 Task: Find connections with filter location Kūkatpalli with filter topic #Softwaredesignwith filter profile language English with filter current company OFFSHORE Manpower with filter school Pacific University Udaipur with filter industry Non-profit Organizations with filter service category Property Management with filter keywords title Copywriter
Action: Mouse moved to (436, 282)
Screenshot: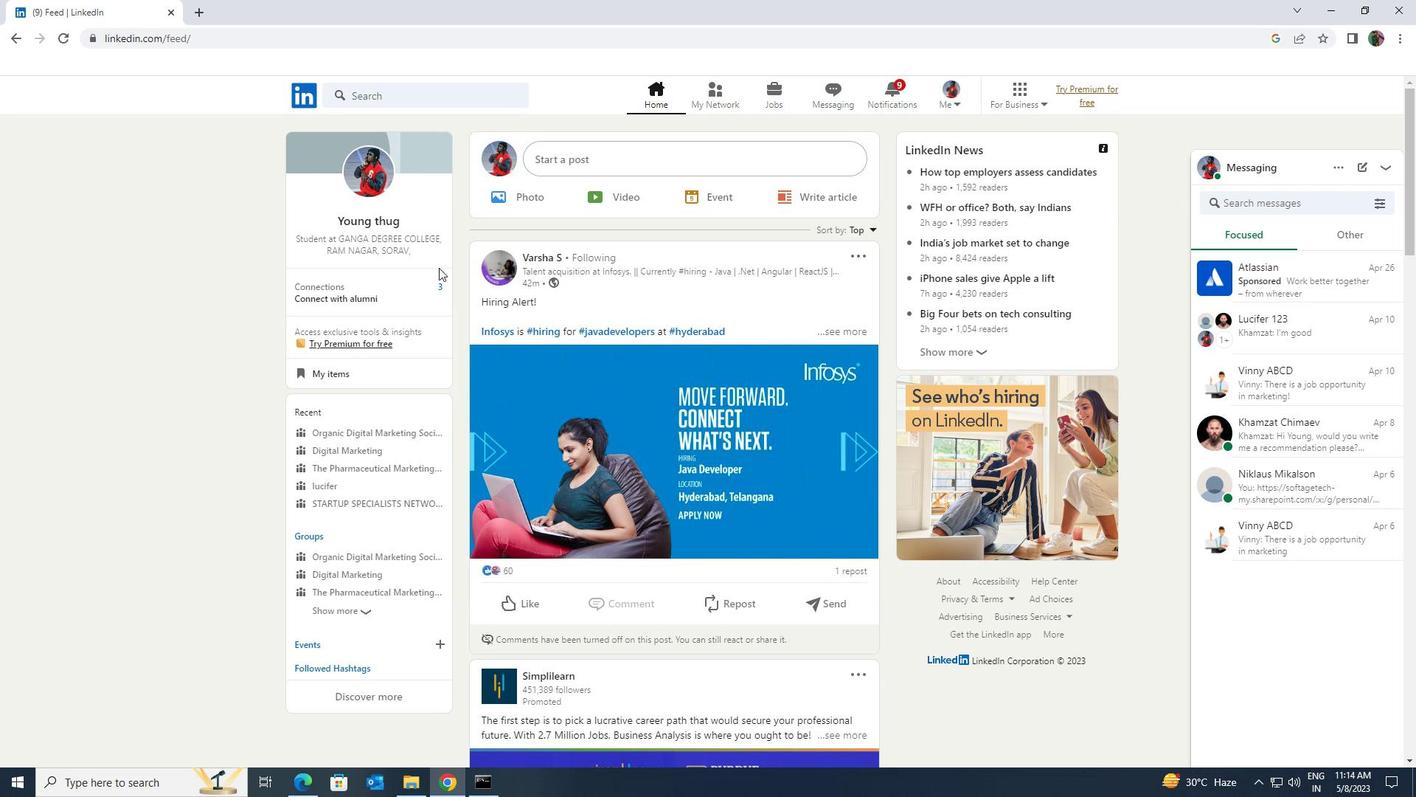 
Action: Mouse pressed left at (436, 282)
Screenshot: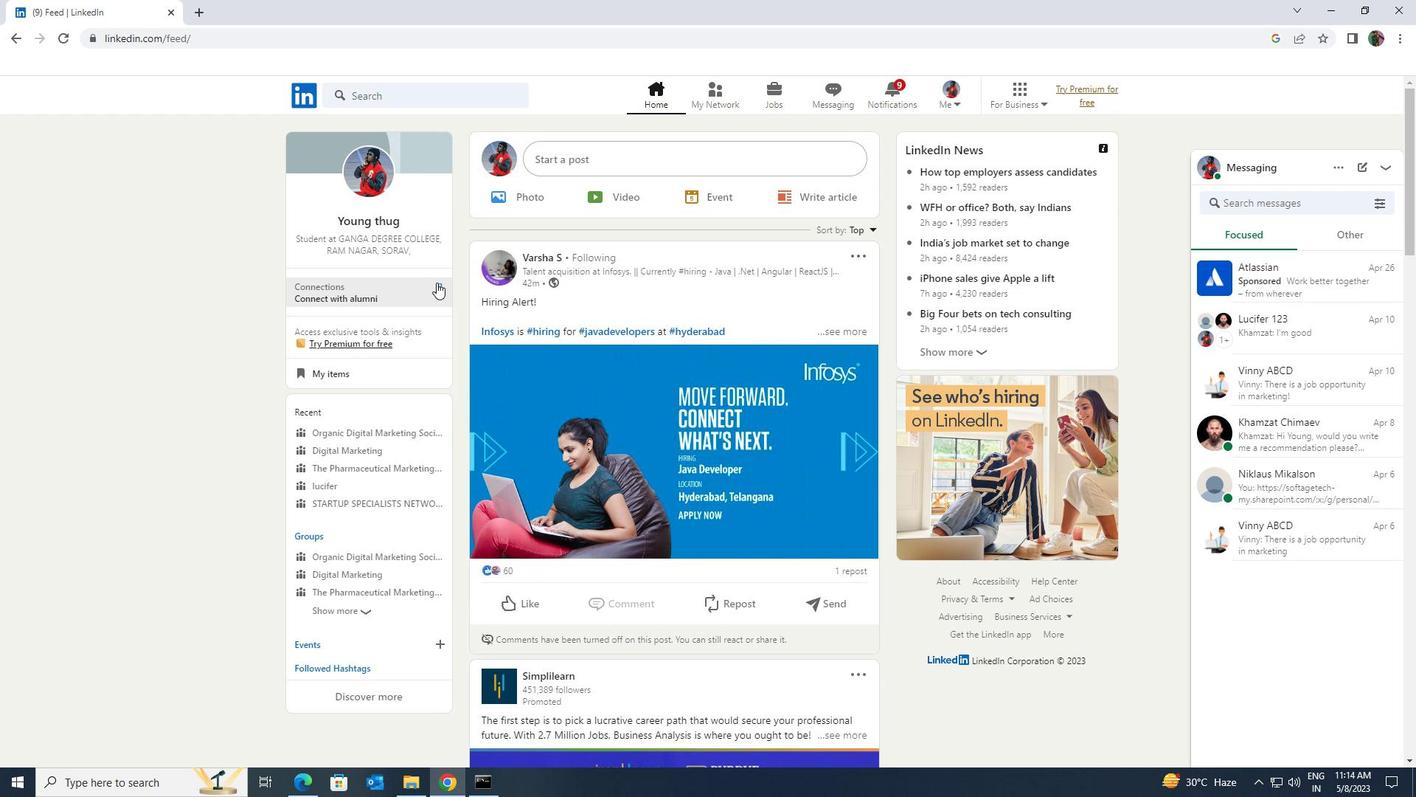 
Action: Mouse moved to (419, 188)
Screenshot: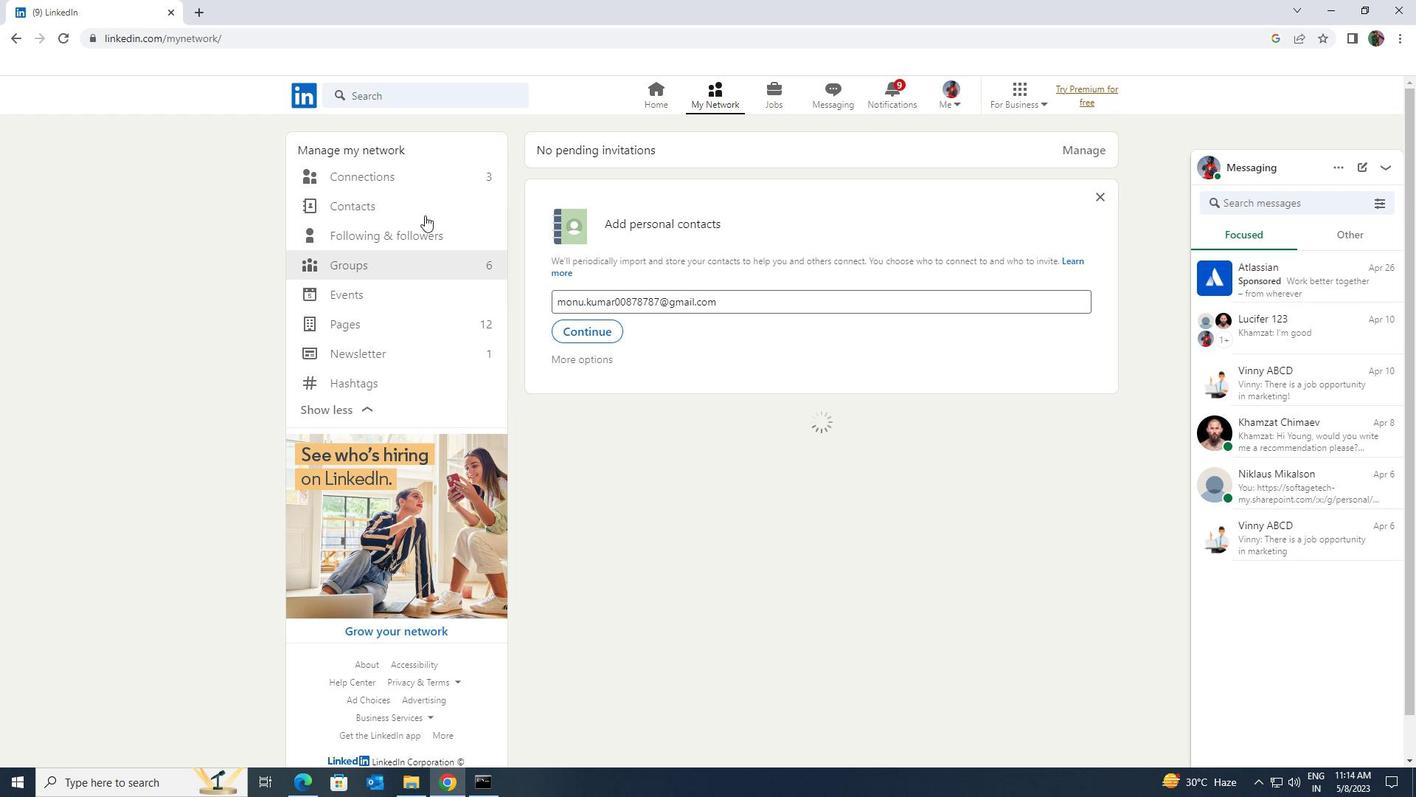 
Action: Mouse pressed left at (419, 188)
Screenshot: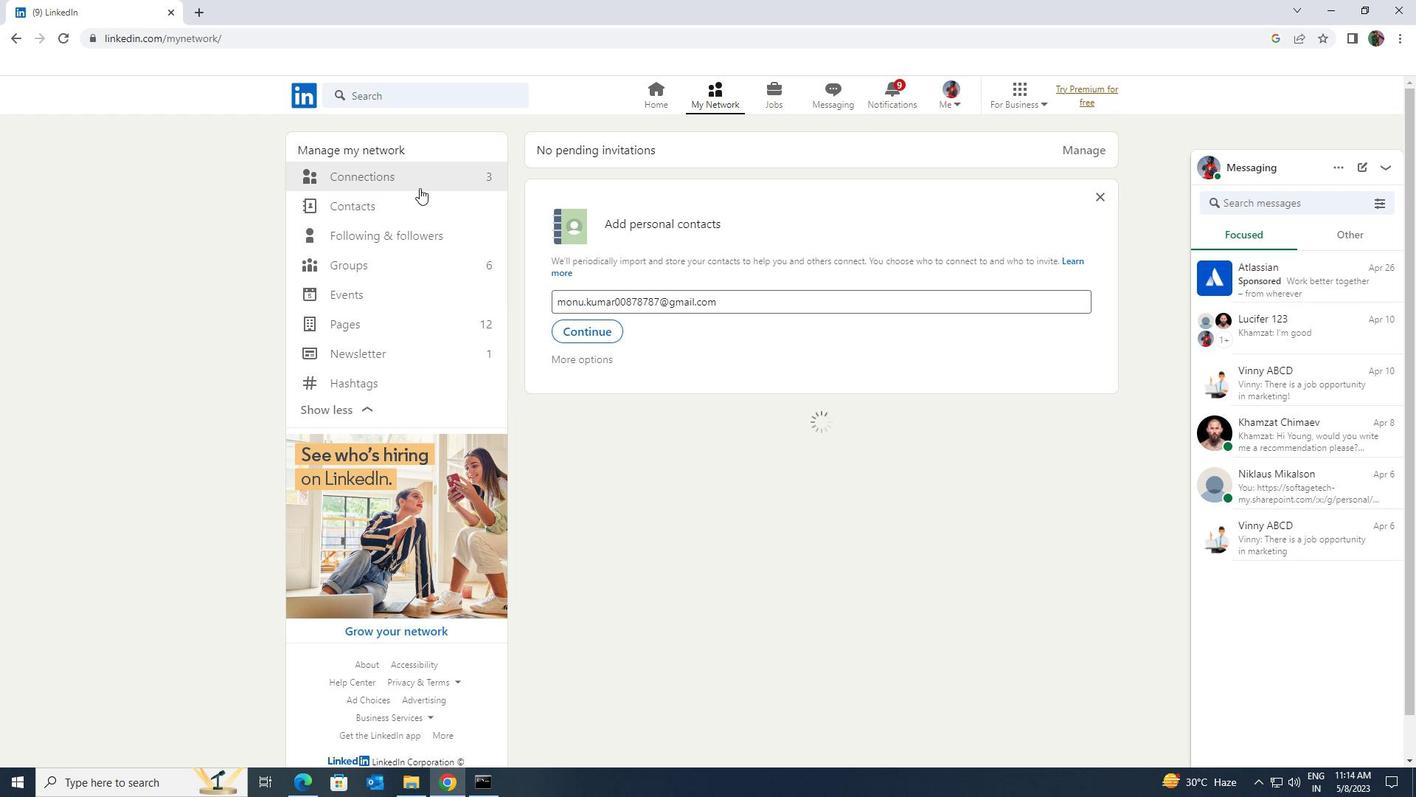 
Action: Mouse moved to (420, 180)
Screenshot: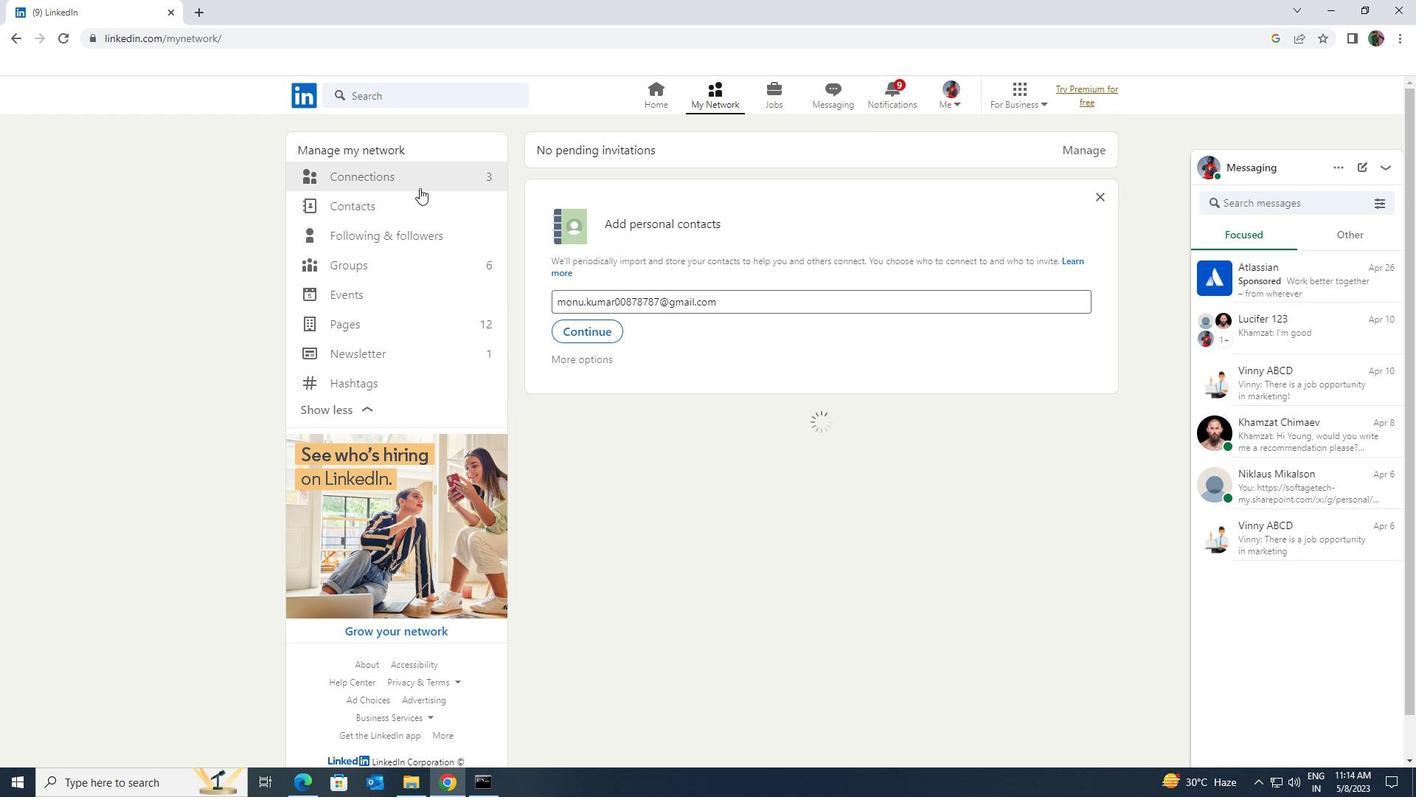 
Action: Mouse pressed left at (420, 180)
Screenshot: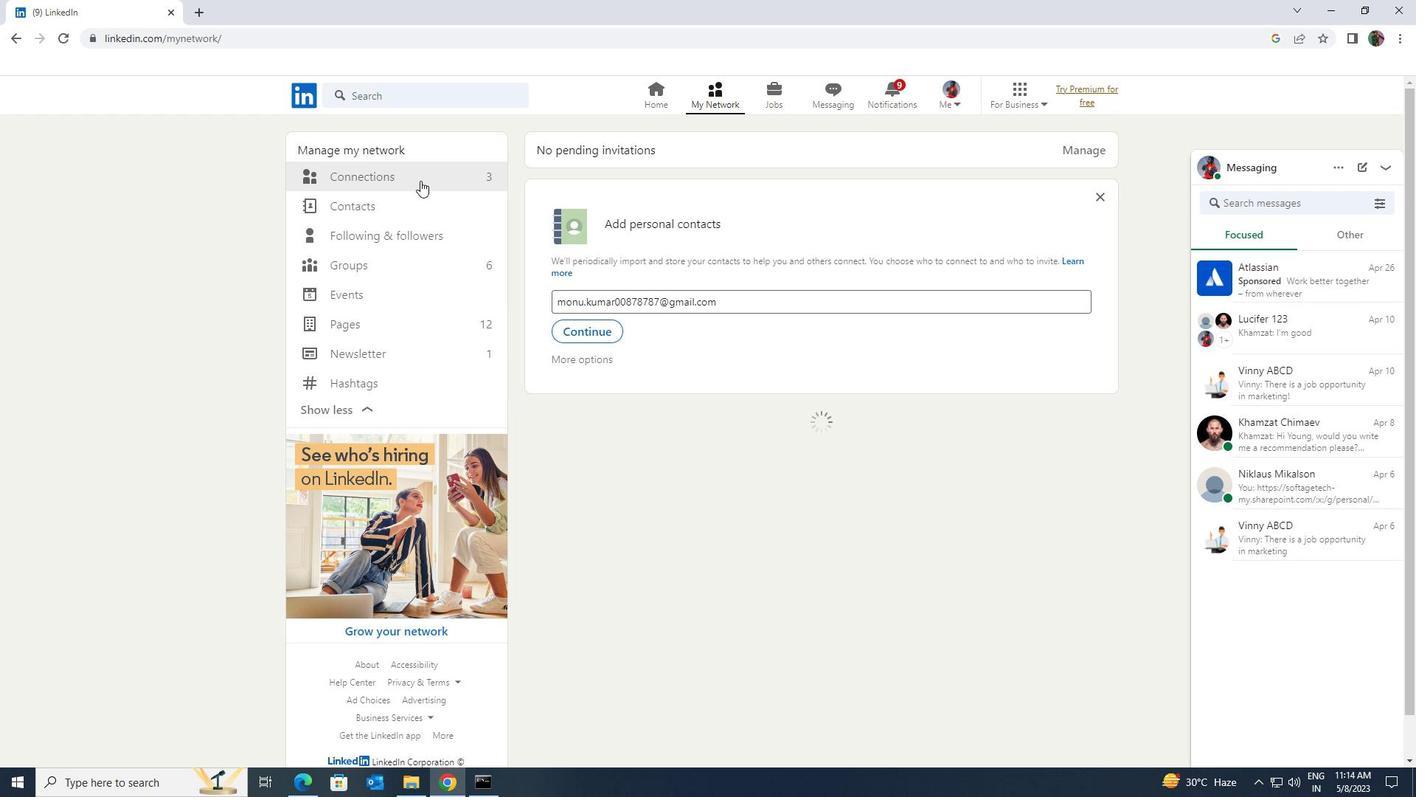 
Action: Mouse moved to (787, 180)
Screenshot: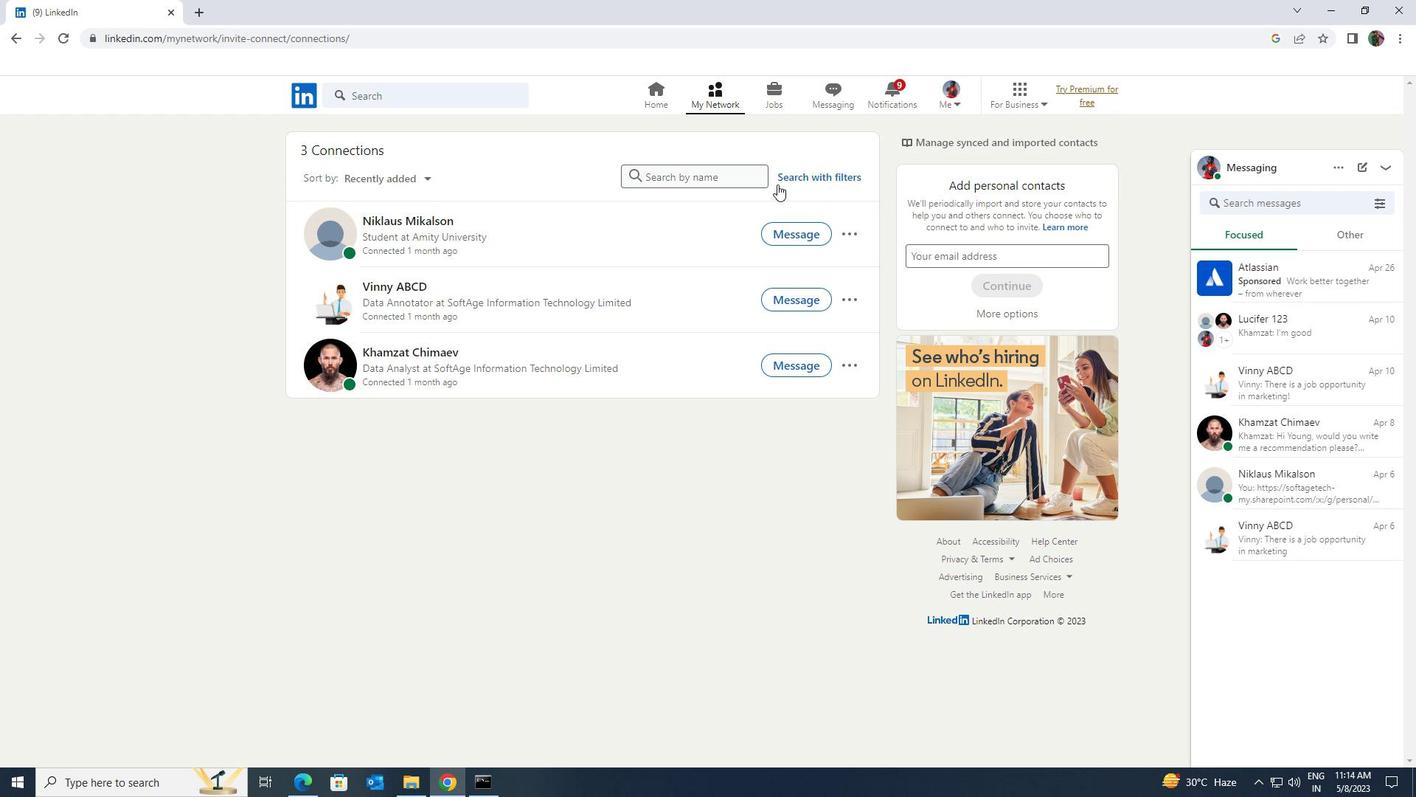 
Action: Mouse pressed left at (787, 180)
Screenshot: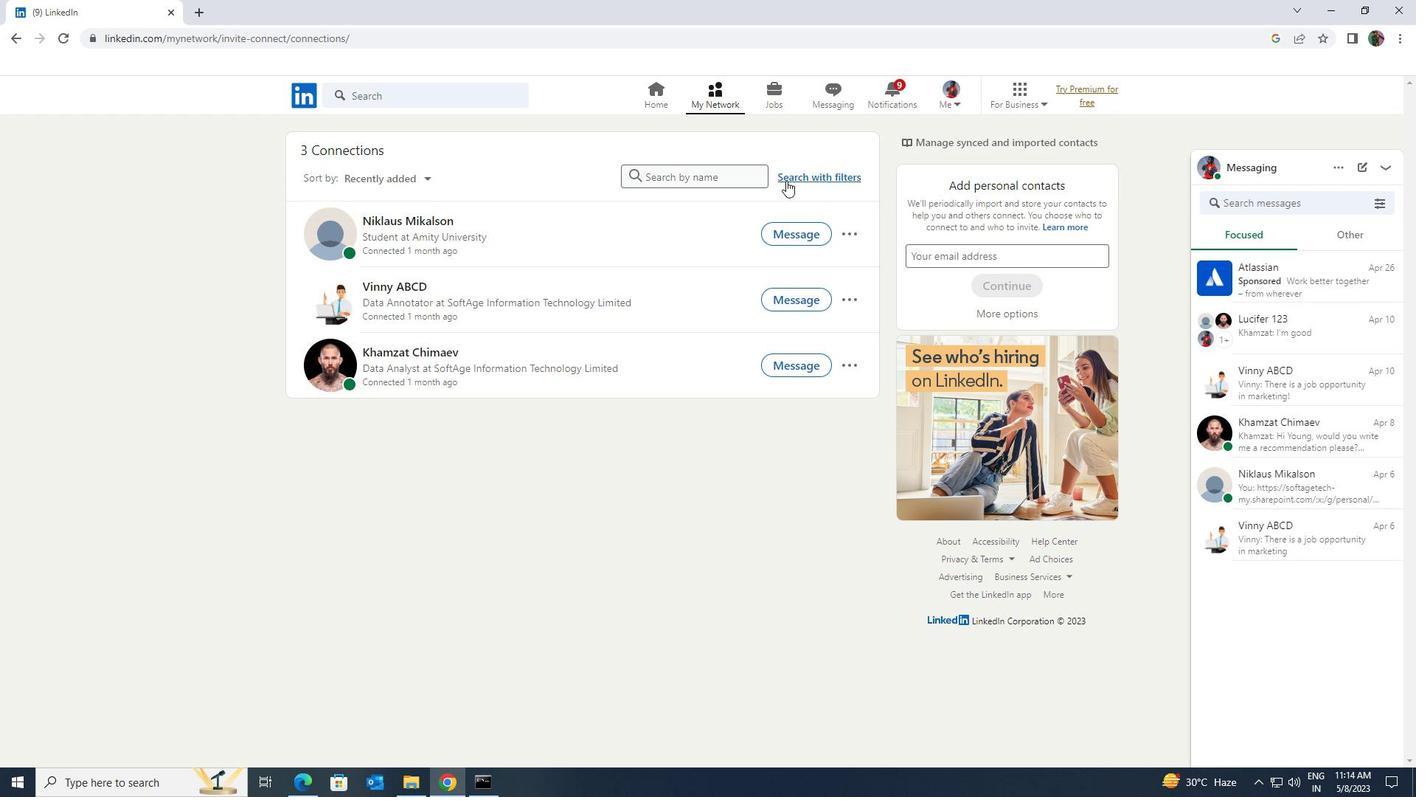 
Action: Mouse moved to (756, 135)
Screenshot: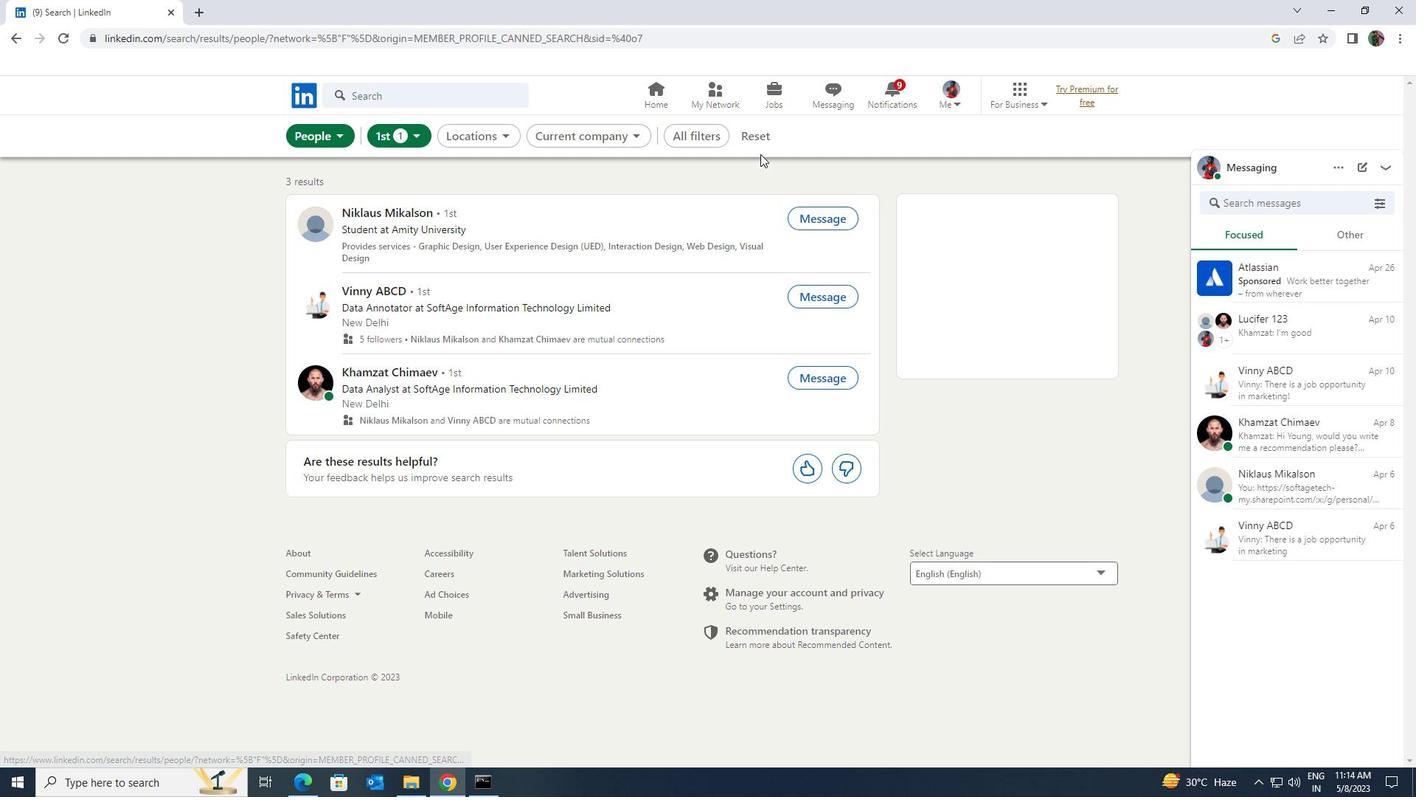
Action: Mouse pressed left at (756, 135)
Screenshot: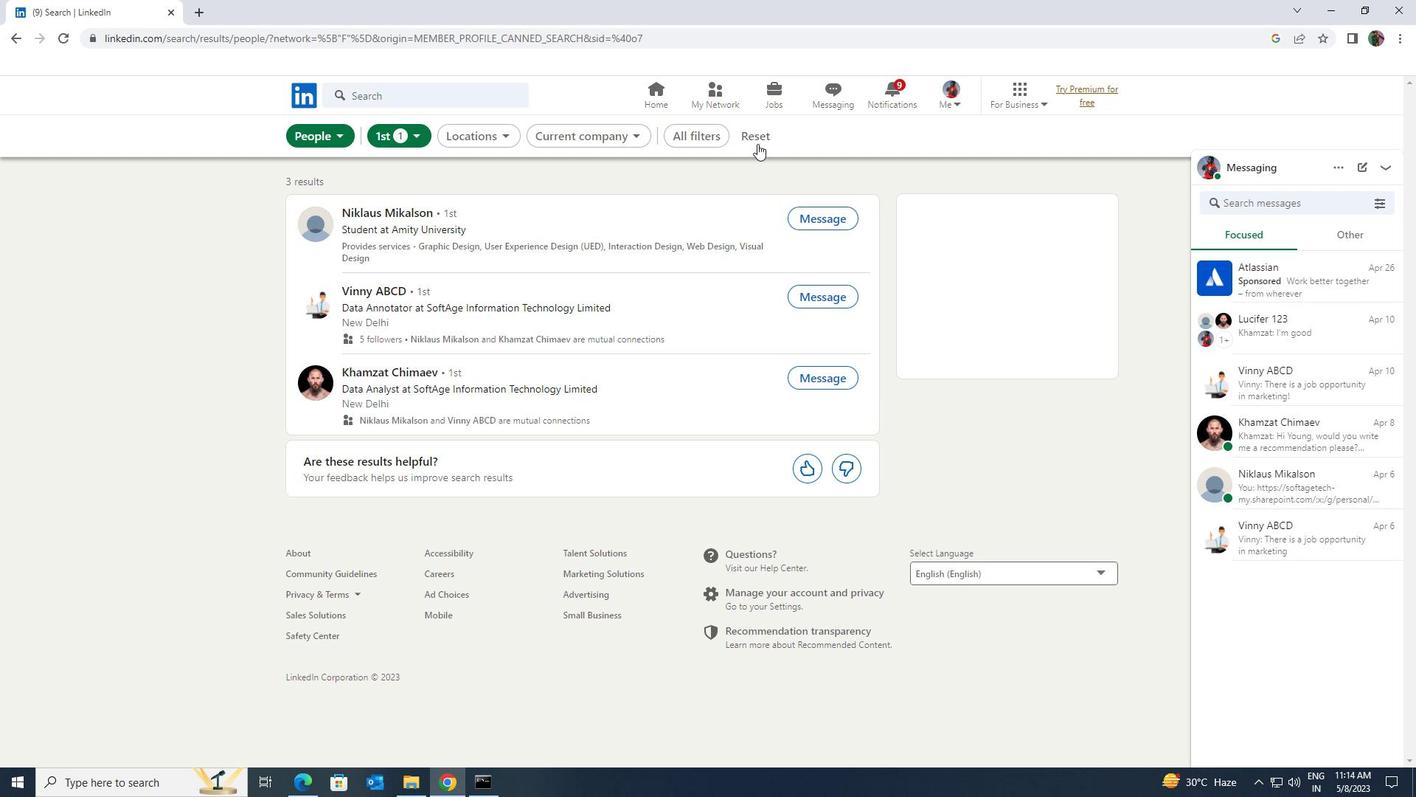 
Action: Mouse moved to (729, 138)
Screenshot: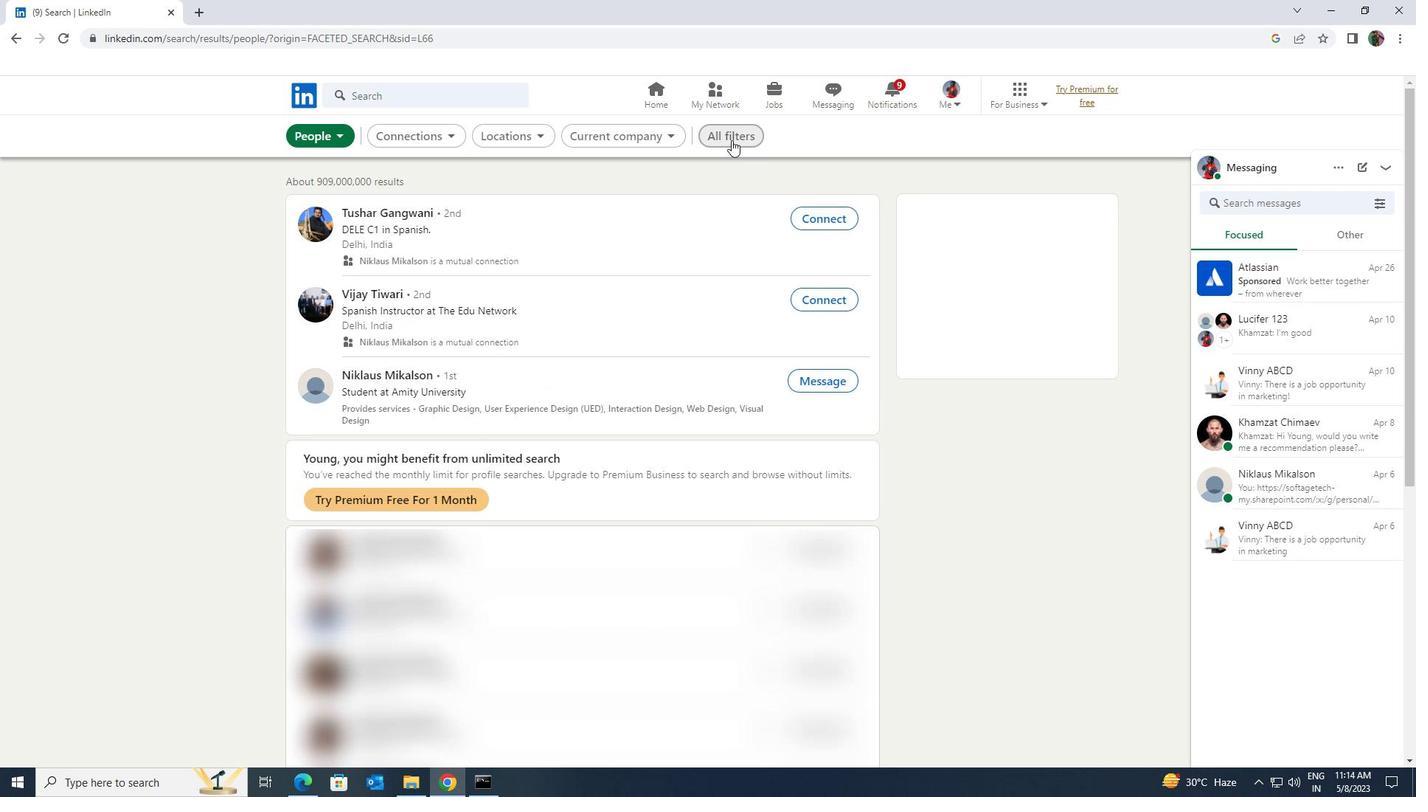 
Action: Mouse pressed left at (729, 138)
Screenshot: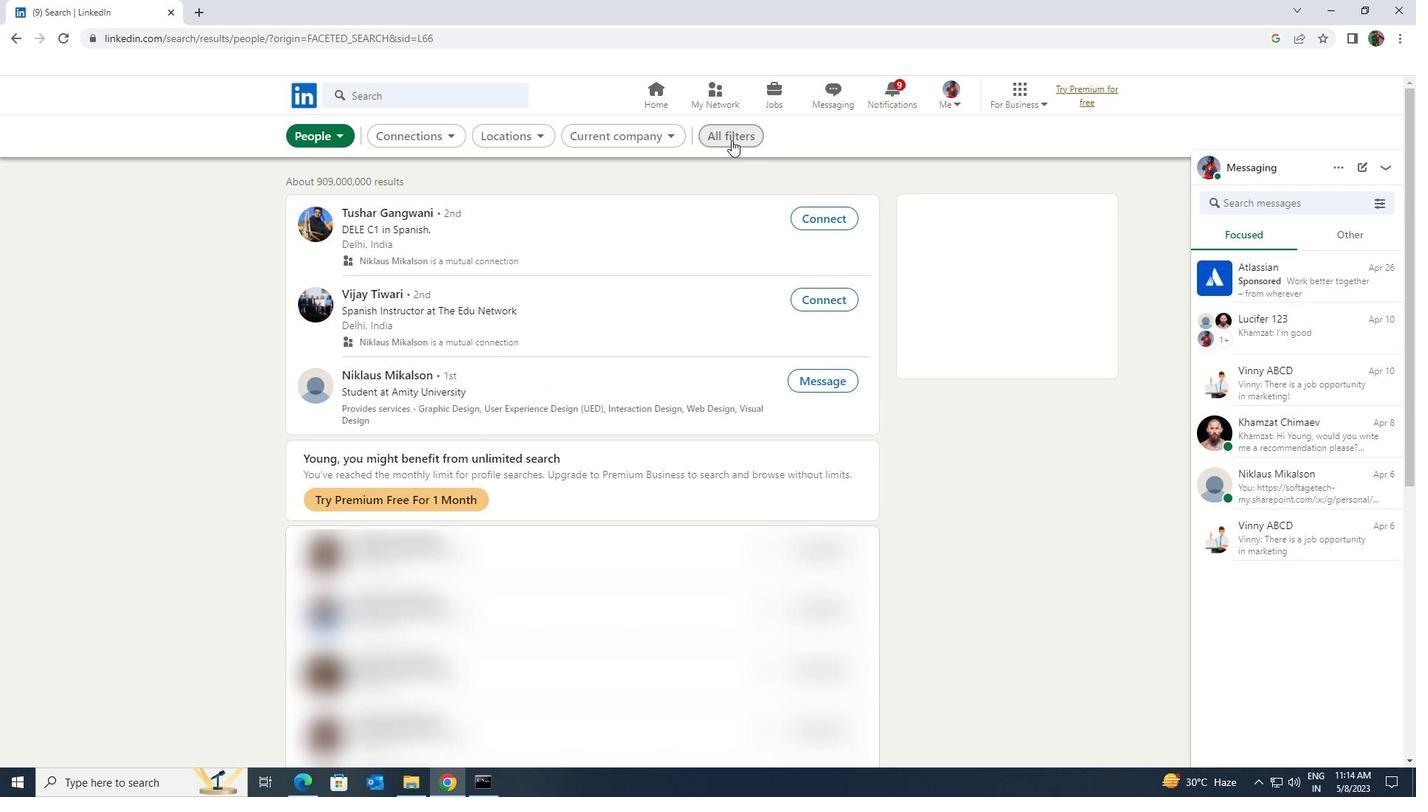 
Action: Mouse moved to (1227, 573)
Screenshot: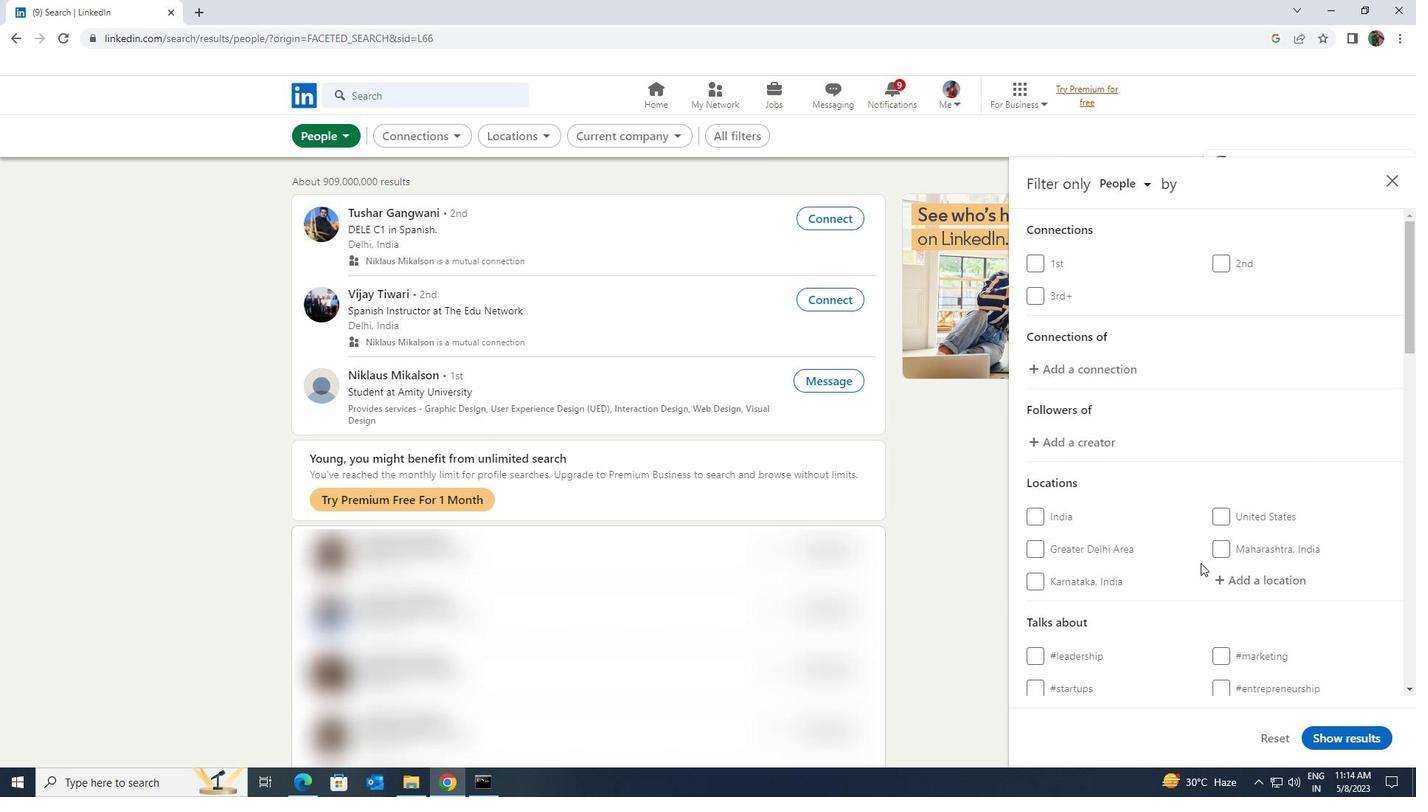 
Action: Mouse pressed left at (1227, 573)
Screenshot: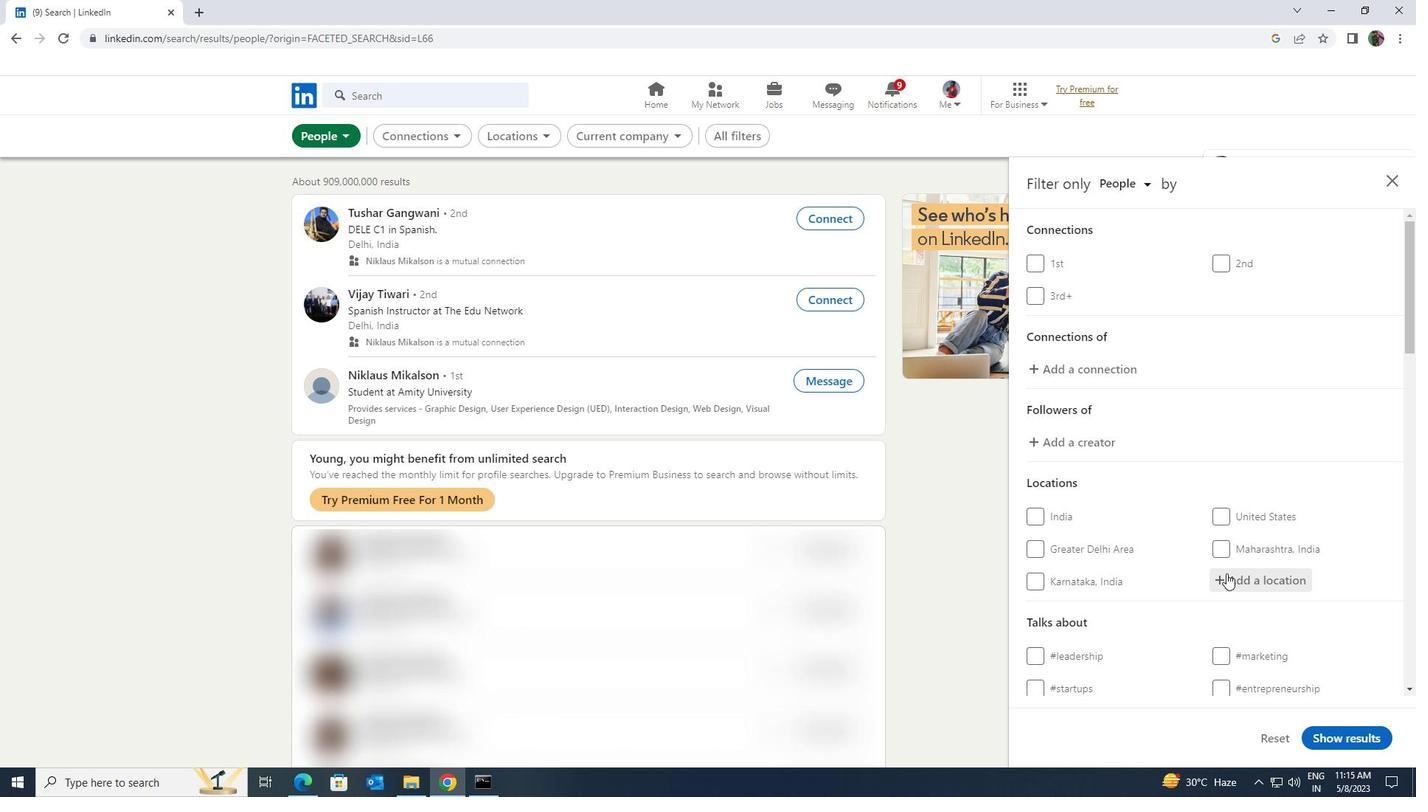 
Action: Mouse moved to (1230, 573)
Screenshot: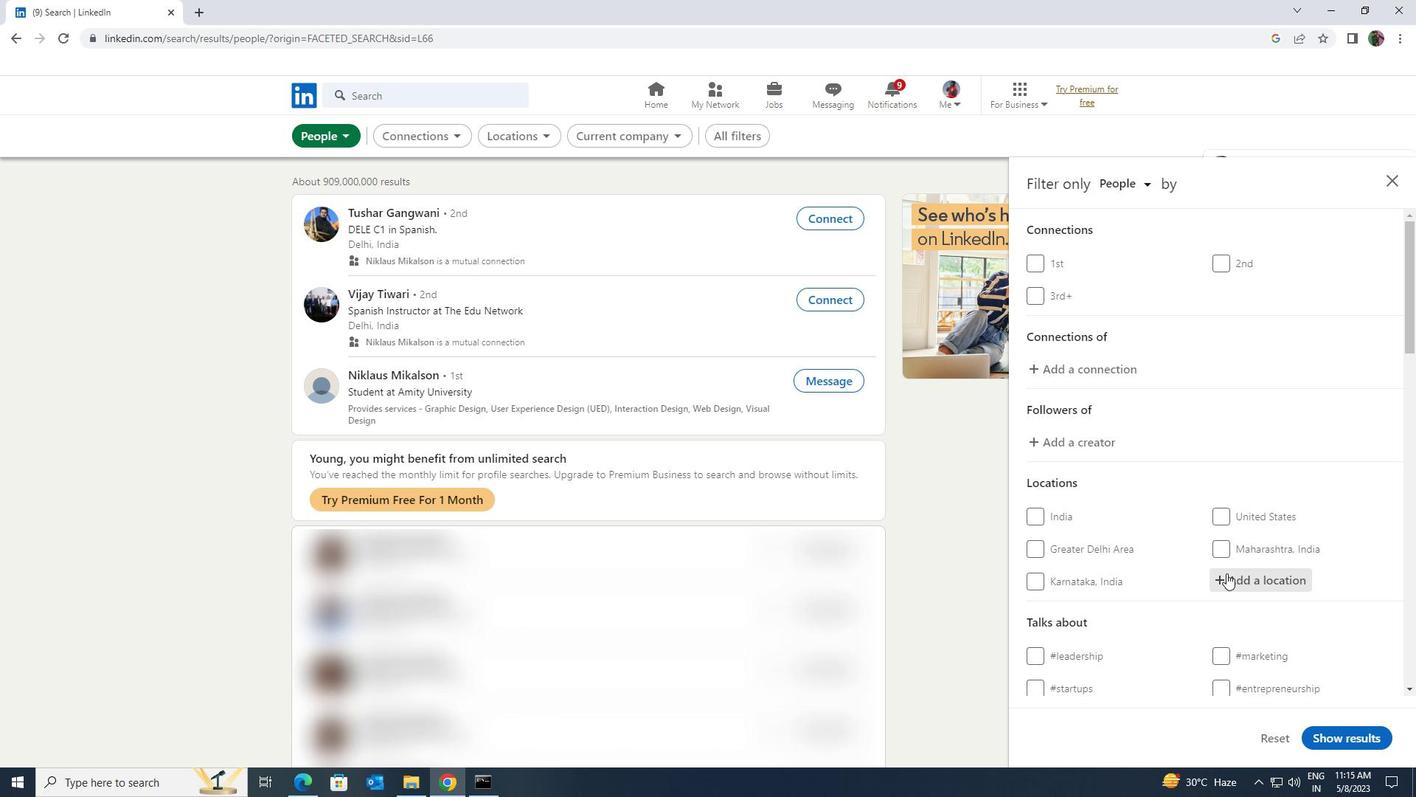 
Action: Key pressed <Key.shift><Key.shift><Key.shift><Key.shift>KUKAT<Key.shift>PALI
Screenshot: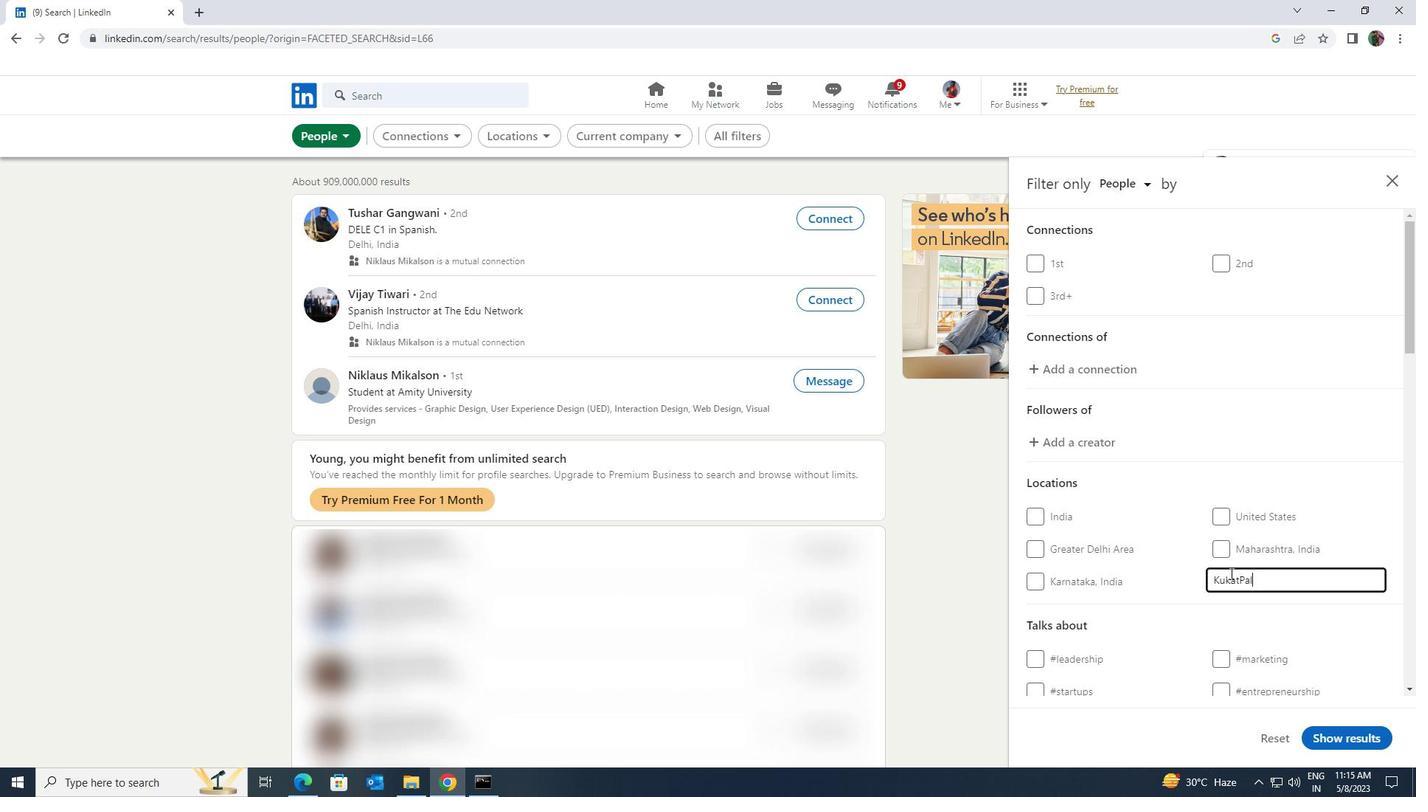 
Action: Mouse scrolled (1230, 572) with delta (0, 0)
Screenshot: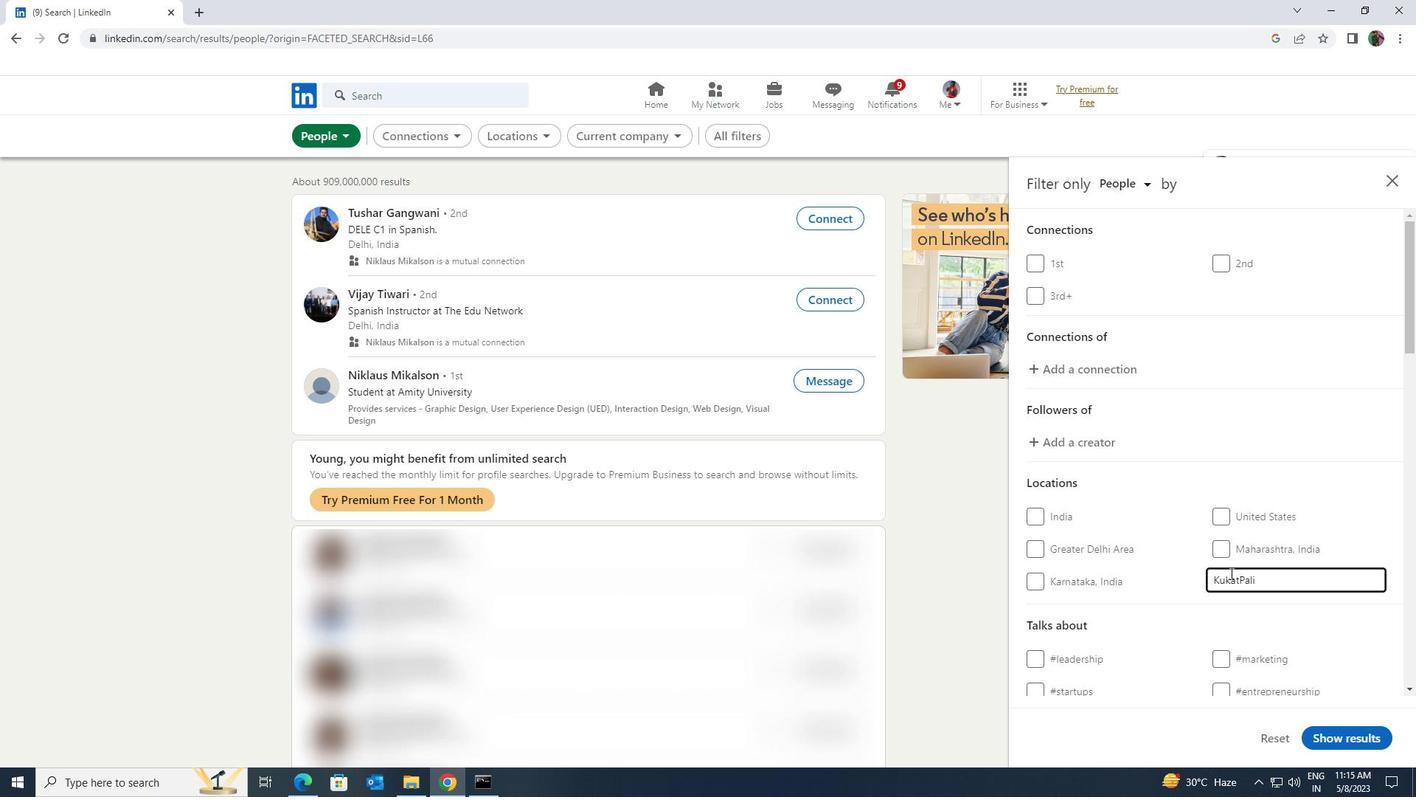 
Action: Mouse moved to (1233, 573)
Screenshot: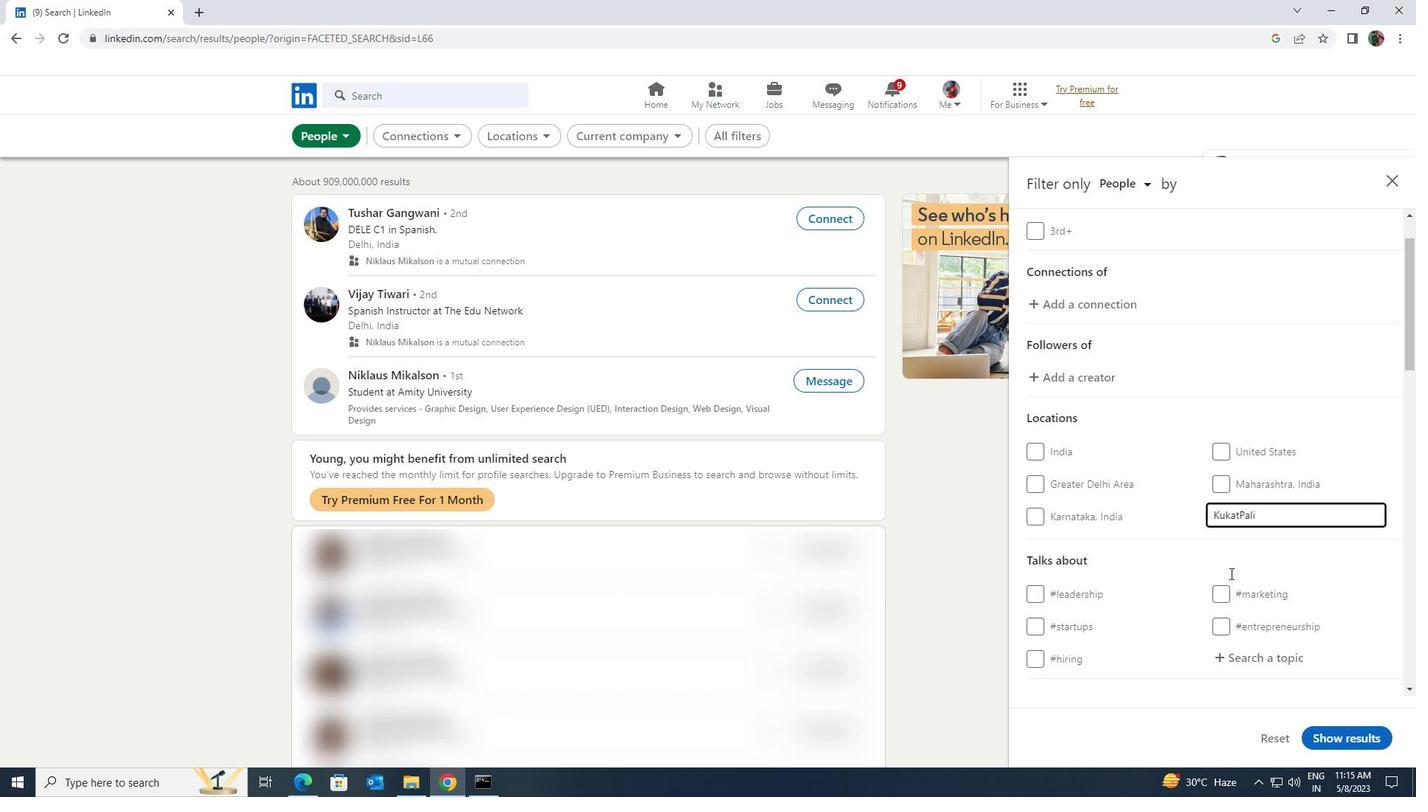
Action: Mouse scrolled (1233, 572) with delta (0, 0)
Screenshot: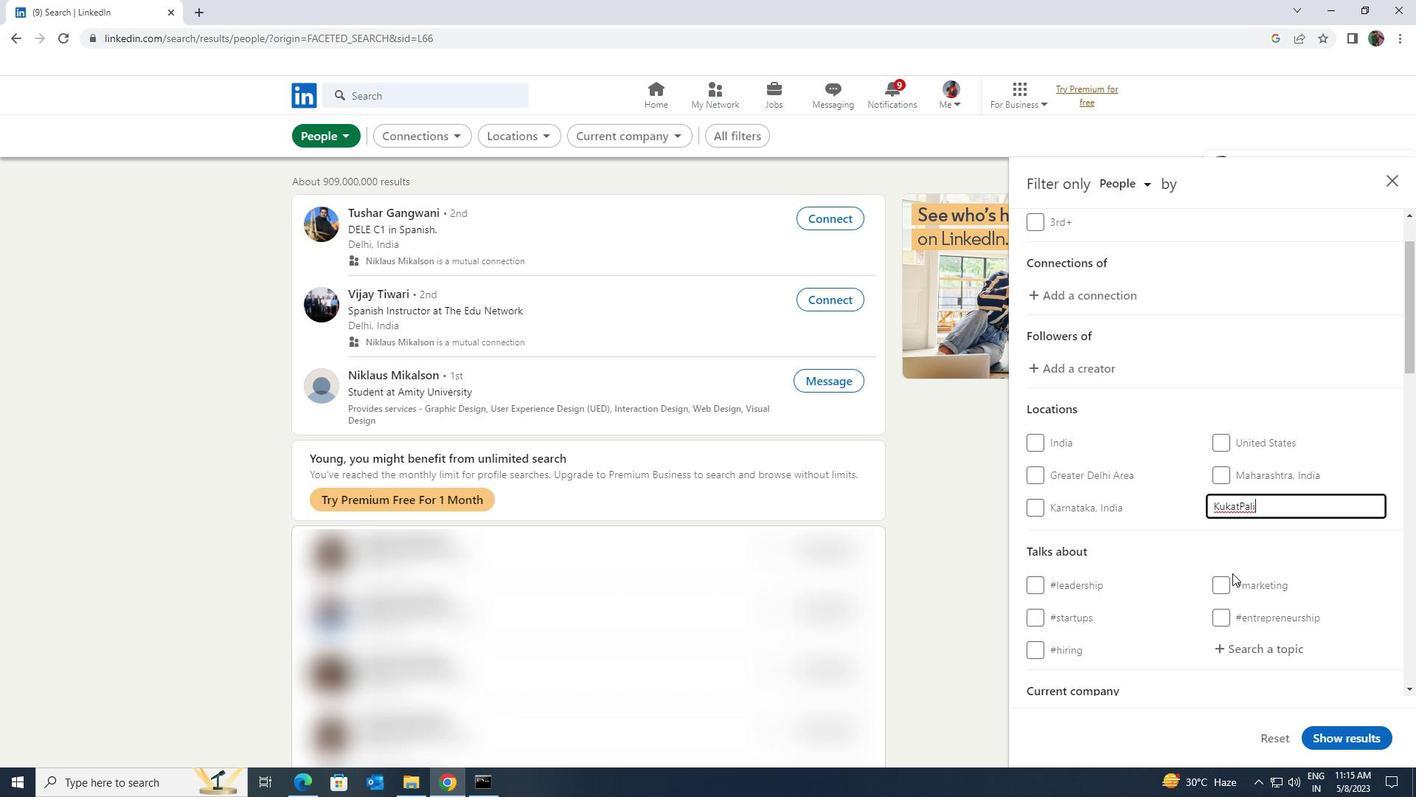 
Action: Mouse moved to (1236, 573)
Screenshot: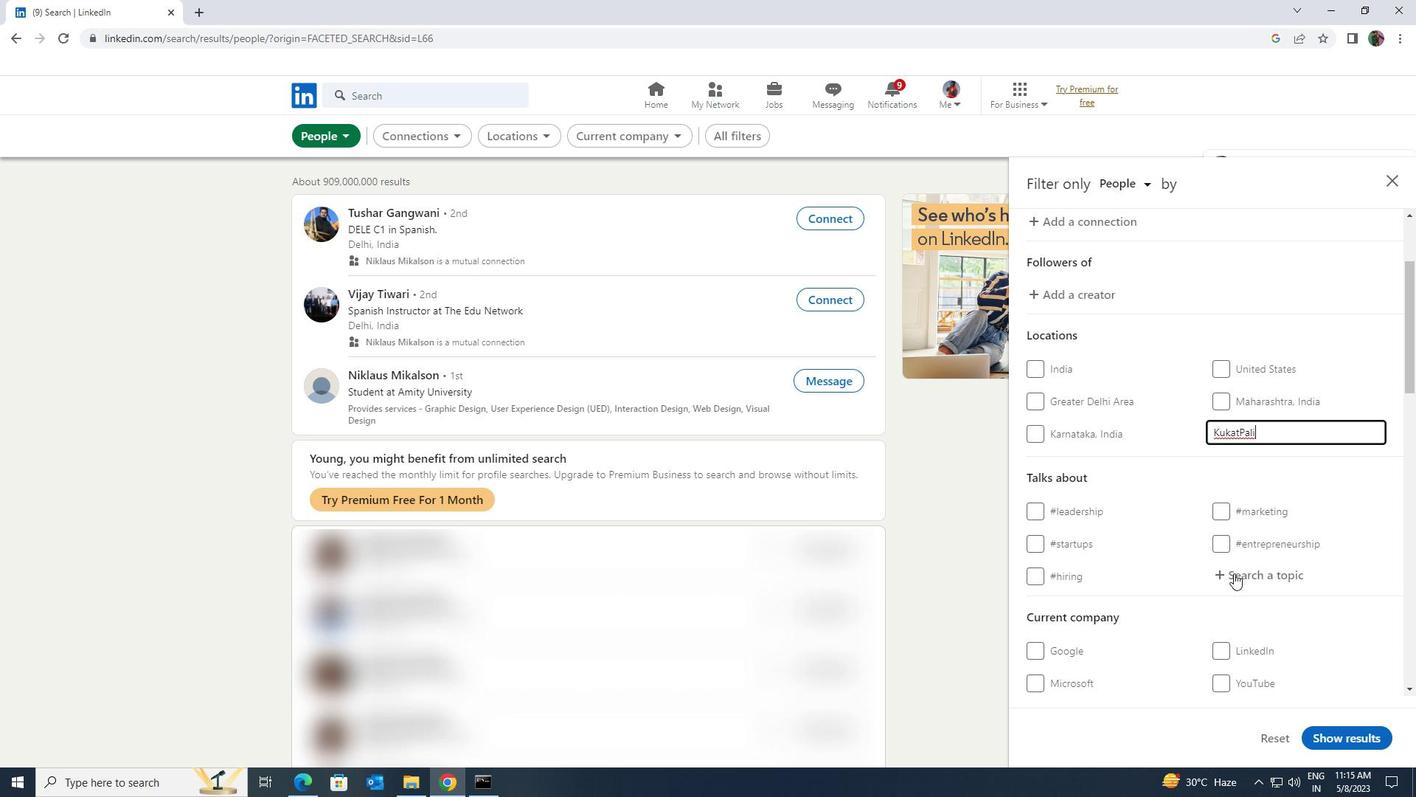 
Action: Mouse pressed left at (1236, 573)
Screenshot: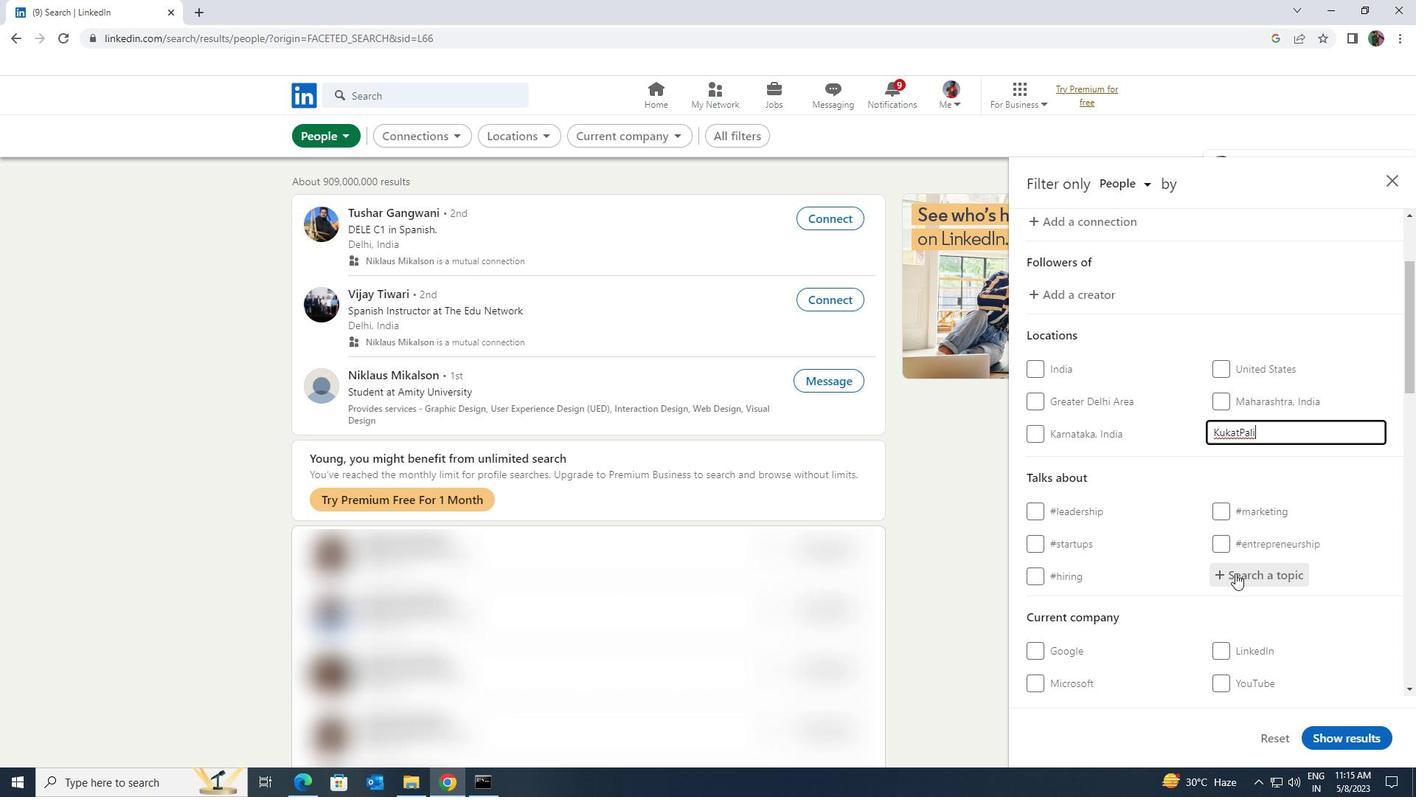 
Action: Key pressed <Key.shift><Key.shift><Key.shift><Key.shift>SOFTWAR
Screenshot: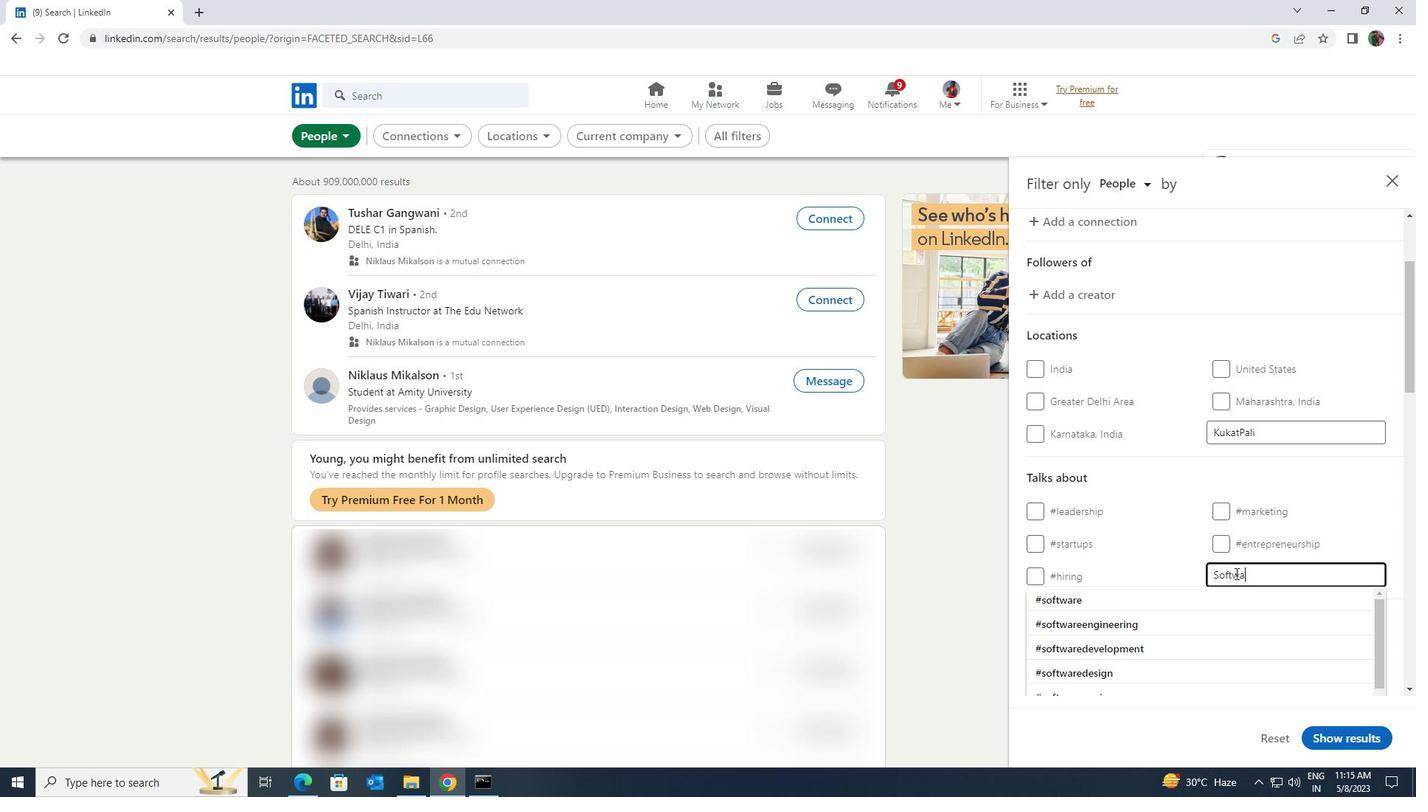 
Action: Mouse moved to (1239, 574)
Screenshot: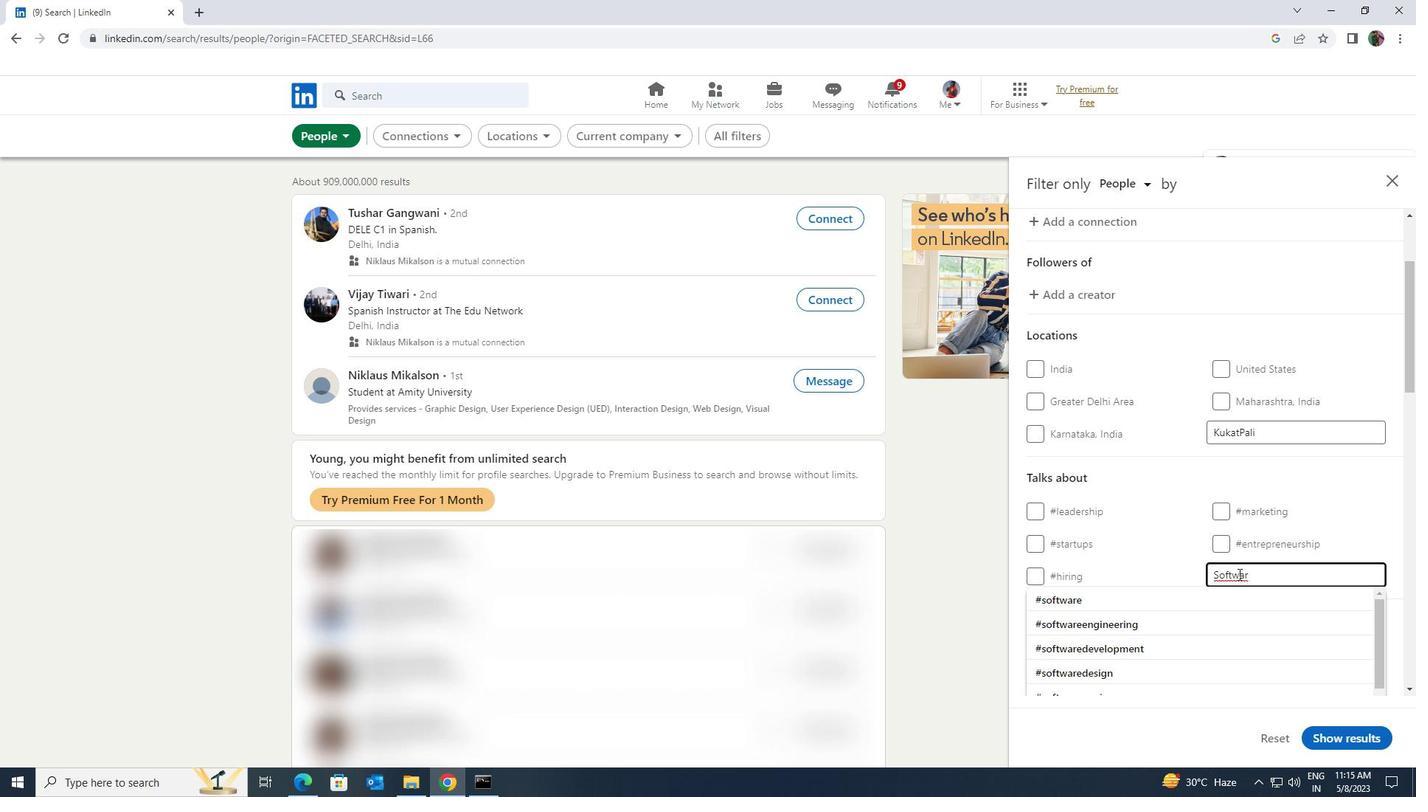 
Action: Key pressed EDES
Screenshot: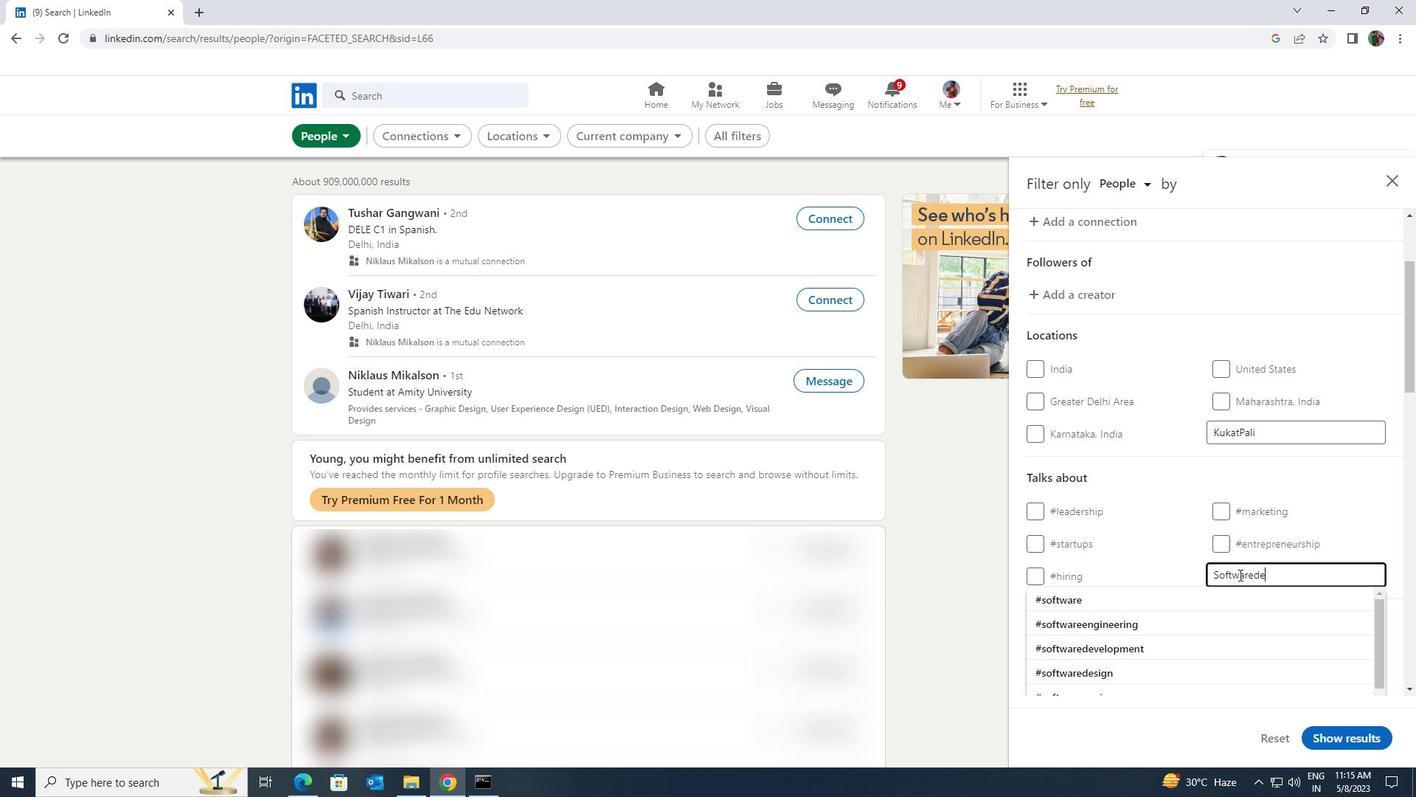 
Action: Mouse moved to (1242, 577)
Screenshot: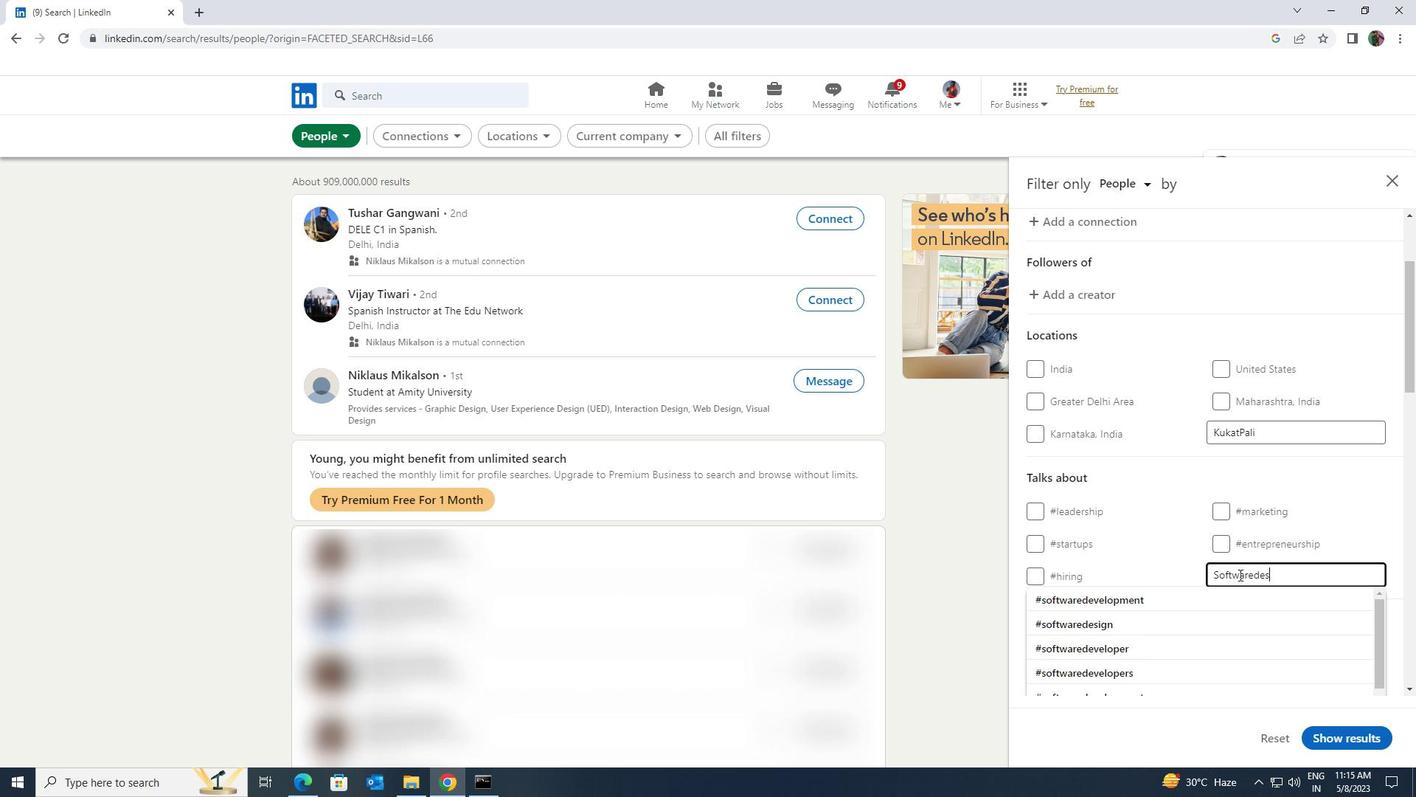 
Action: Key pressed I
Screenshot: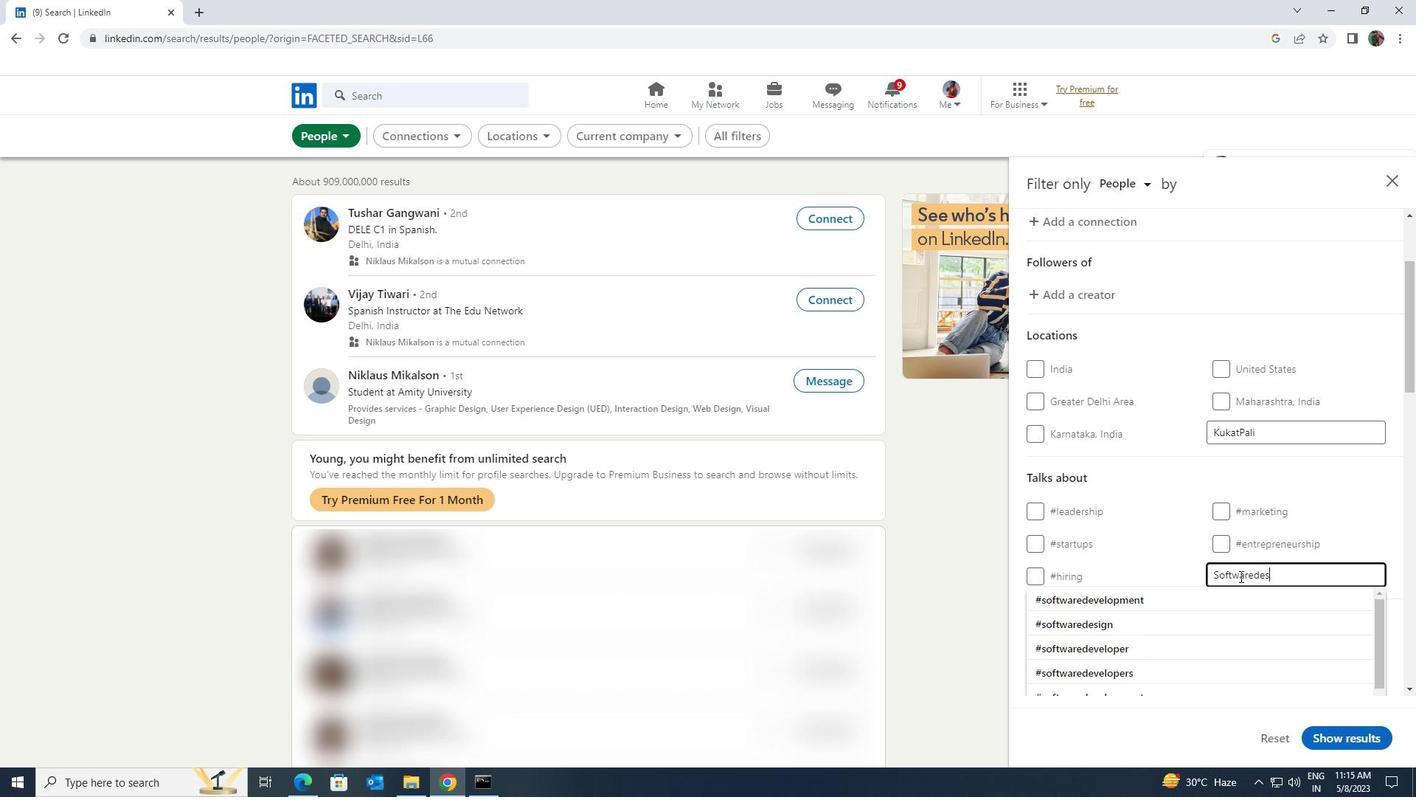 
Action: Mouse moved to (1239, 590)
Screenshot: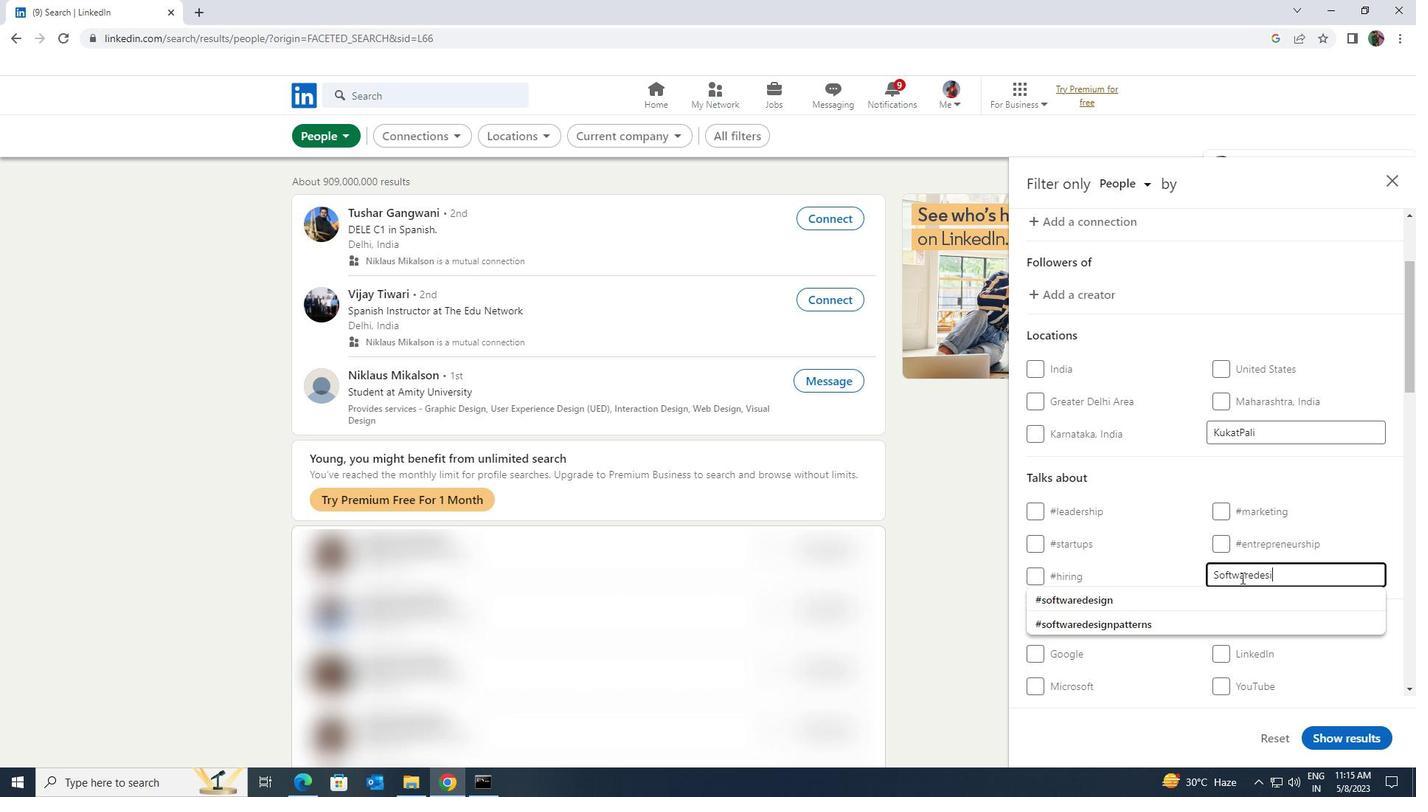 
Action: Mouse pressed left at (1239, 590)
Screenshot: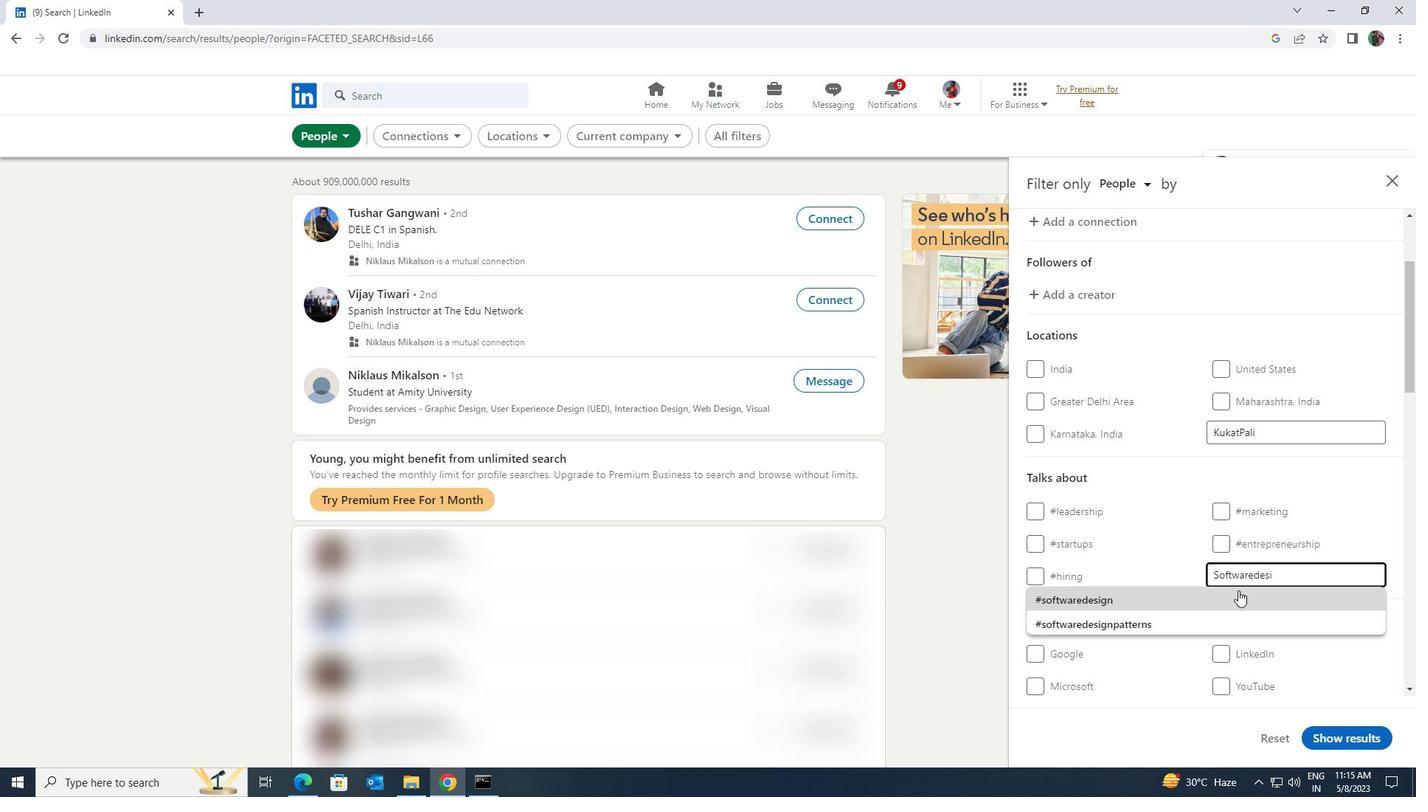
Action: Mouse scrolled (1239, 589) with delta (0, 0)
Screenshot: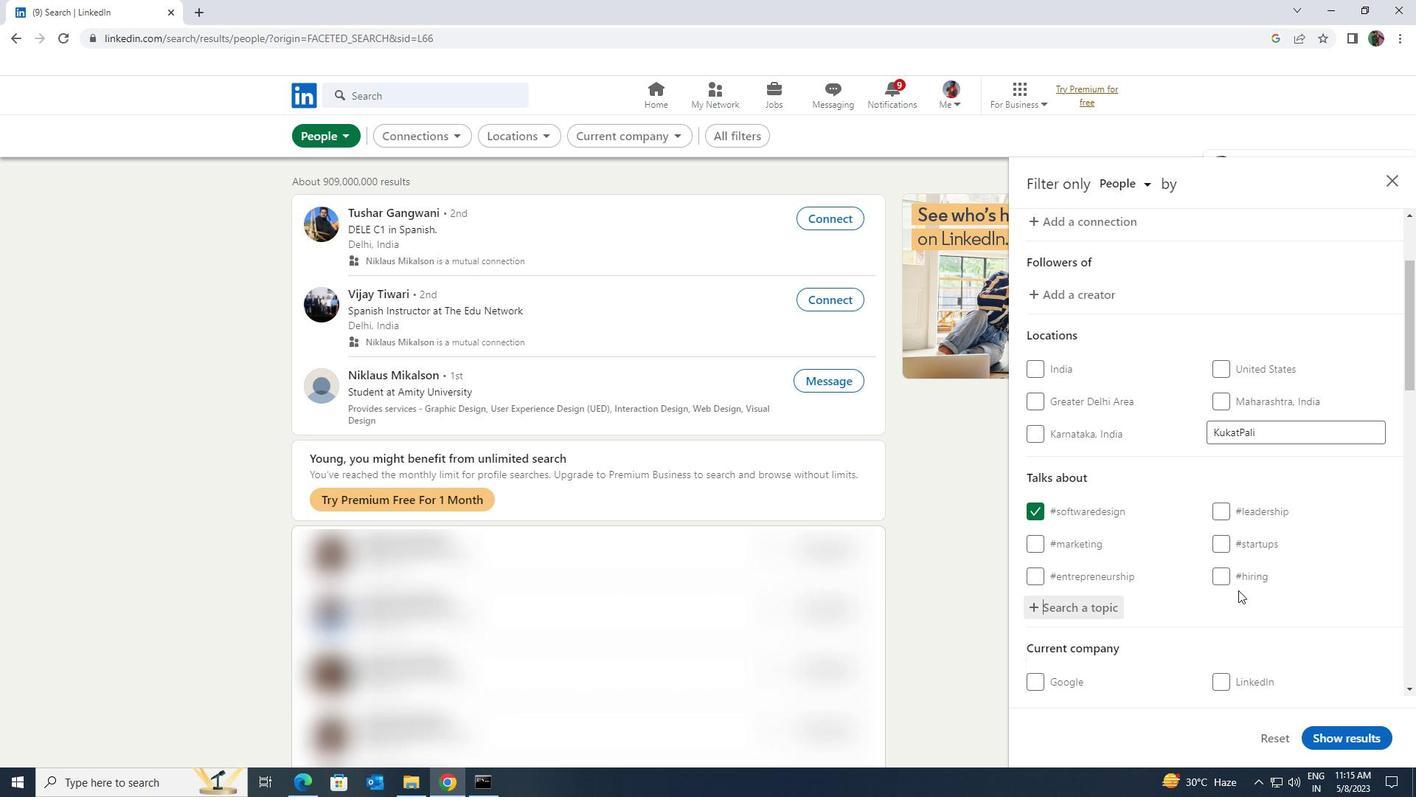 
Action: Mouse scrolled (1239, 589) with delta (0, 0)
Screenshot: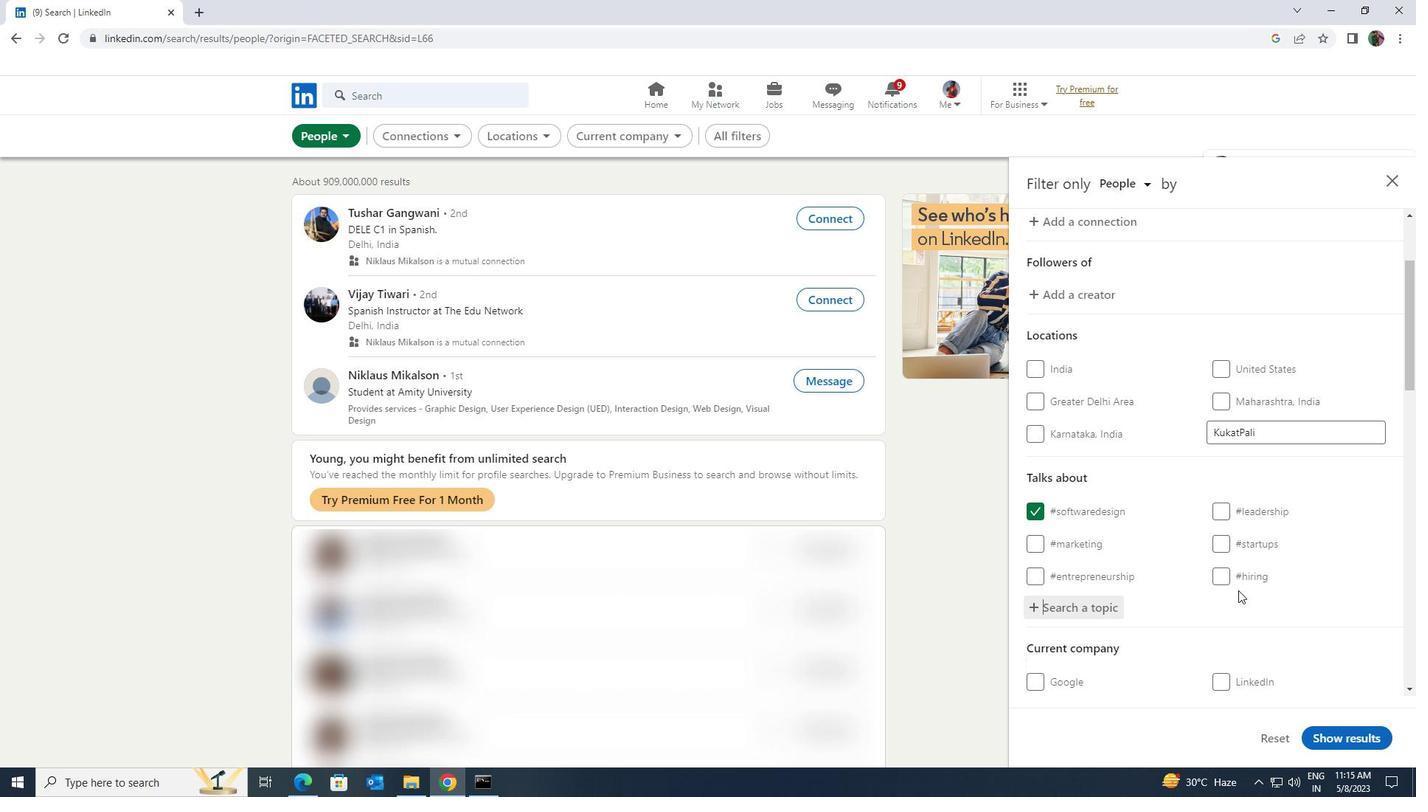 
Action: Mouse scrolled (1239, 589) with delta (0, 0)
Screenshot: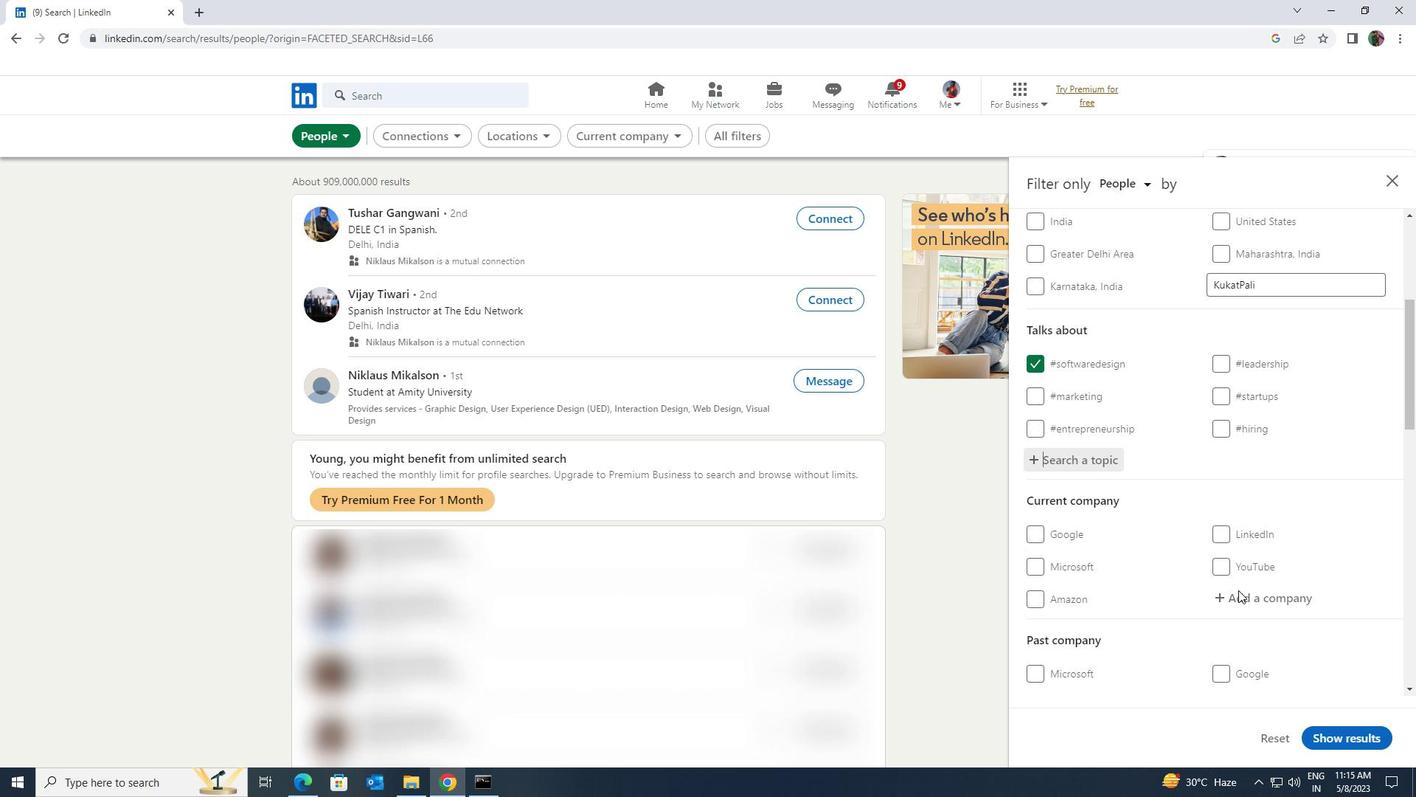 
Action: Mouse scrolled (1239, 589) with delta (0, 0)
Screenshot: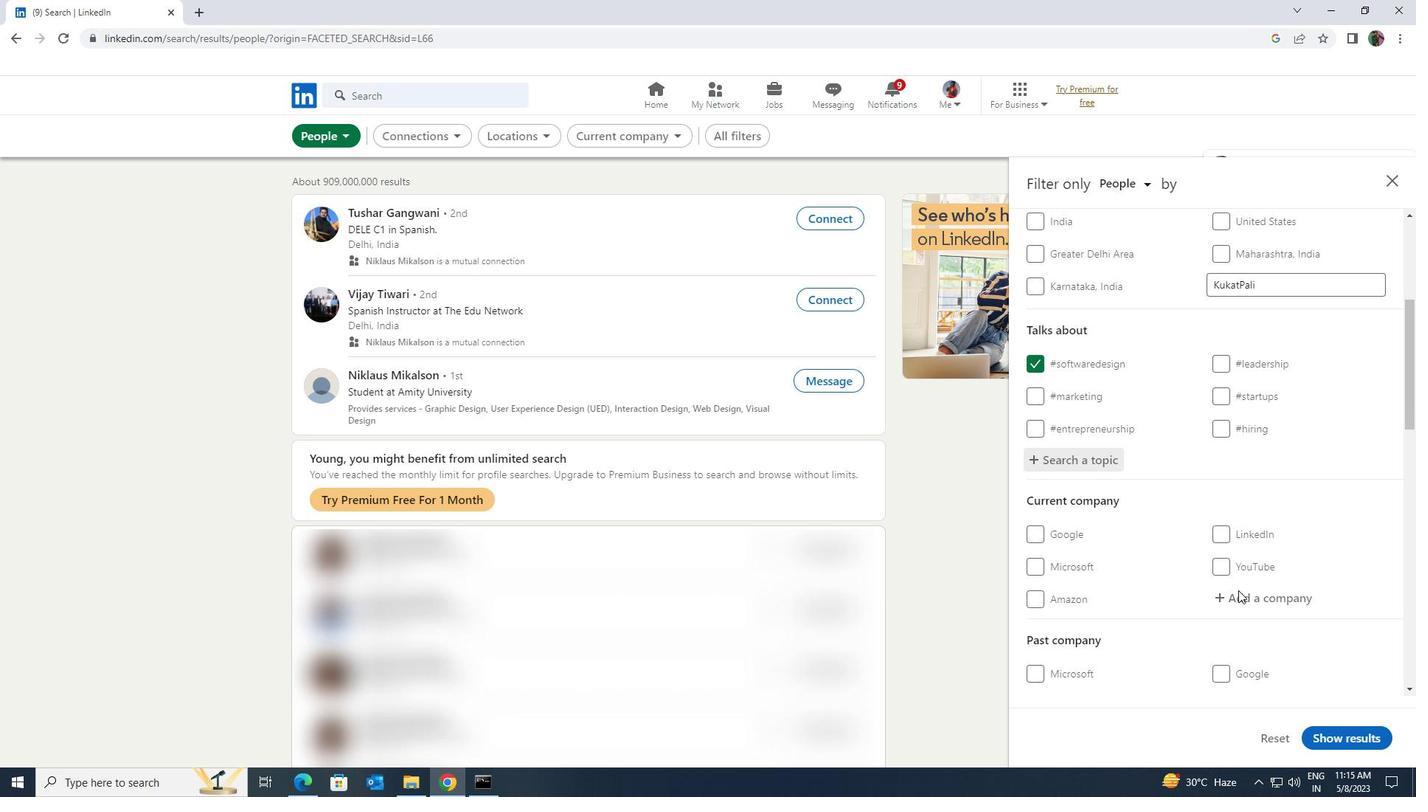 
Action: Mouse moved to (1239, 590)
Screenshot: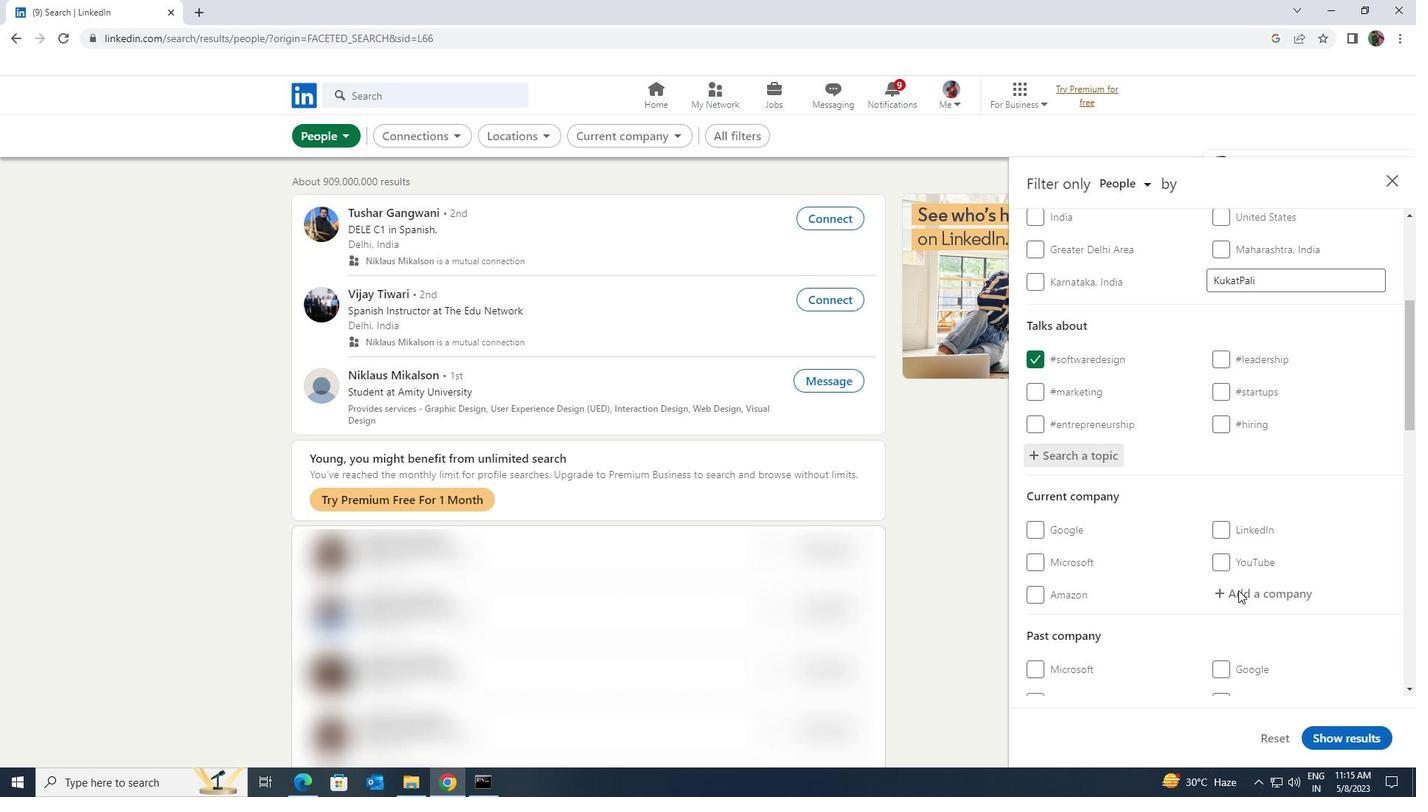 
Action: Mouse scrolled (1239, 589) with delta (0, 0)
Screenshot: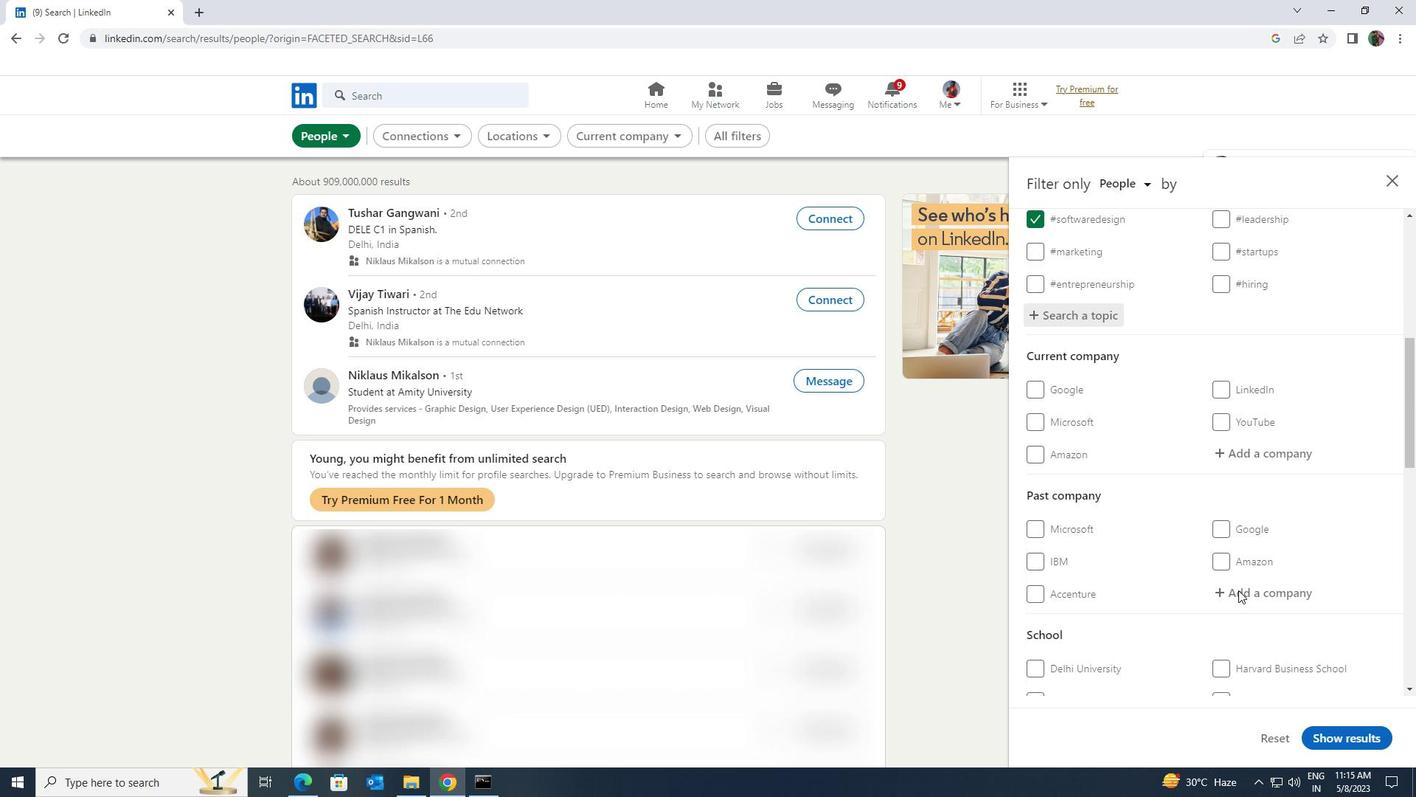 
Action: Mouse scrolled (1239, 589) with delta (0, 0)
Screenshot: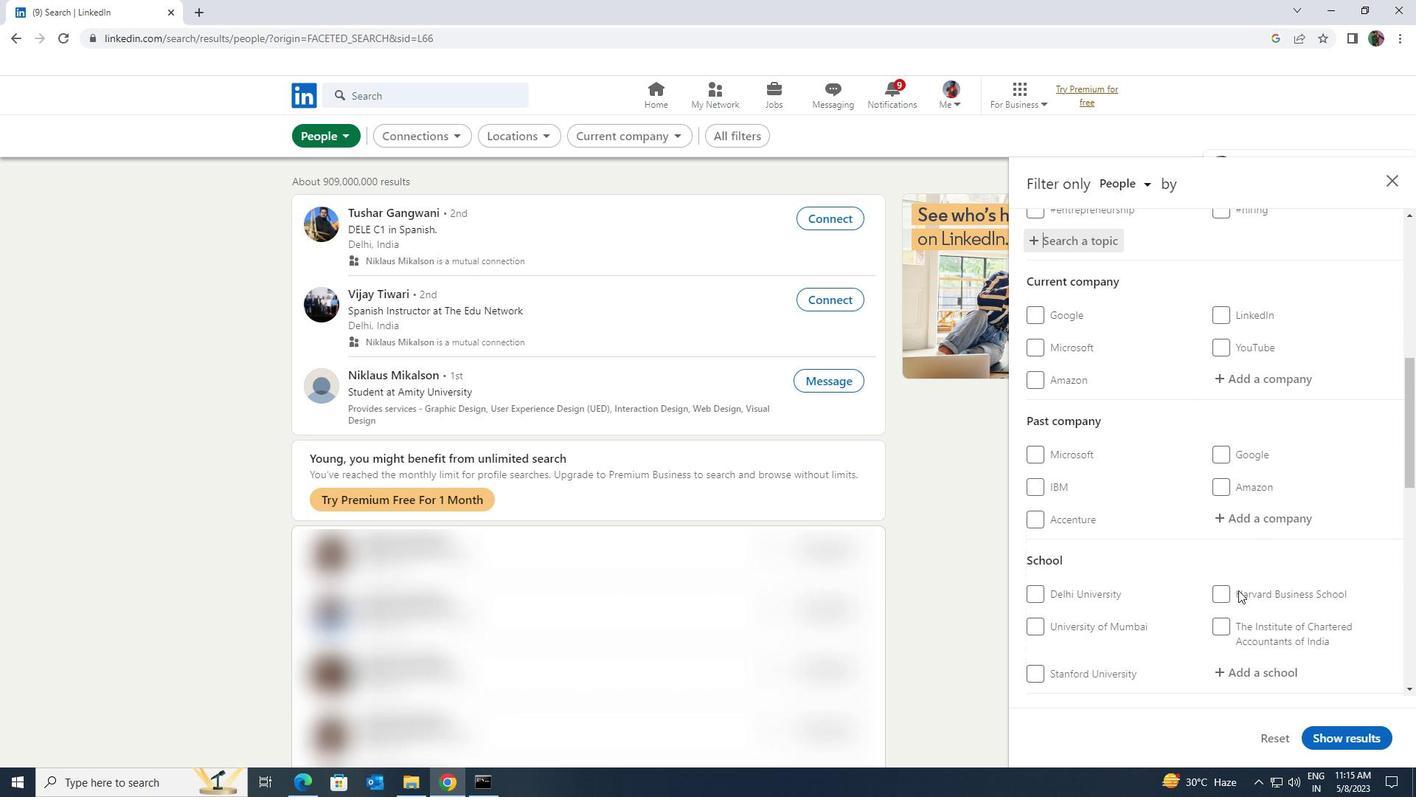 
Action: Mouse scrolled (1239, 589) with delta (0, 0)
Screenshot: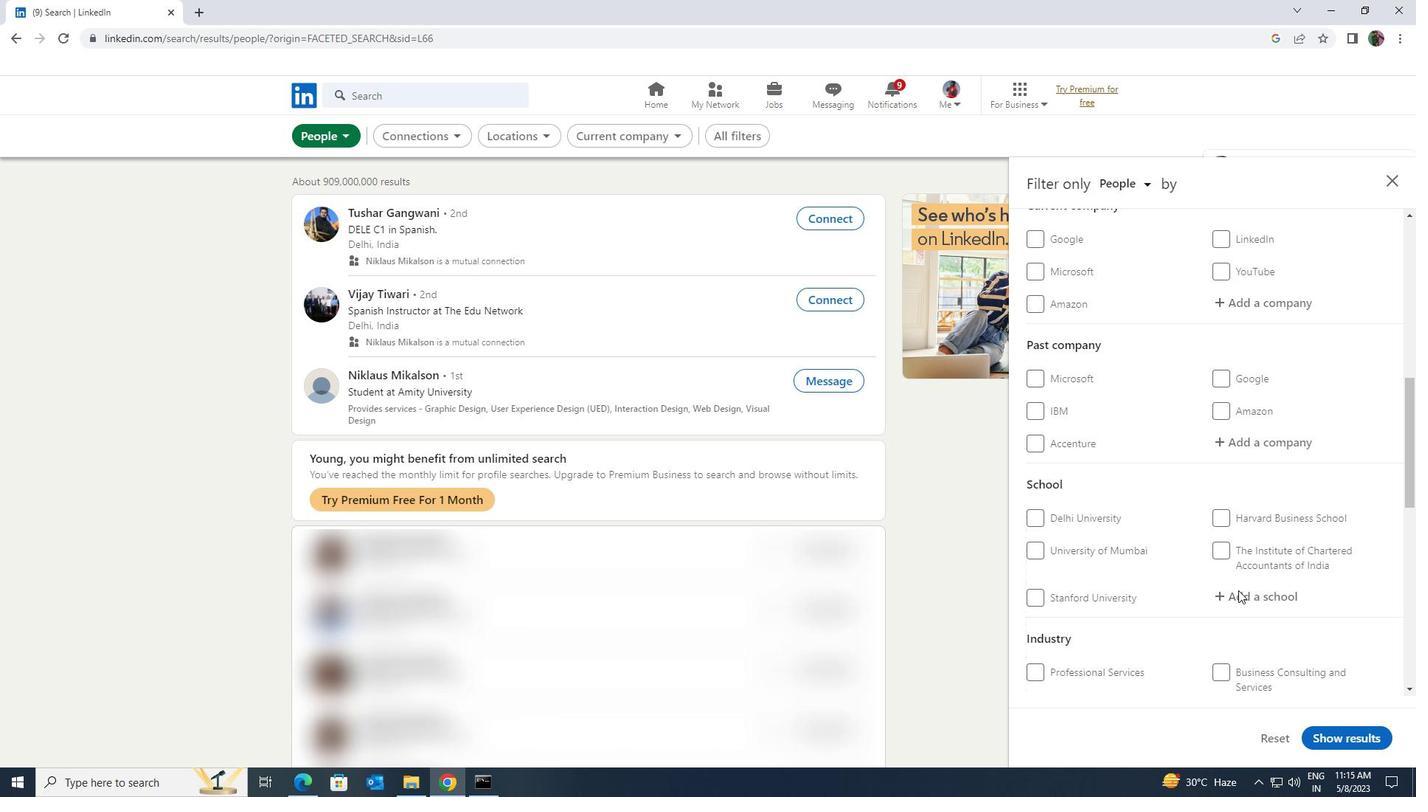 
Action: Mouse scrolled (1239, 589) with delta (0, 0)
Screenshot: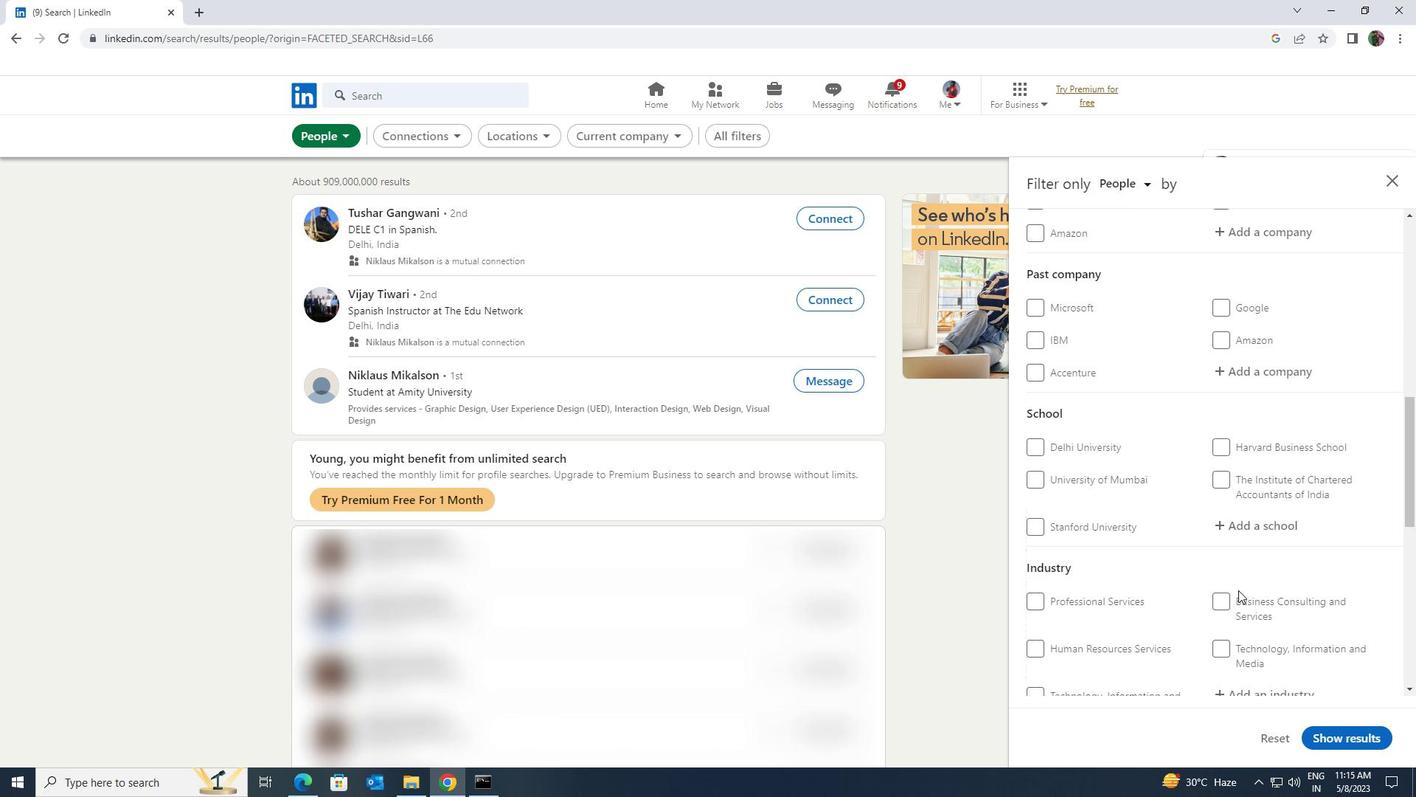 
Action: Mouse scrolled (1239, 589) with delta (0, 0)
Screenshot: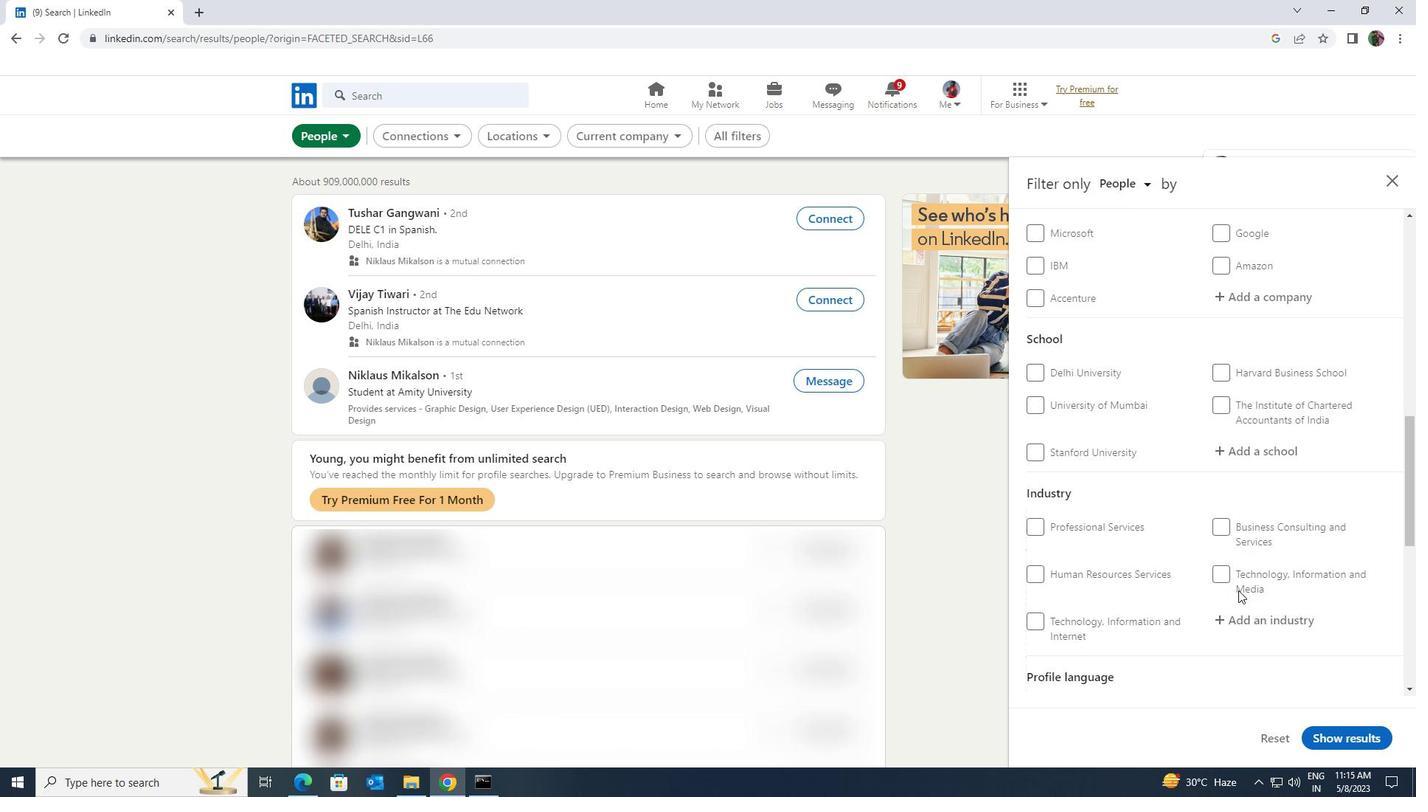 
Action: Mouse moved to (1073, 633)
Screenshot: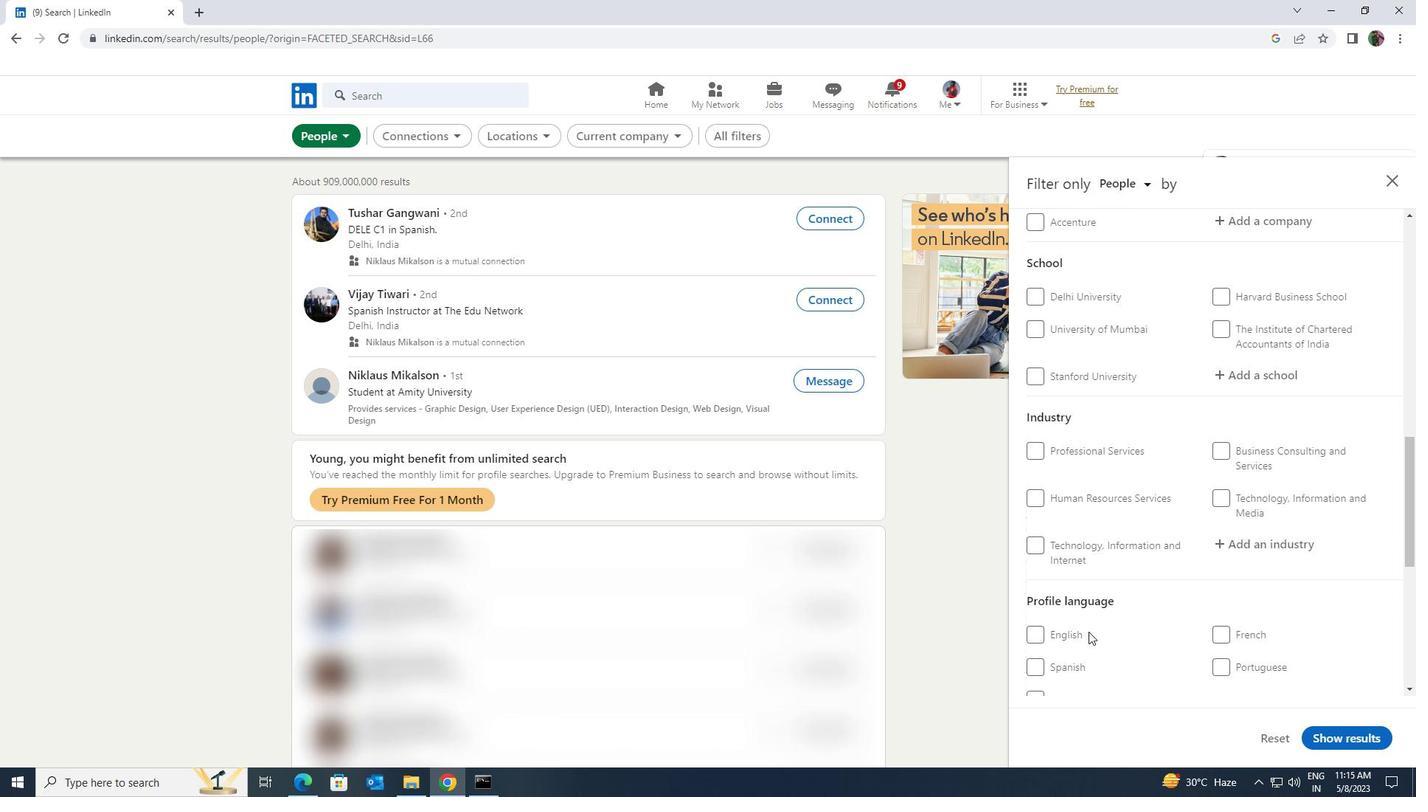 
Action: Mouse pressed left at (1073, 633)
Screenshot: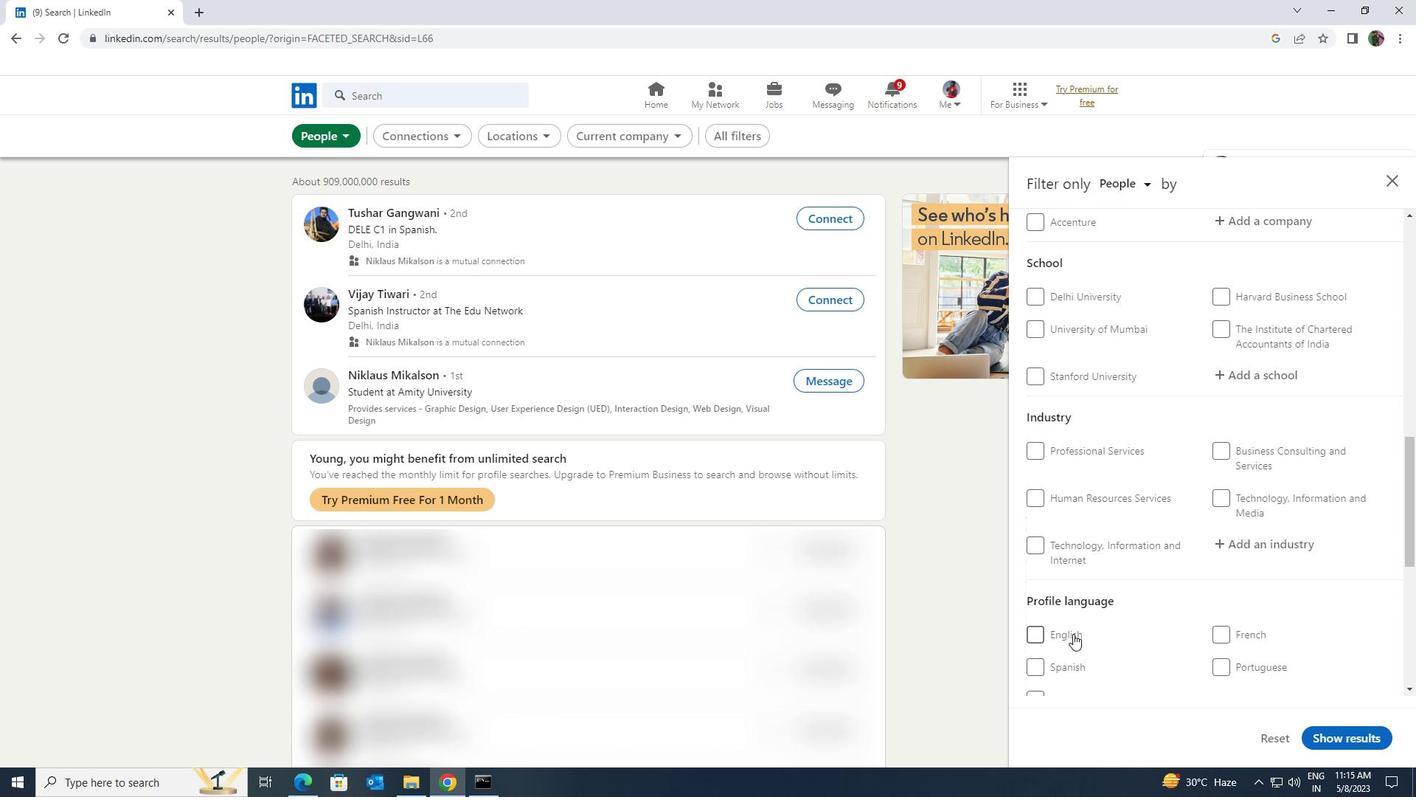 
Action: Mouse moved to (1211, 624)
Screenshot: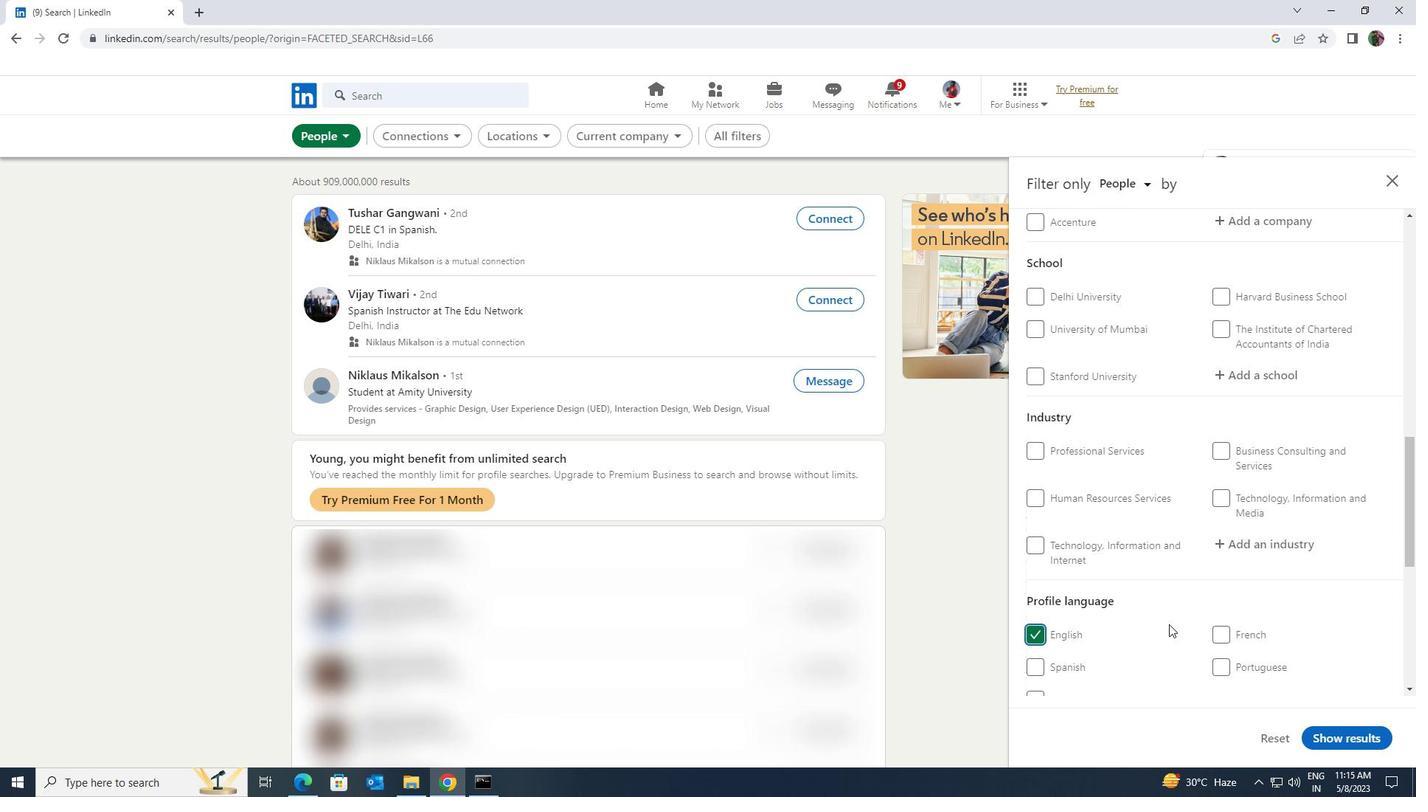 
Action: Mouse scrolled (1211, 625) with delta (0, 0)
Screenshot: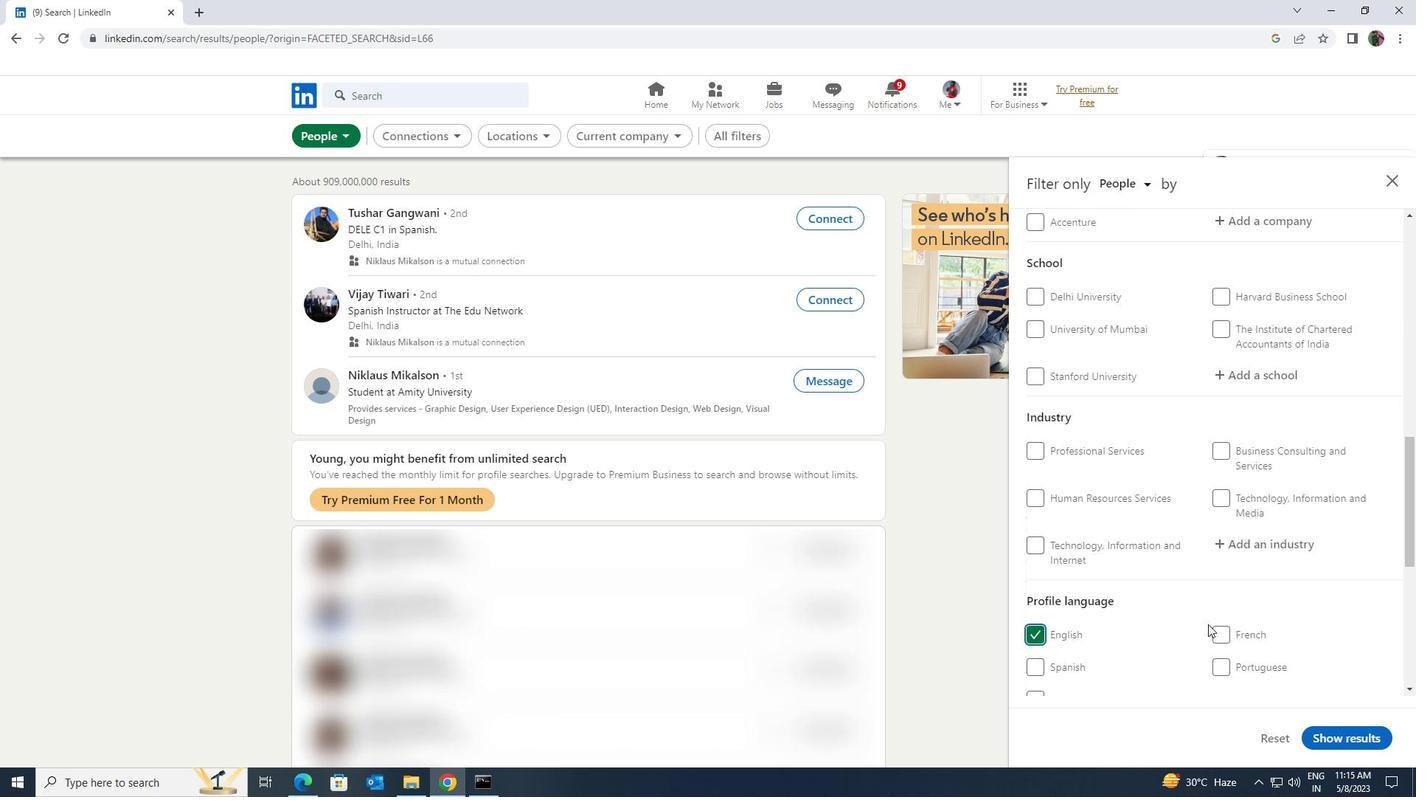 
Action: Mouse scrolled (1211, 625) with delta (0, 0)
Screenshot: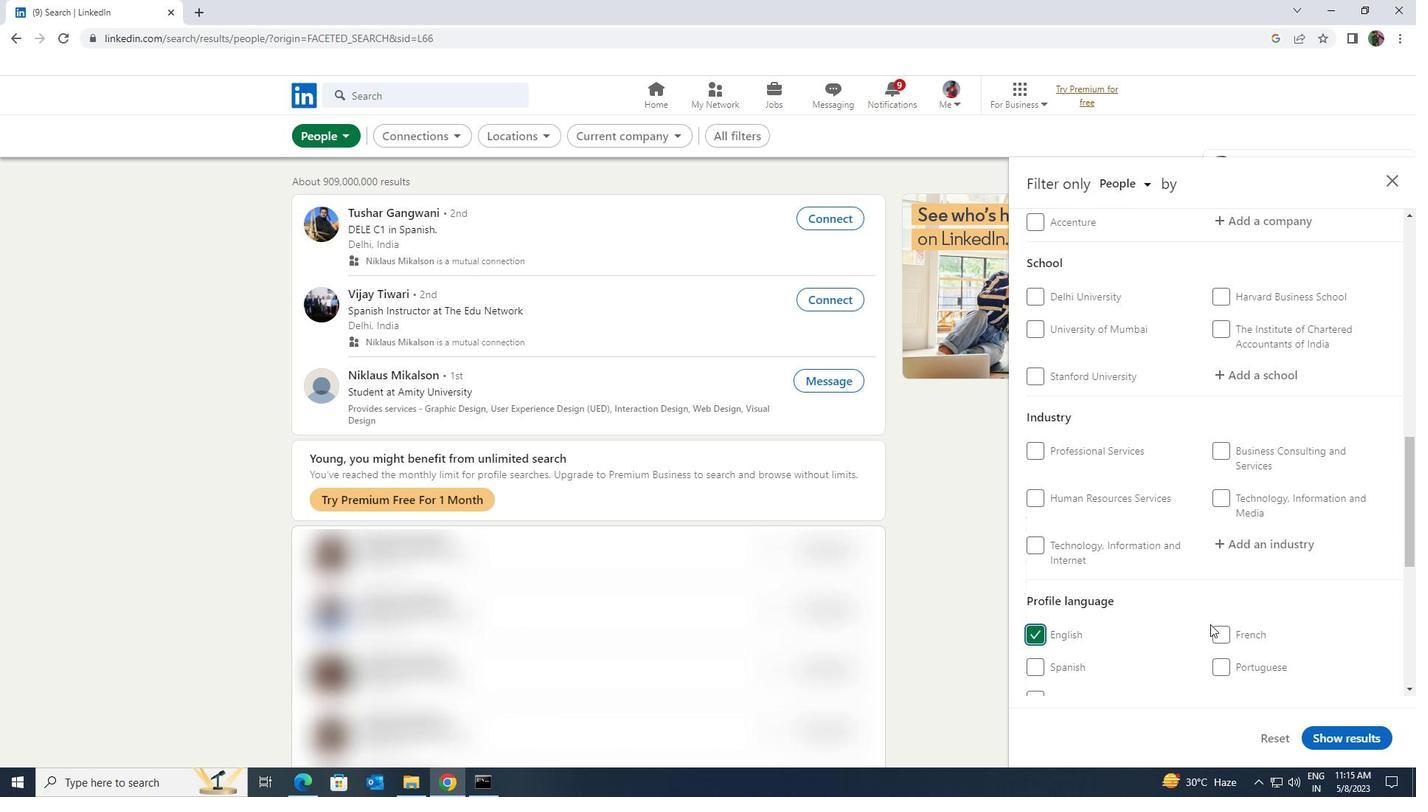 
Action: Mouse moved to (1212, 624)
Screenshot: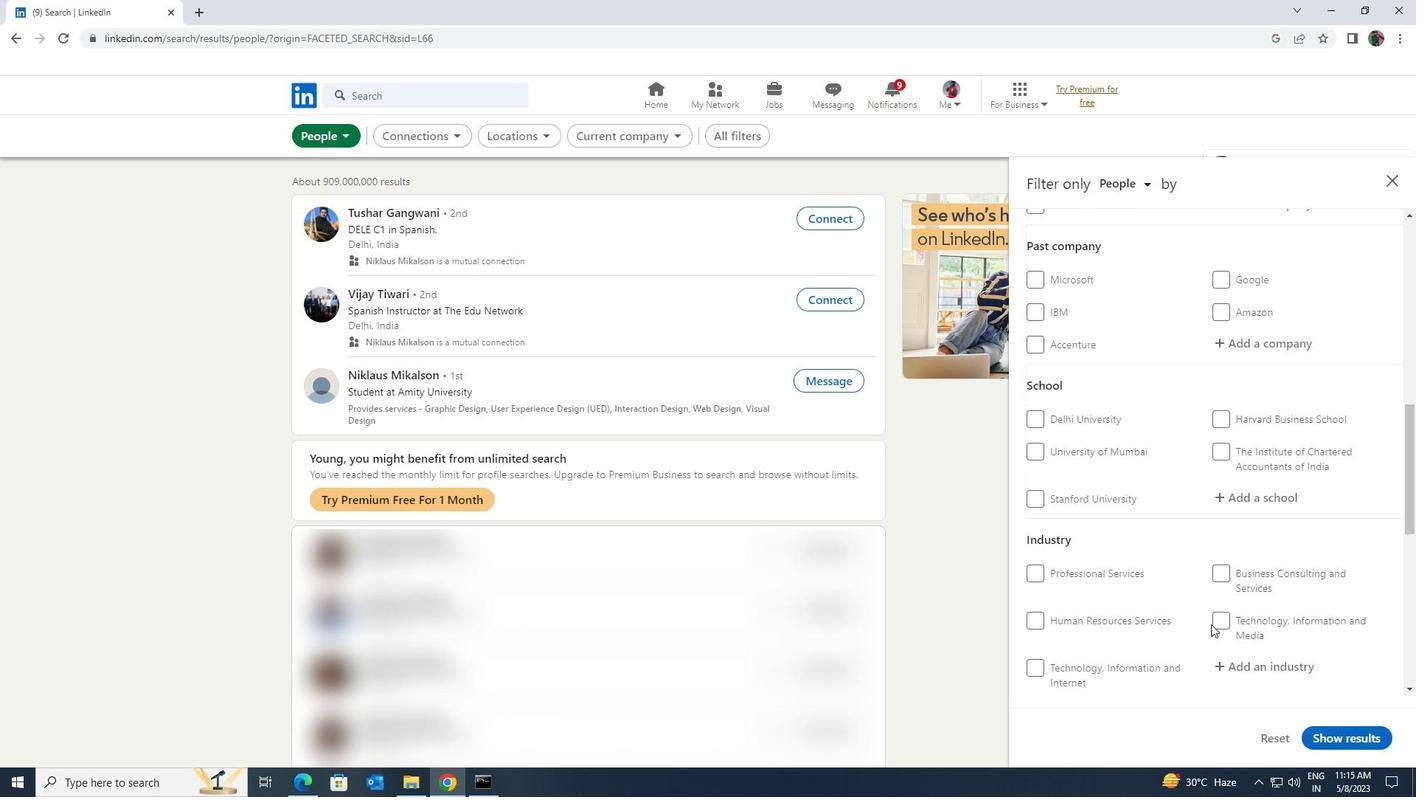 
Action: Mouse scrolled (1212, 625) with delta (0, 0)
Screenshot: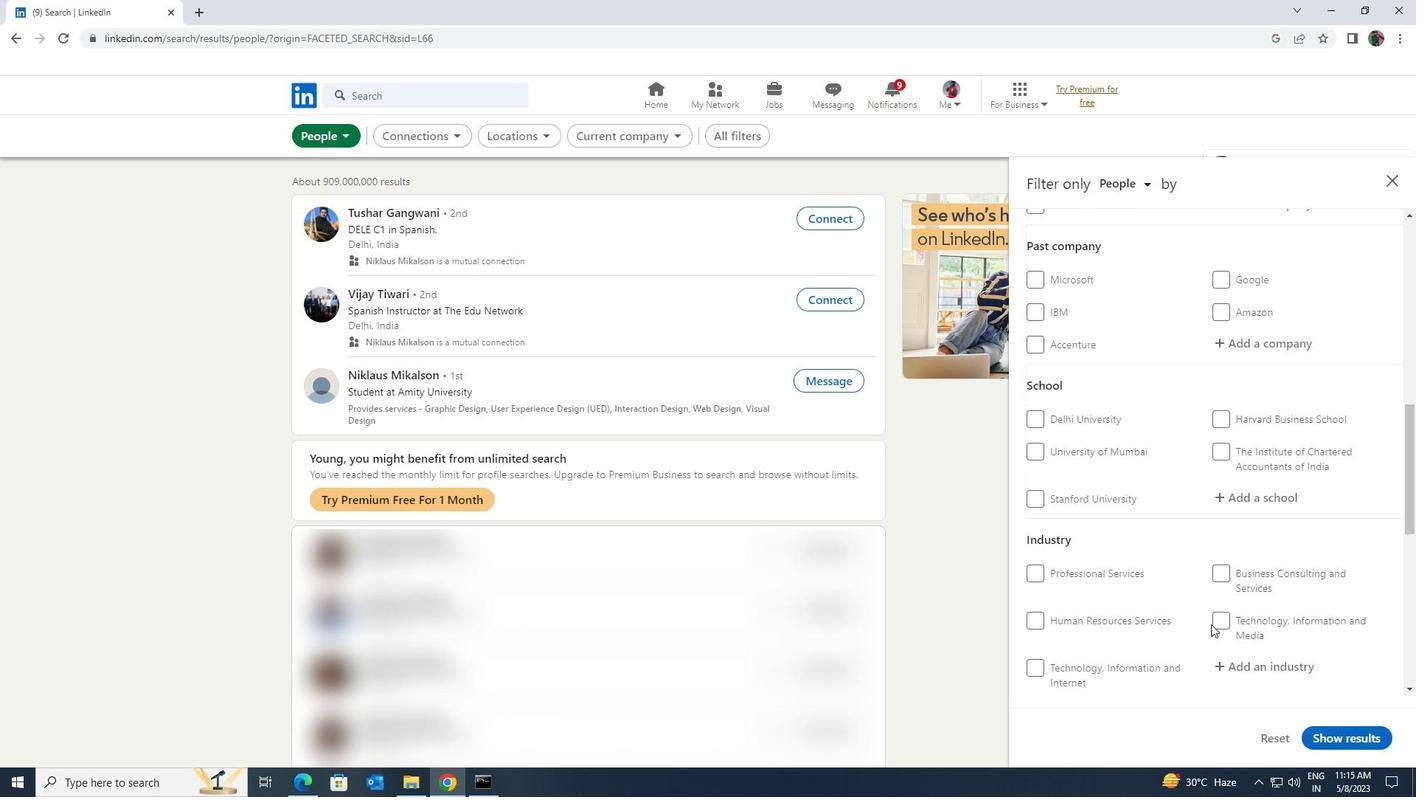 
Action: Mouse moved to (1213, 624)
Screenshot: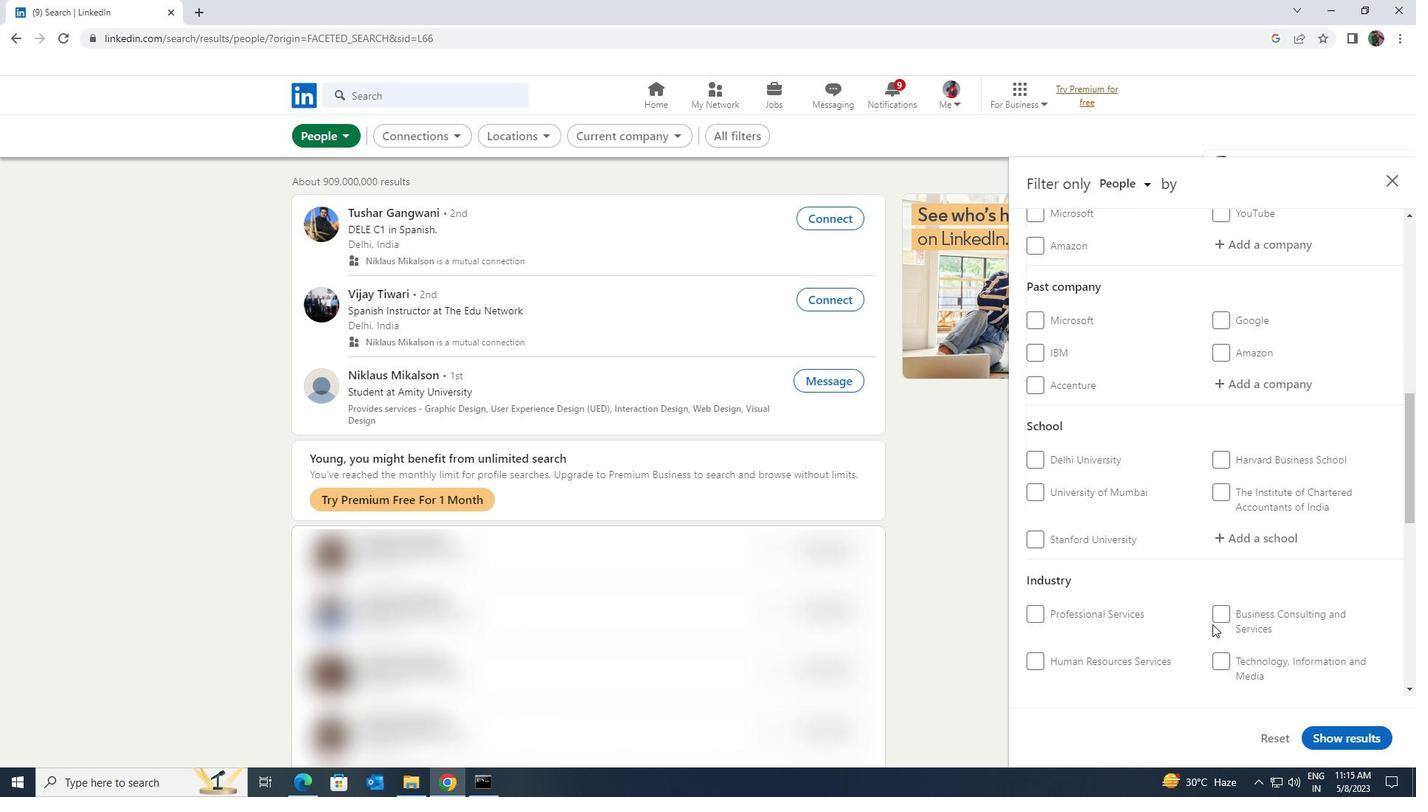
Action: Mouse scrolled (1213, 625) with delta (0, 0)
Screenshot: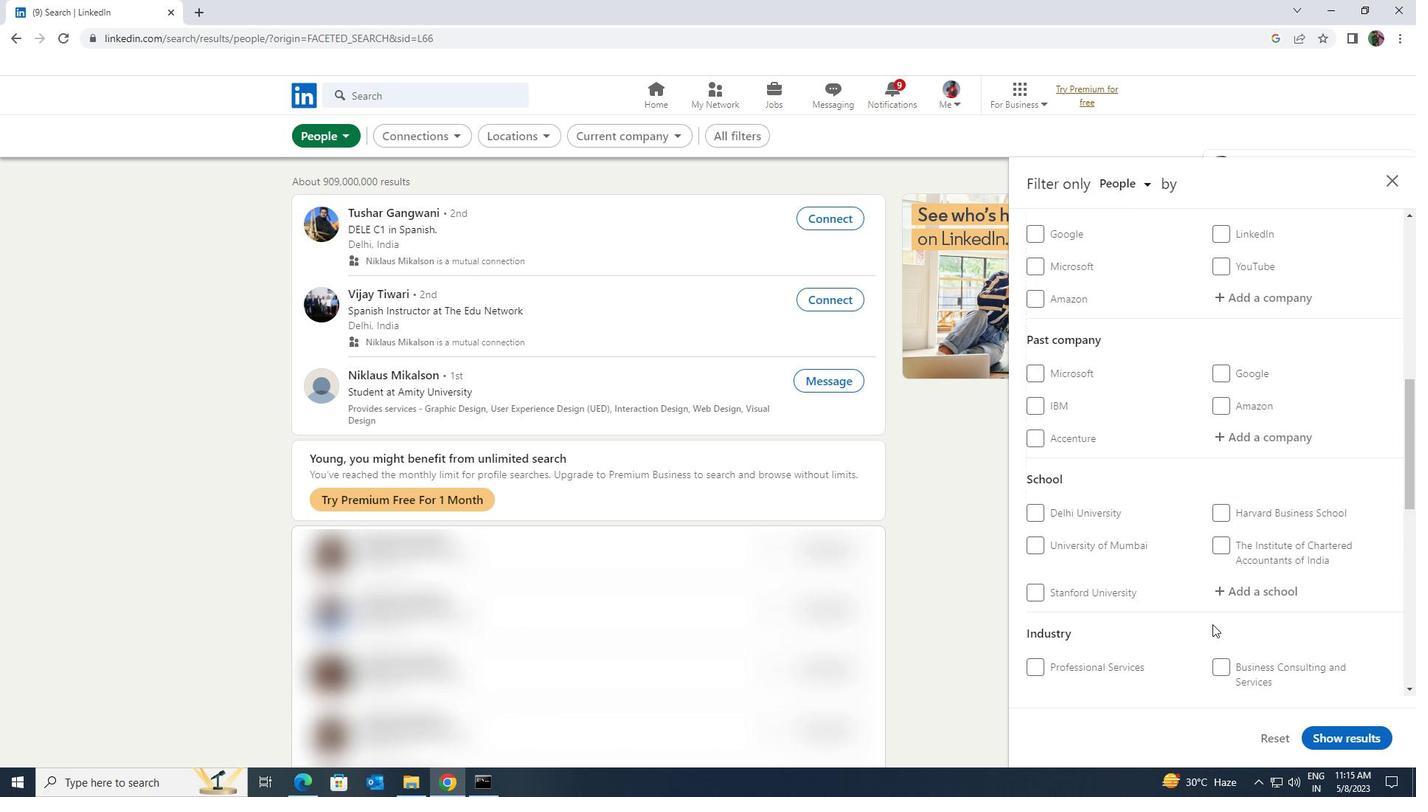 
Action: Mouse moved to (1214, 624)
Screenshot: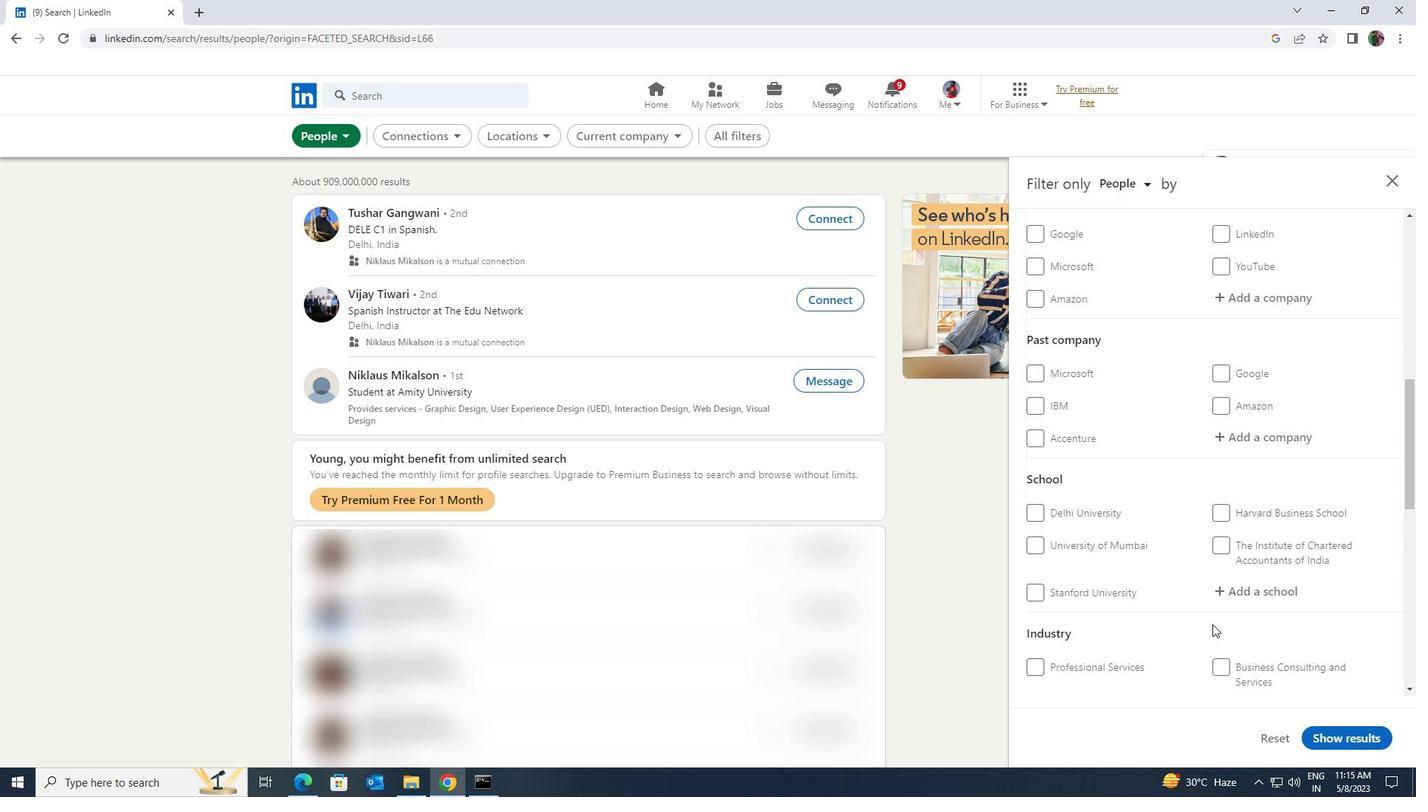 
Action: Mouse scrolled (1214, 625) with delta (0, 0)
Screenshot: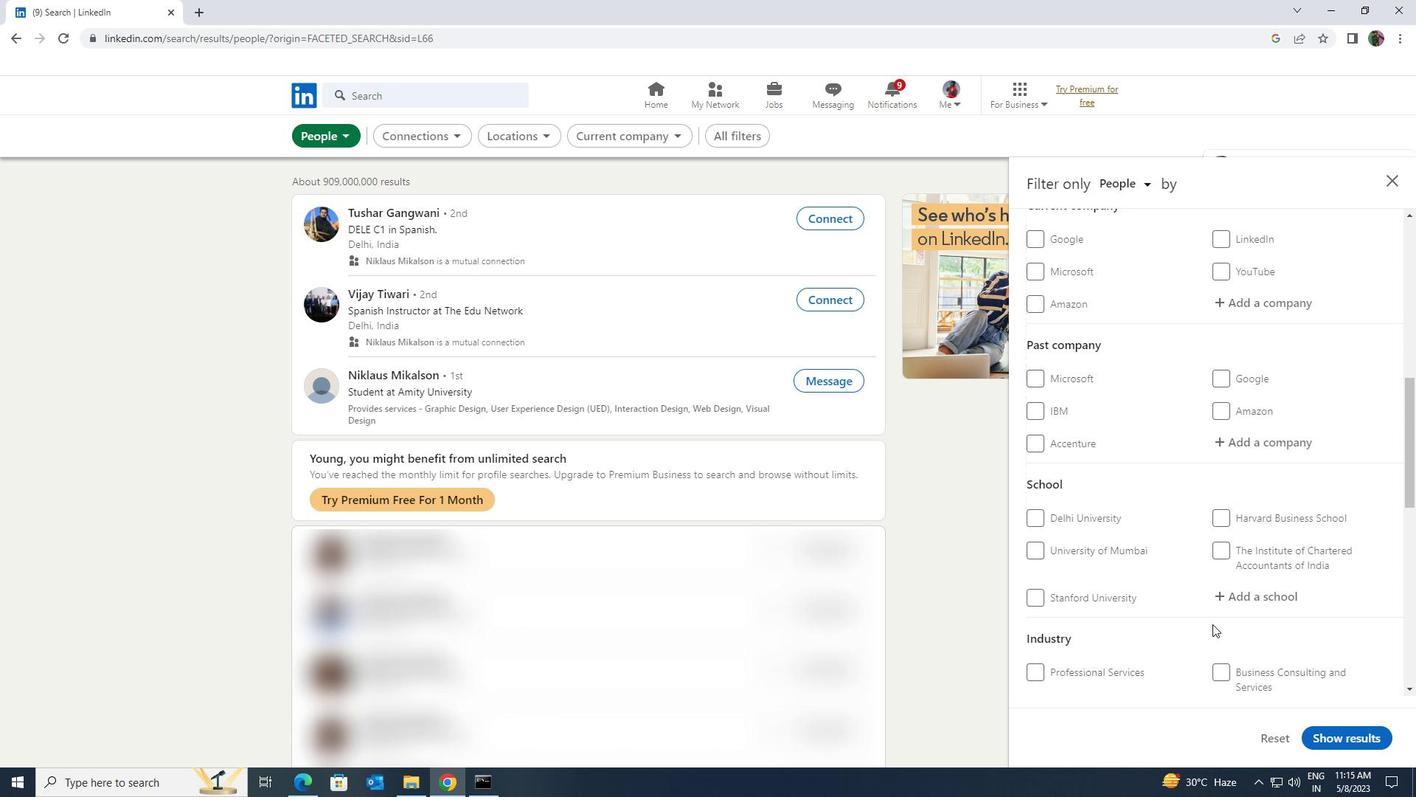 
Action: Mouse scrolled (1214, 625) with delta (0, 0)
Screenshot: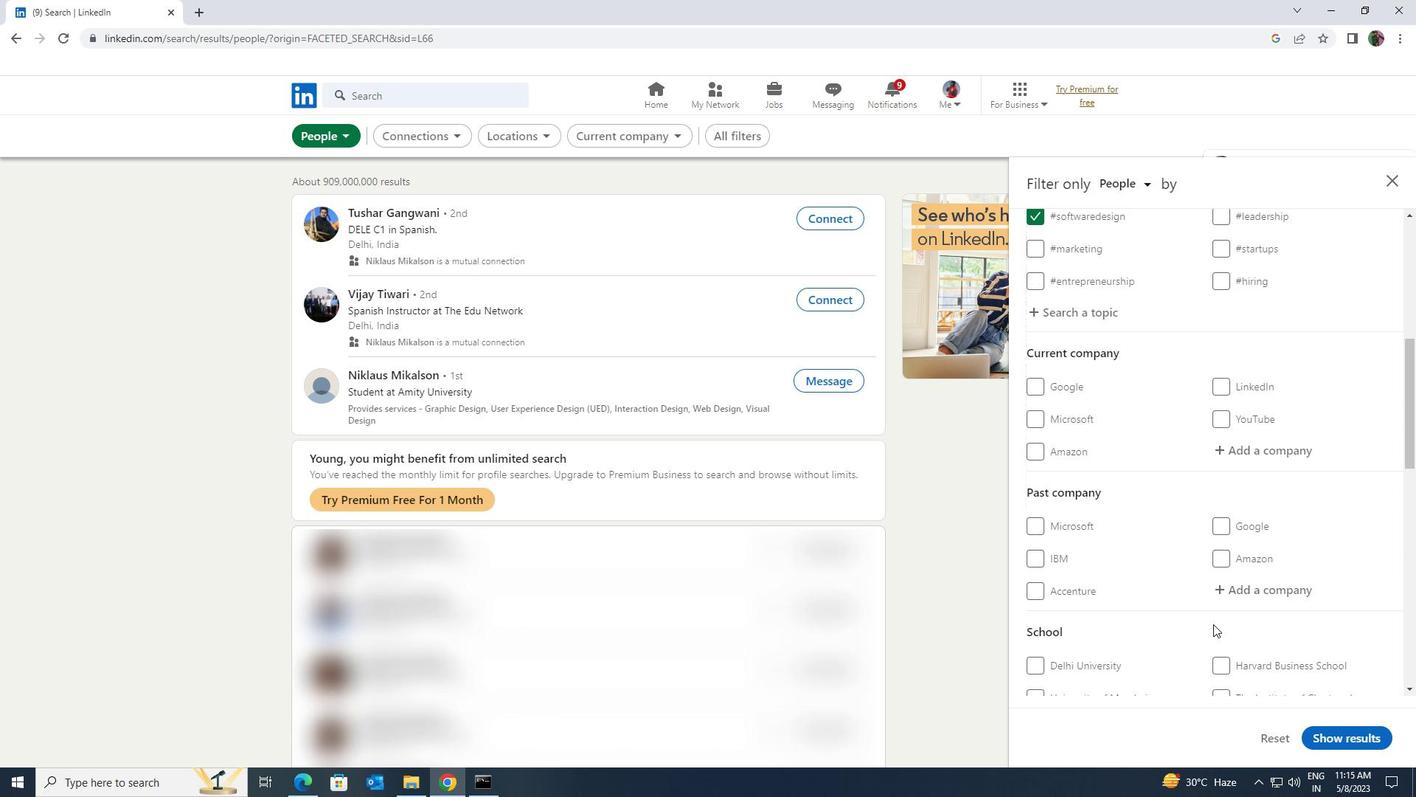 
Action: Mouse moved to (1257, 526)
Screenshot: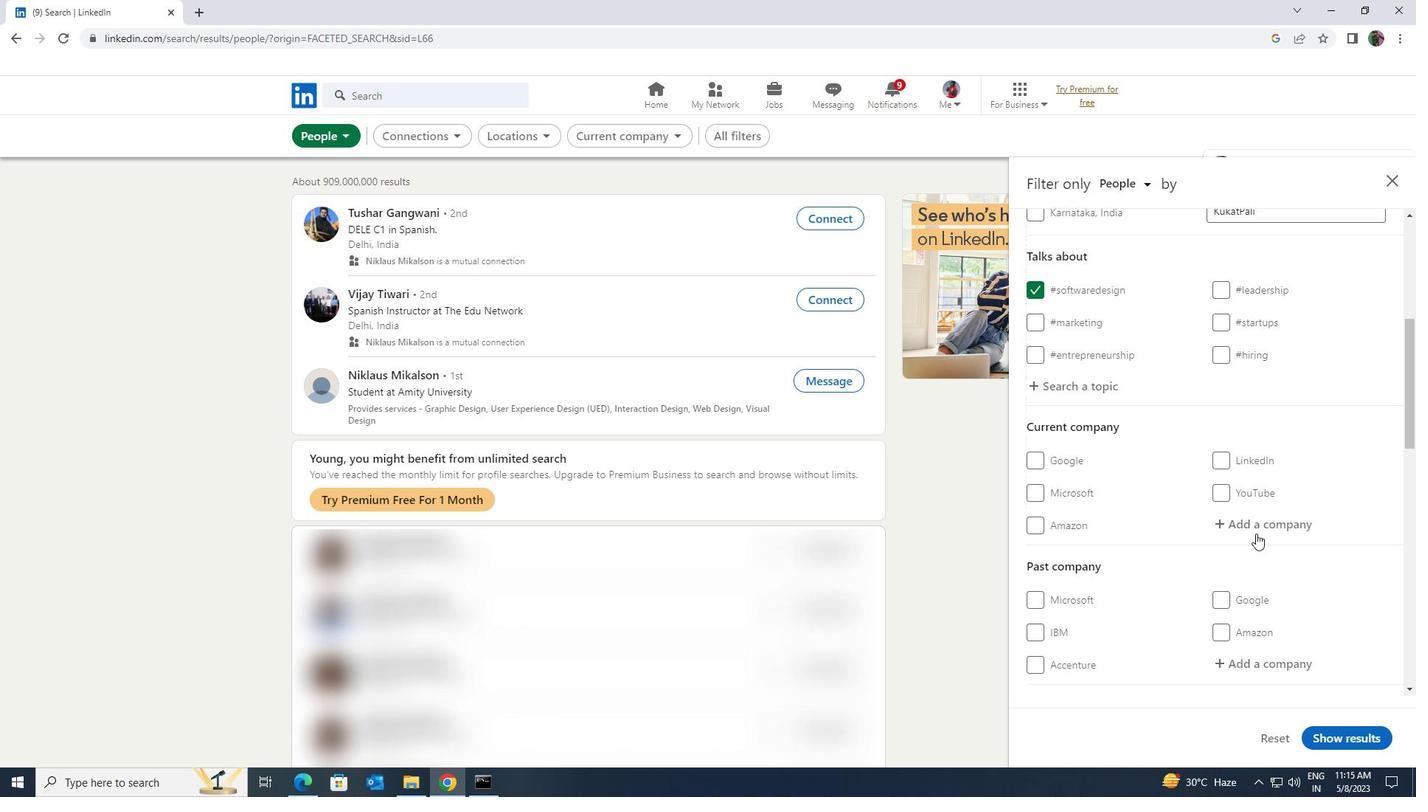 
Action: Mouse pressed left at (1257, 526)
Screenshot: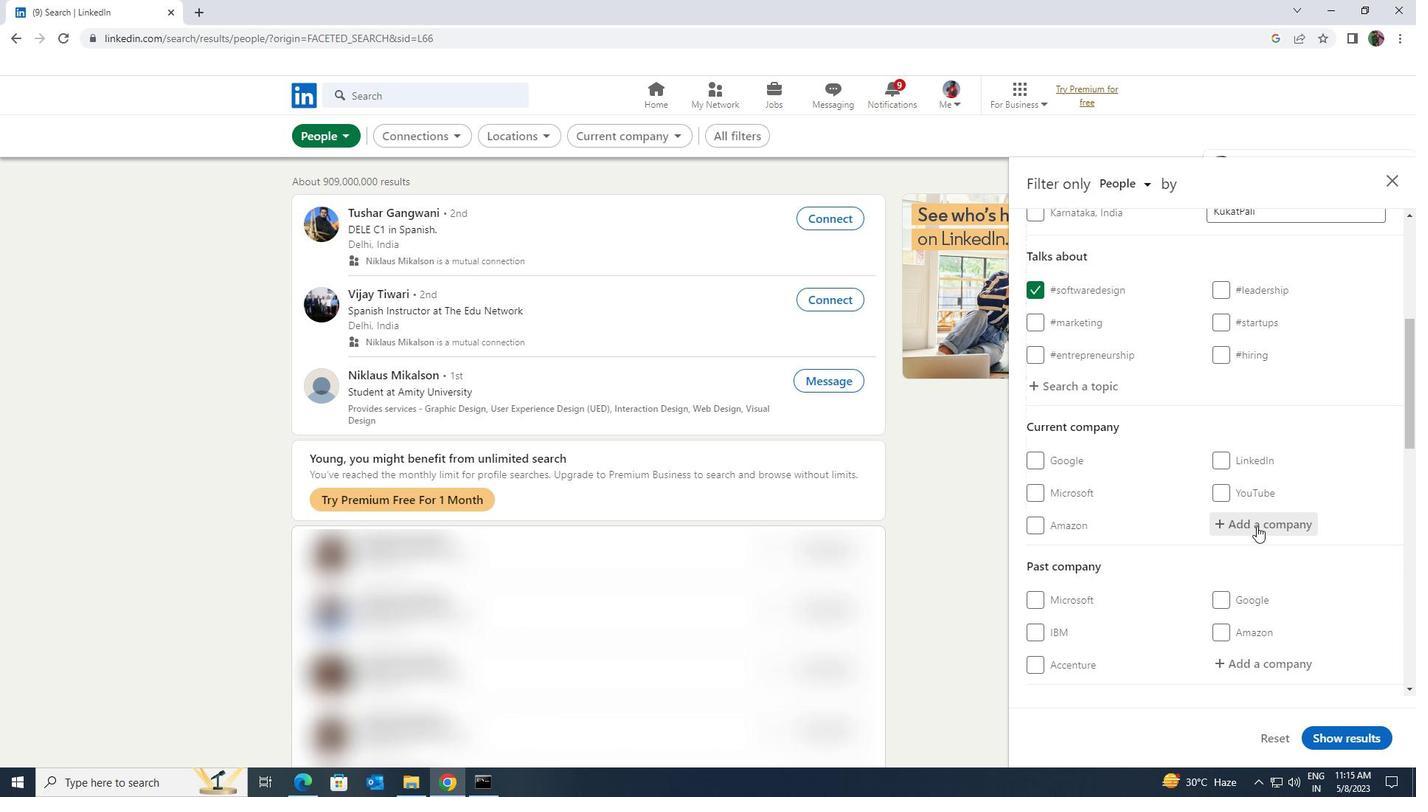 
Action: Key pressed <Key.shift><Key.shift><Key.shift><Key.shift><Key.shift><Key.shift><Key.shift><Key.shift><Key.shift><Key.shift><Key.shift><Key.shift><Key.shift><Key.shift>P<Key.backspace><Key.shift>OFFSHORE<Key.space>
Screenshot: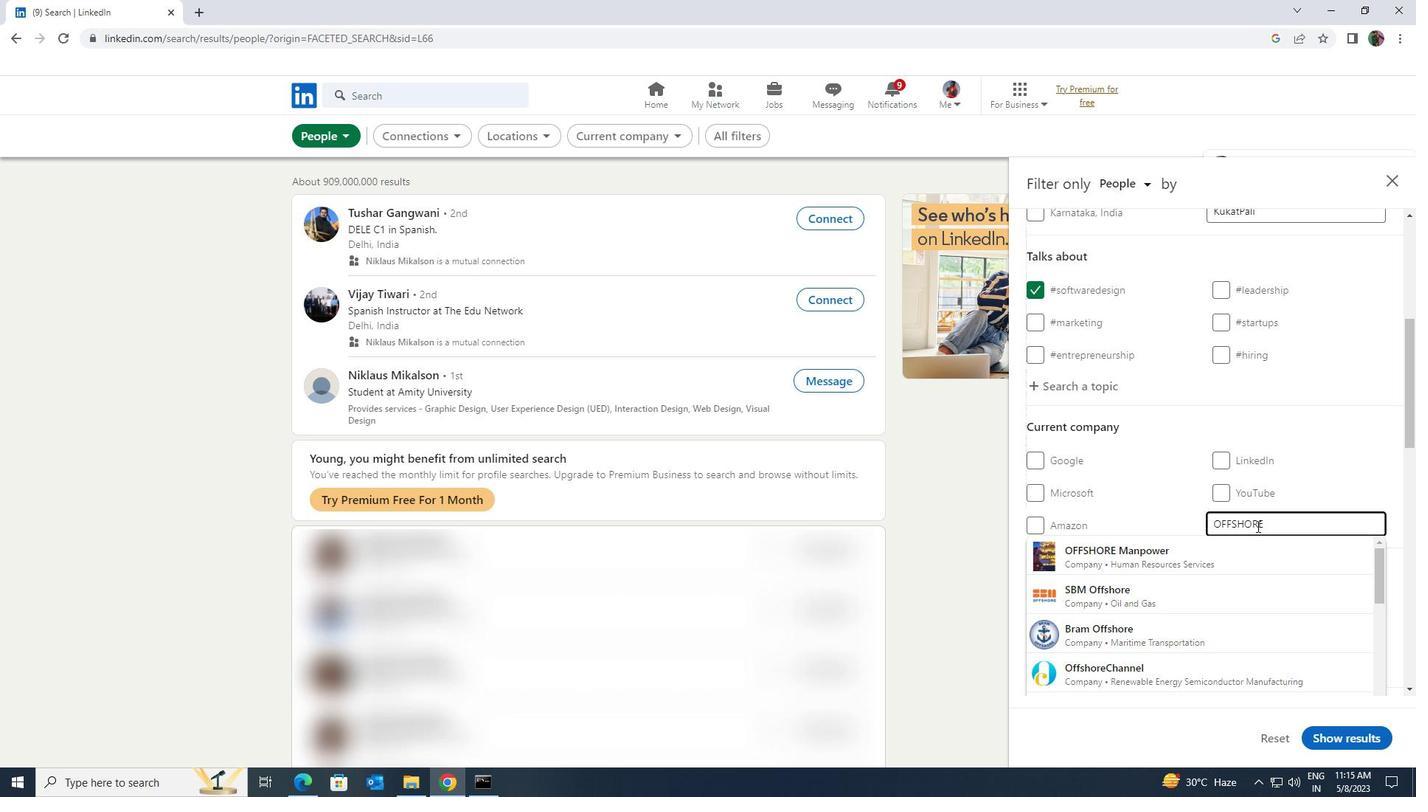 
Action: Mouse moved to (1252, 537)
Screenshot: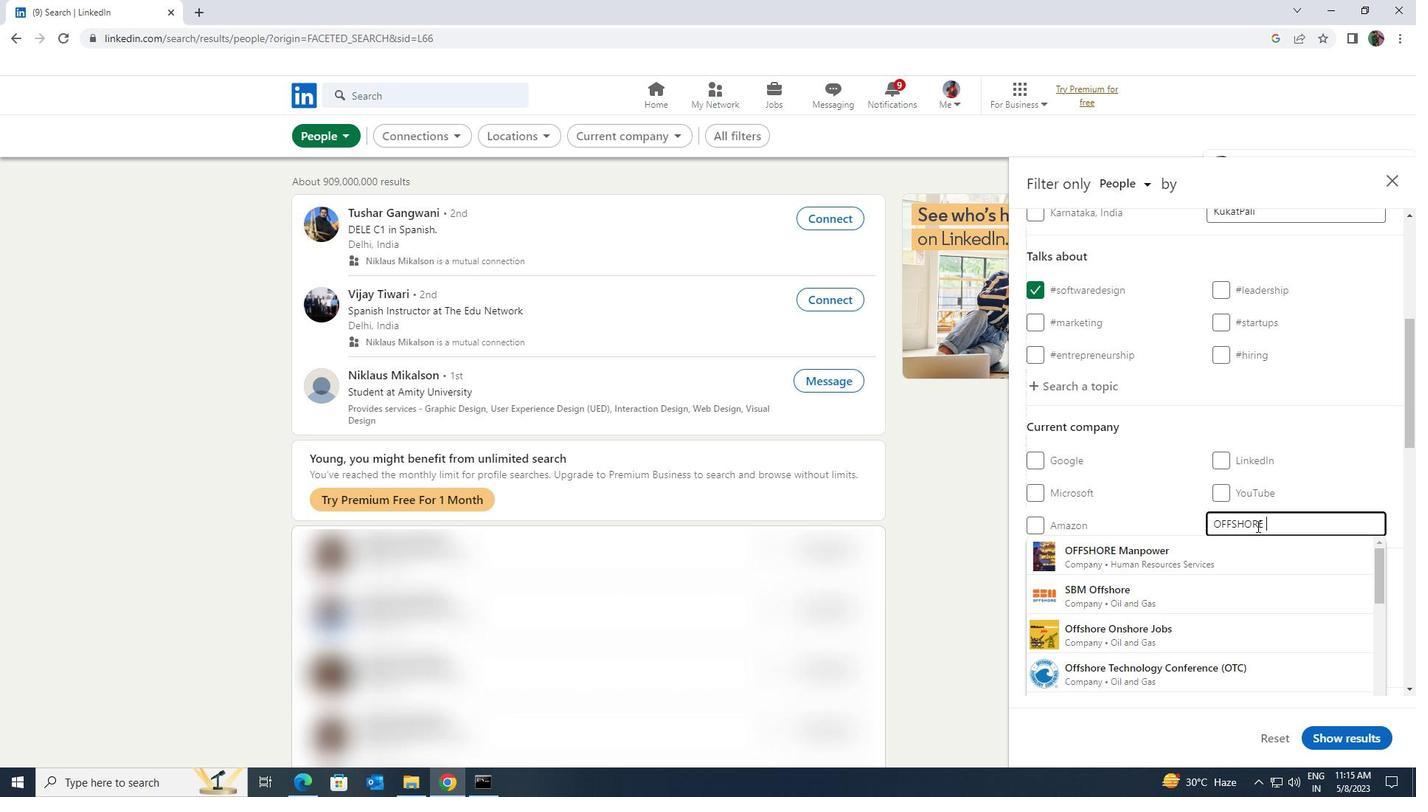 
Action: Mouse pressed left at (1252, 537)
Screenshot: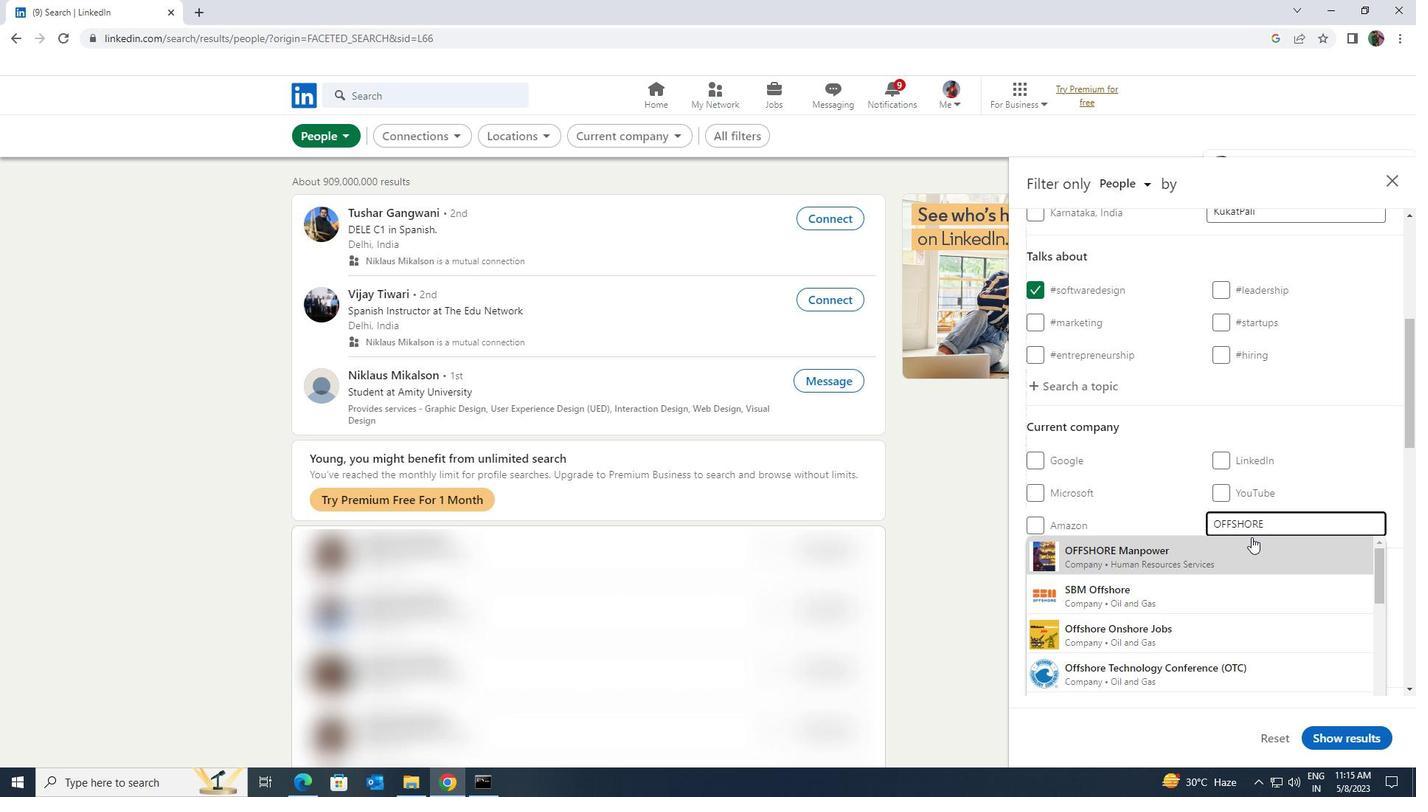 
Action: Mouse scrolled (1252, 536) with delta (0, 0)
Screenshot: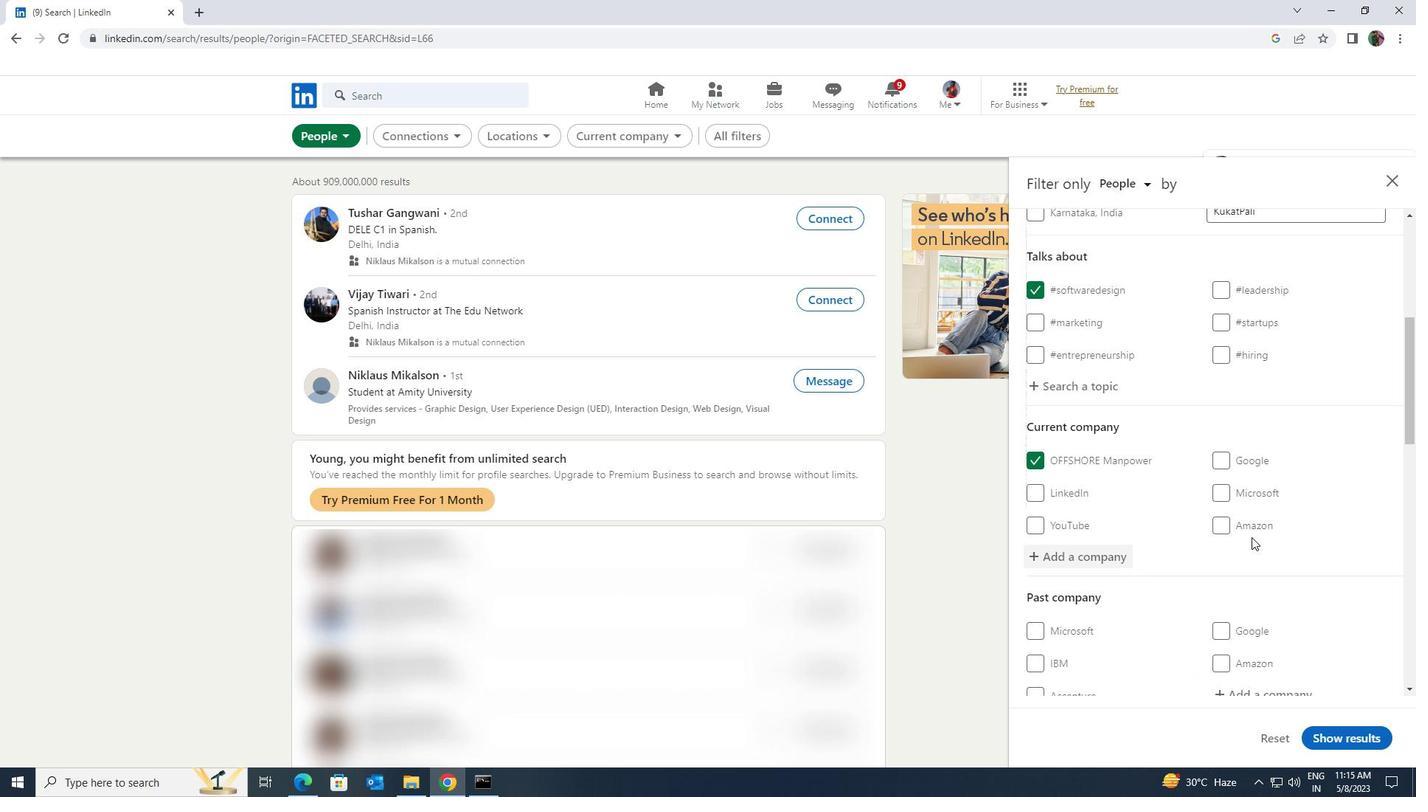 
Action: Mouse scrolled (1252, 536) with delta (0, 0)
Screenshot: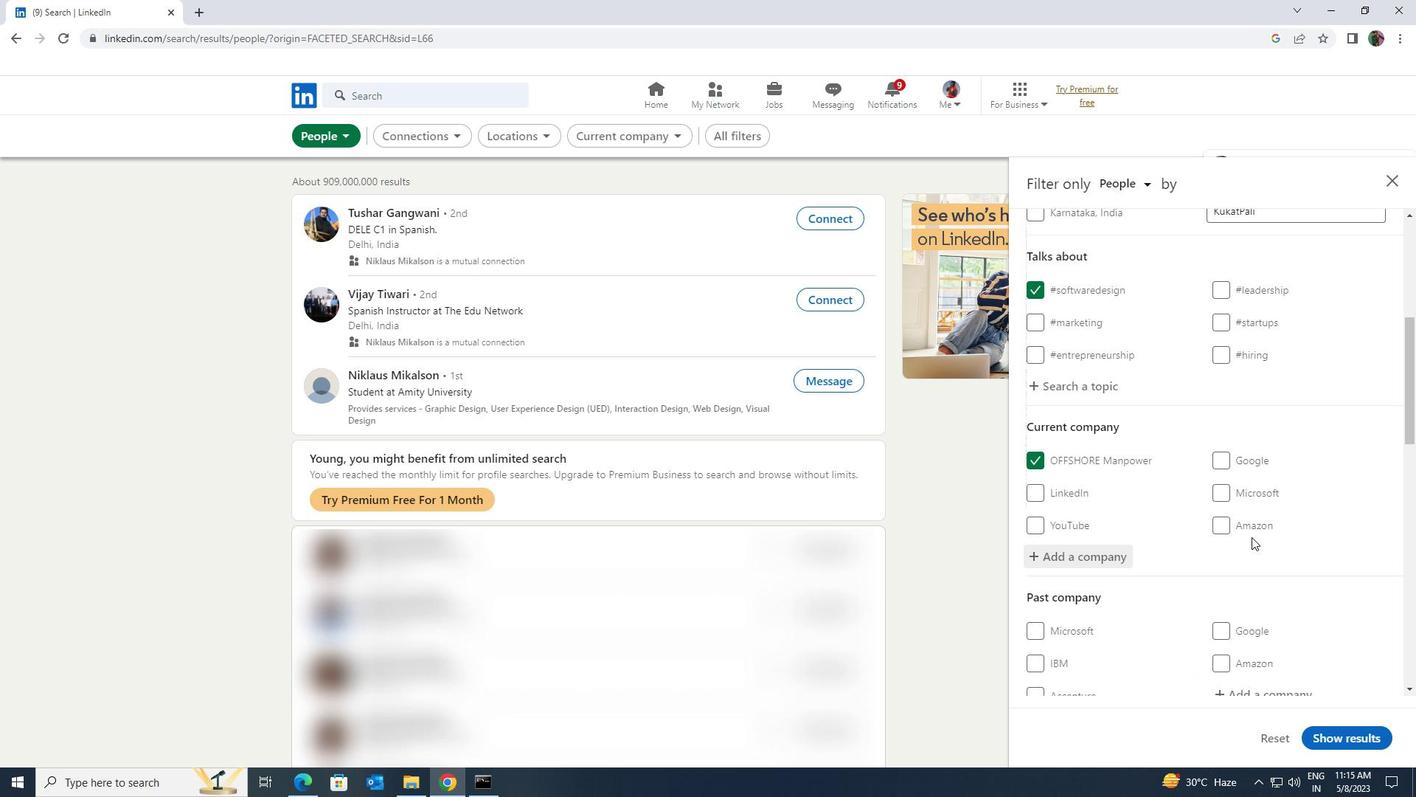 
Action: Mouse moved to (1251, 538)
Screenshot: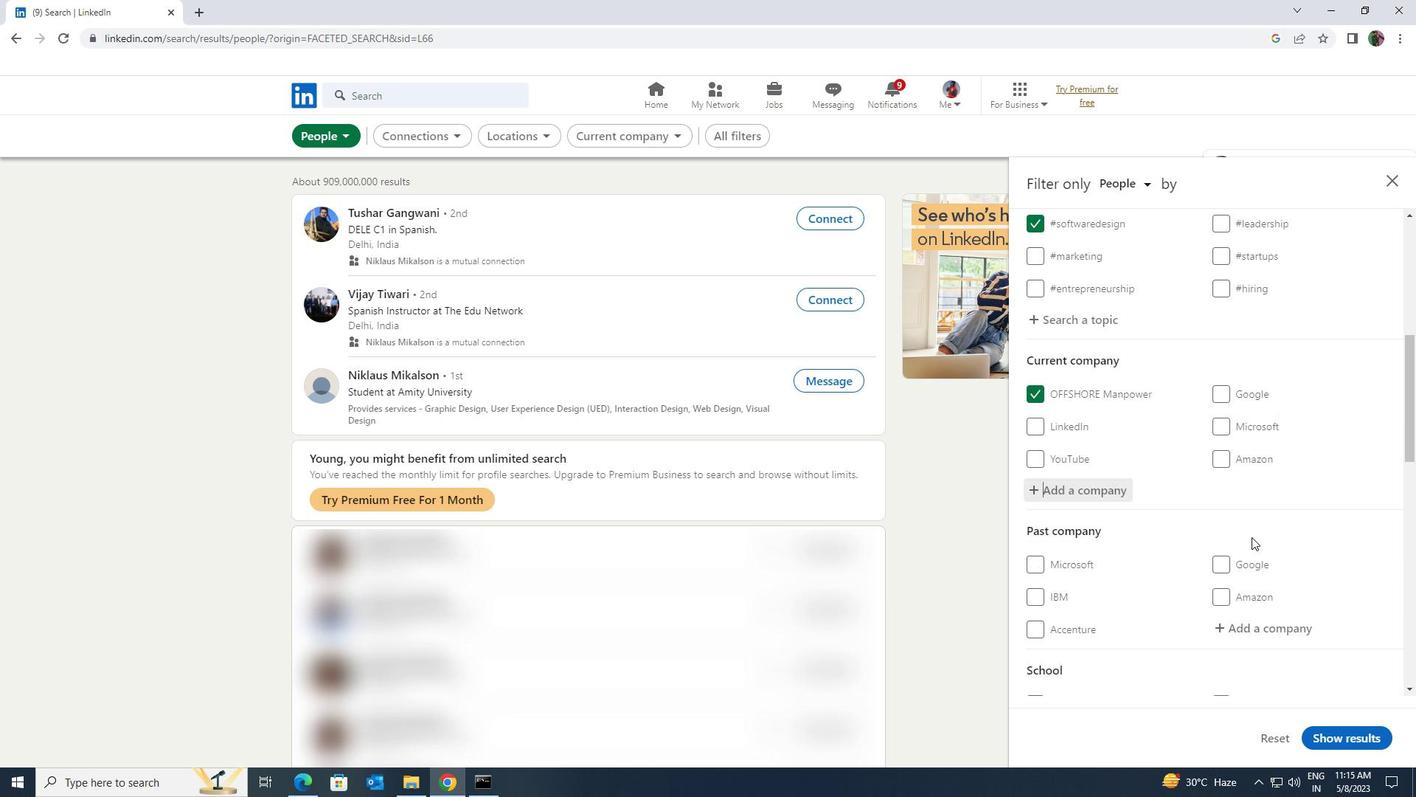 
Action: Mouse scrolled (1251, 537) with delta (0, 0)
Screenshot: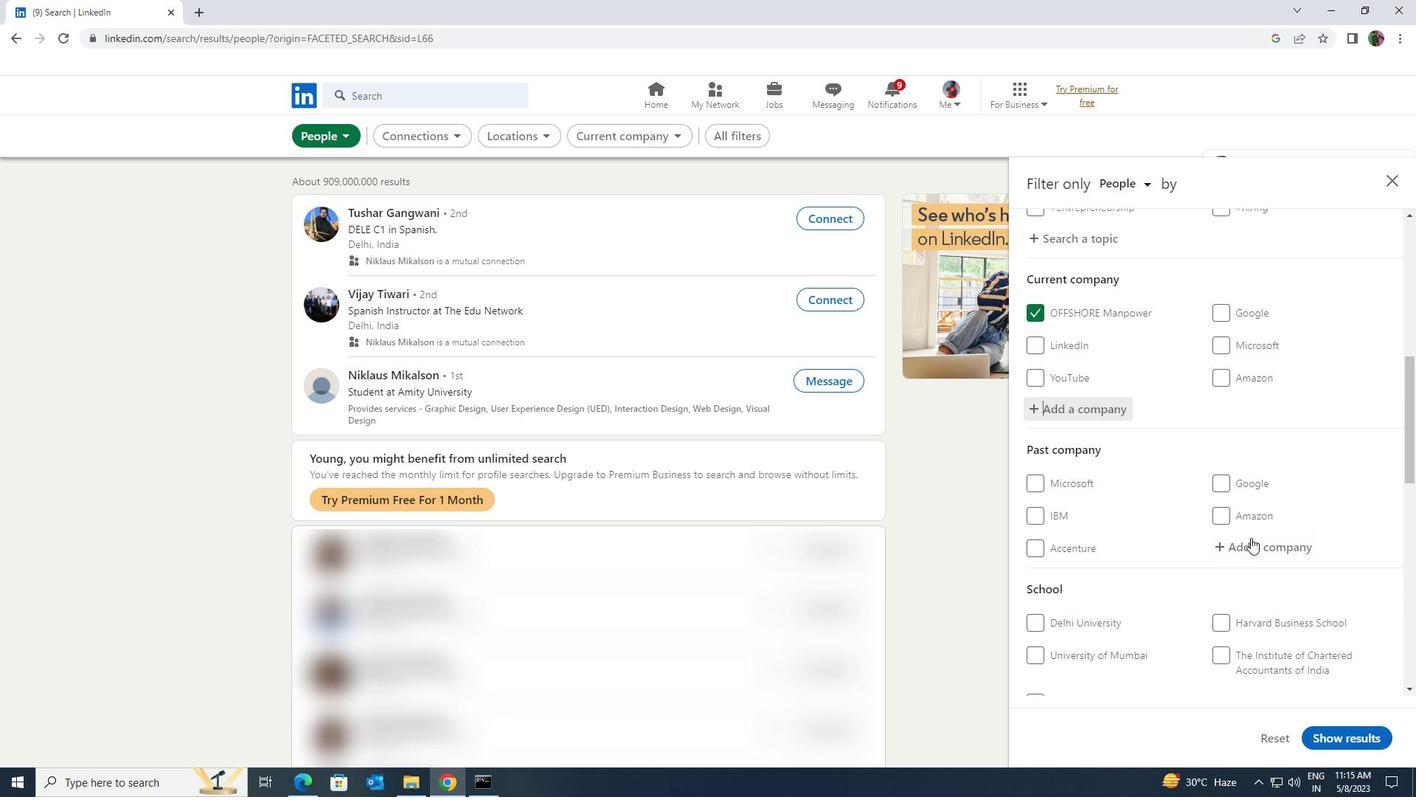 
Action: Mouse scrolled (1251, 537) with delta (0, 0)
Screenshot: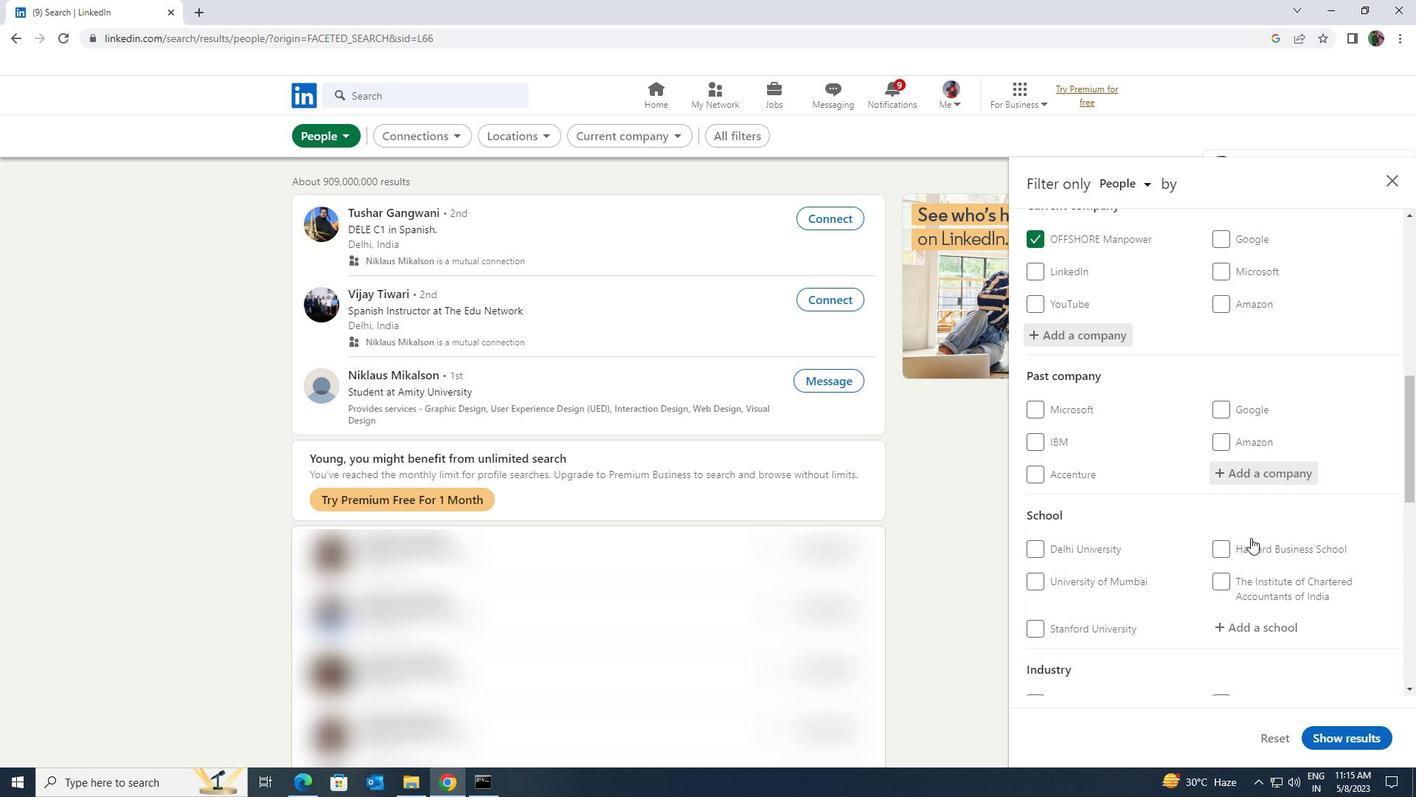 
Action: Mouse moved to (1251, 542)
Screenshot: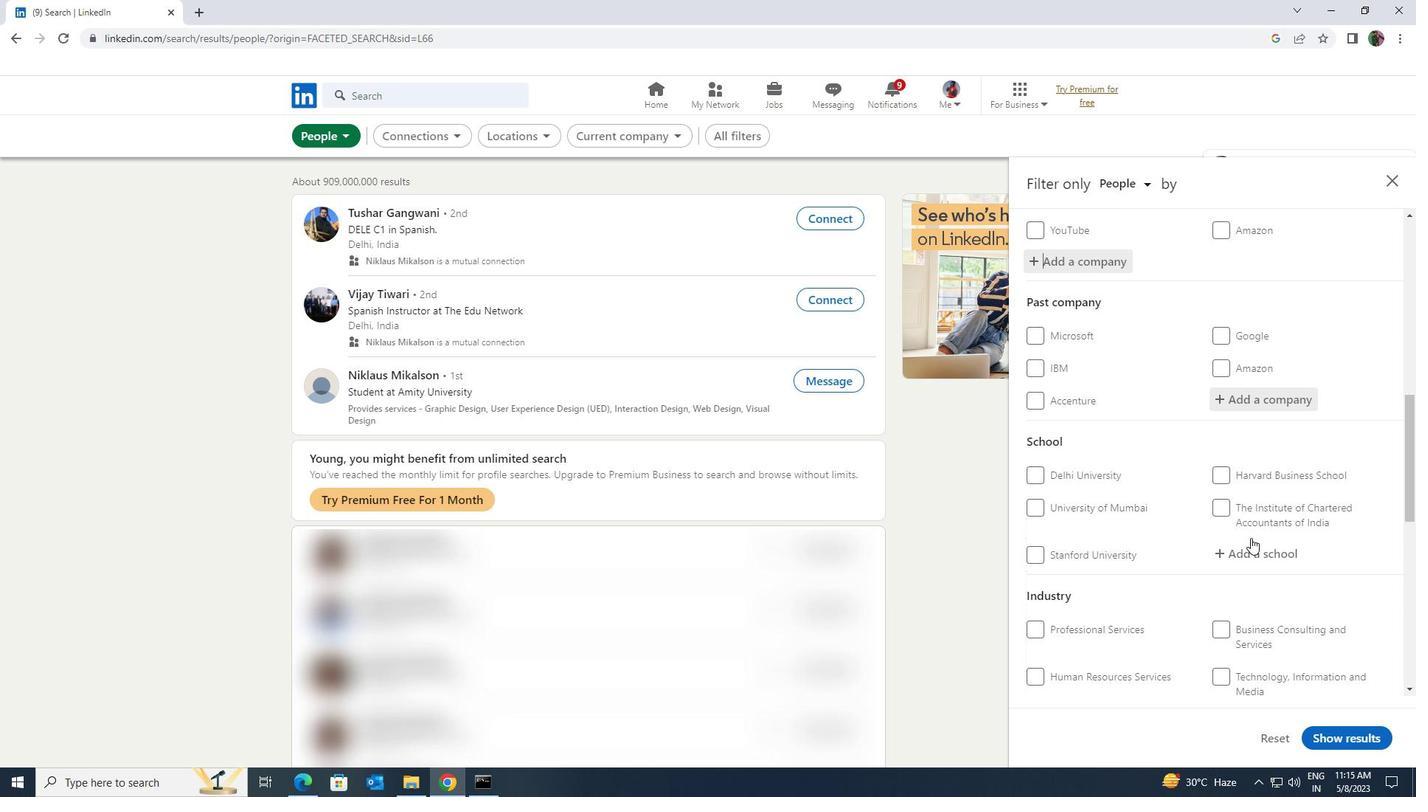 
Action: Mouse pressed left at (1251, 542)
Screenshot: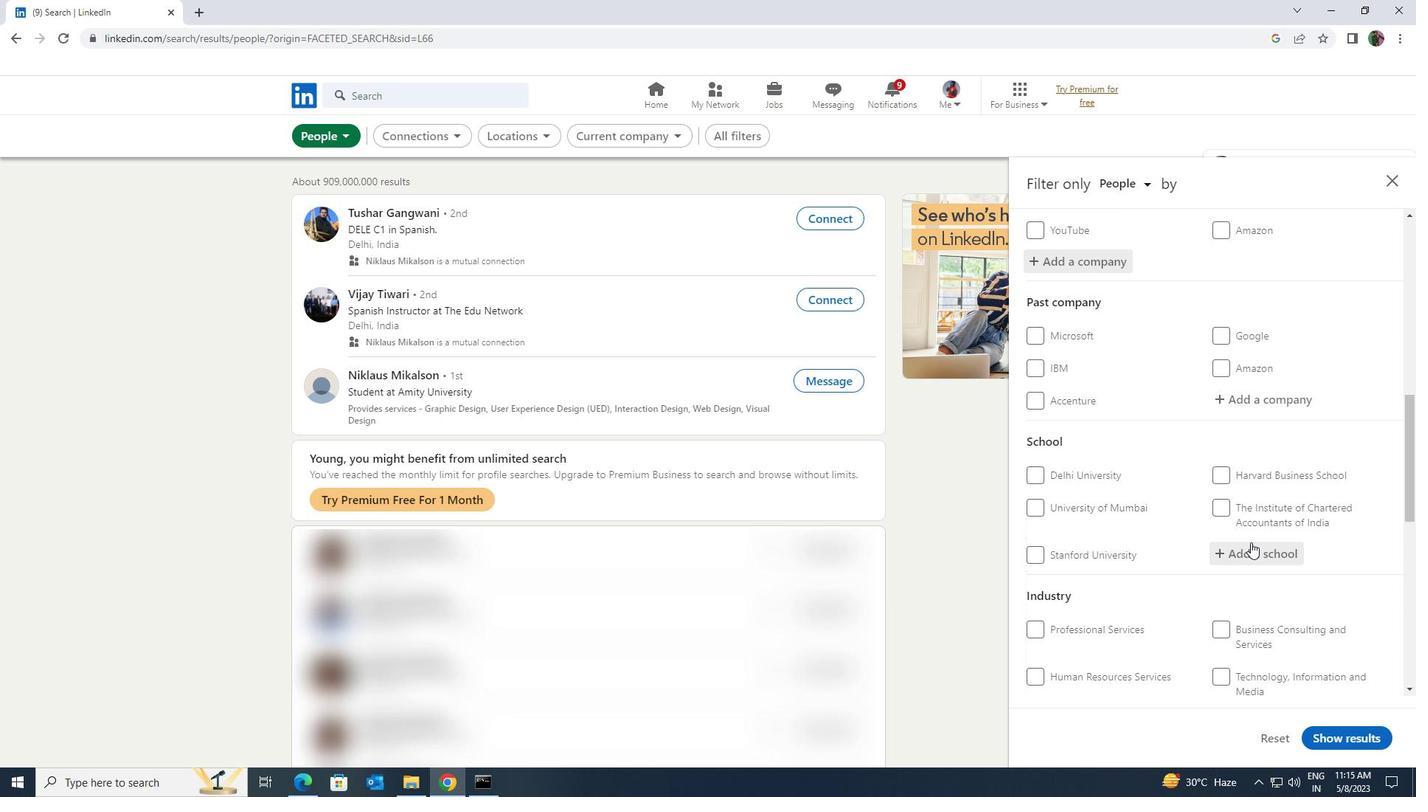 
Action: Key pressed <Key.shift><Key.shift><Key.shift><Key.shift><Key.shift><Key.shift><Key.shift><Key.shift><Key.shift><Key.shift>PACIFIC<Key.space><Key.shift>UNIVERSITY
Screenshot: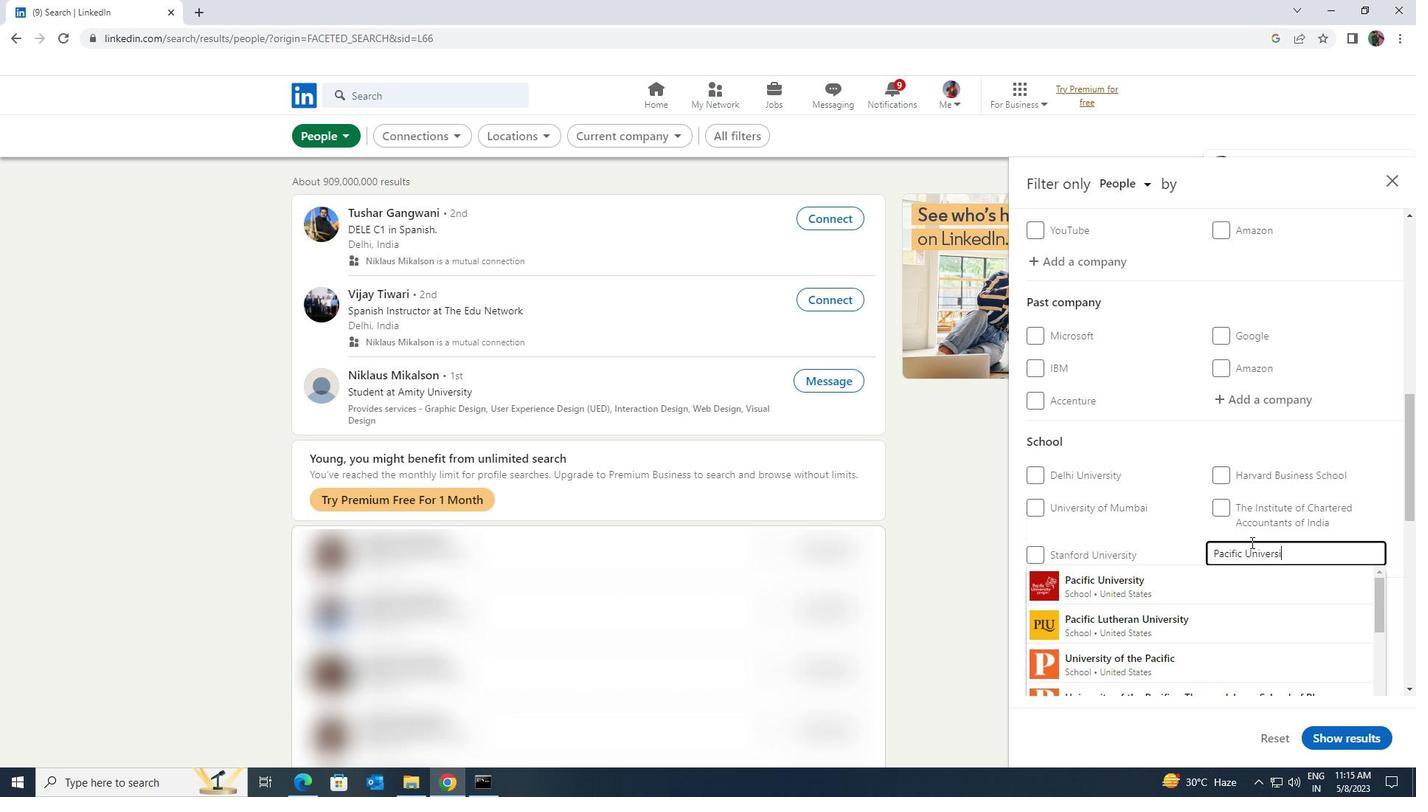 
Action: Mouse moved to (1248, 566)
Screenshot: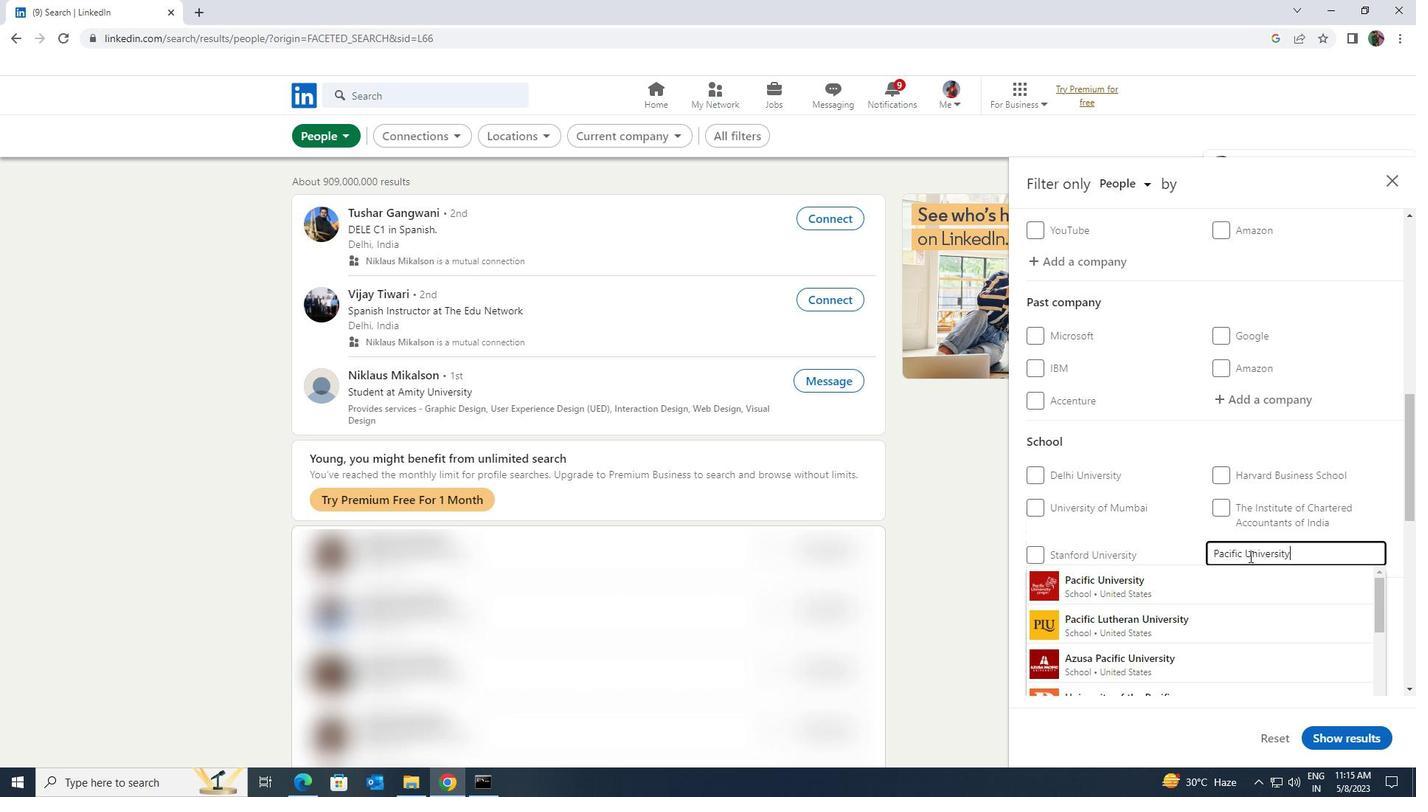 
Action: Key pressed <Key.space><Key.shift>UDI
Screenshot: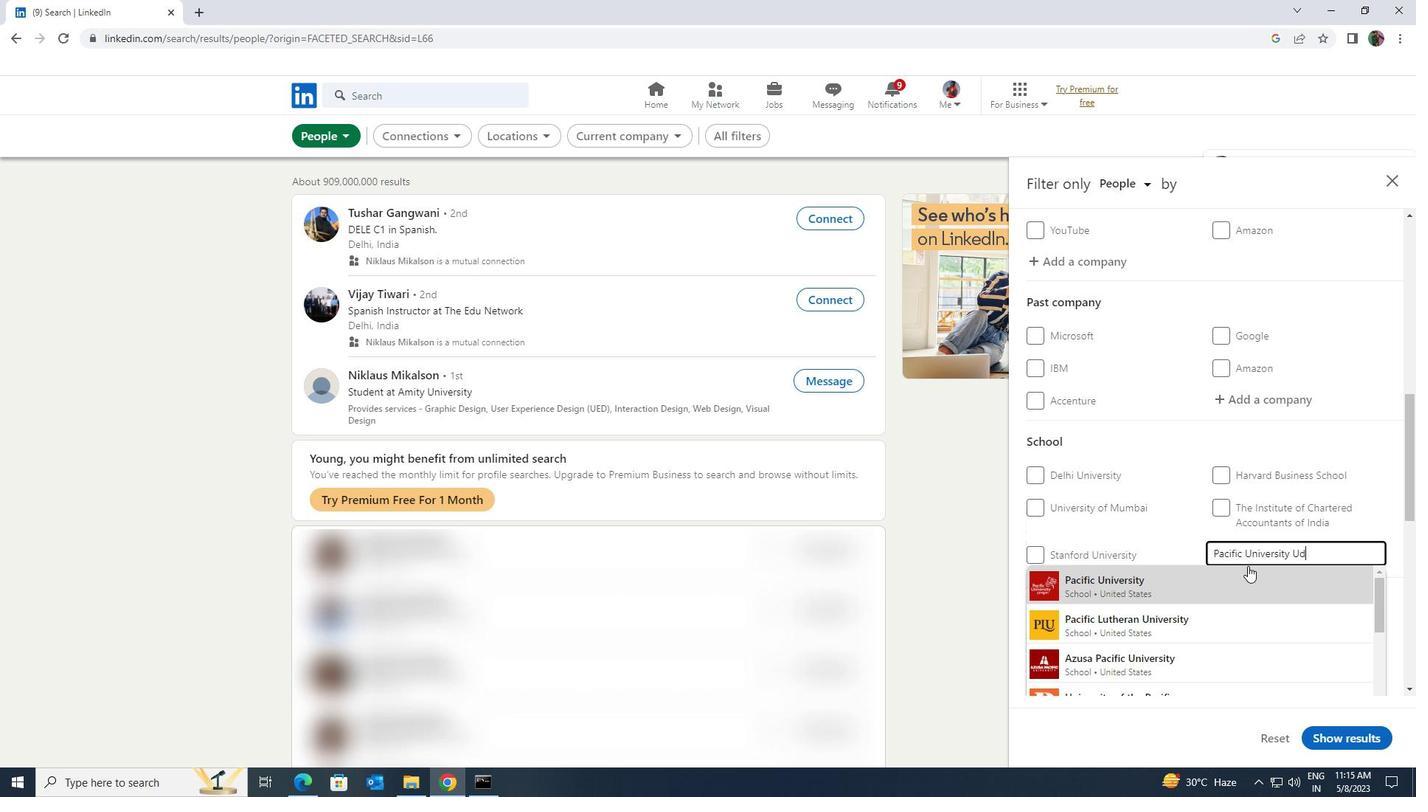 
Action: Mouse moved to (1248, 566)
Screenshot: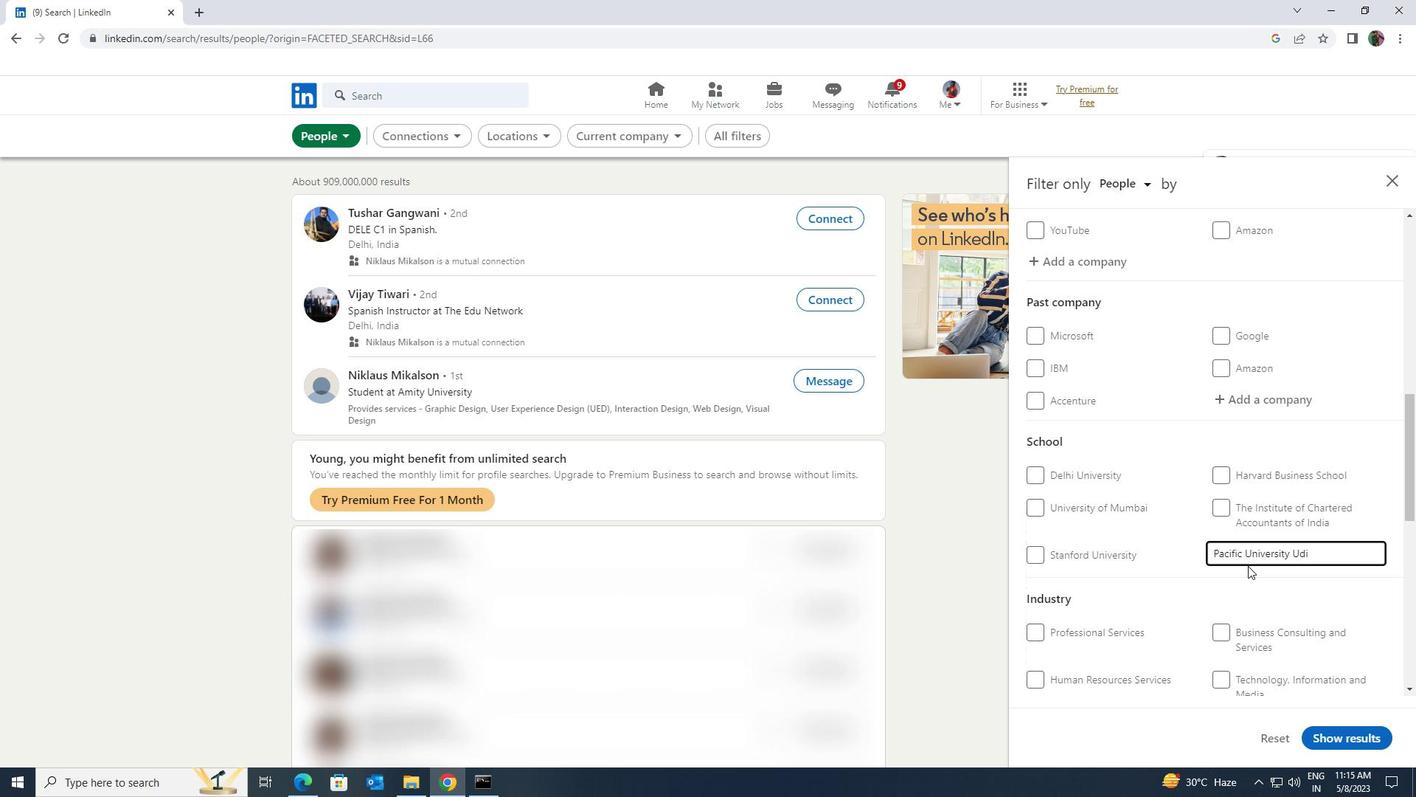 
Action: Key pressed <Key.backspace>
Screenshot: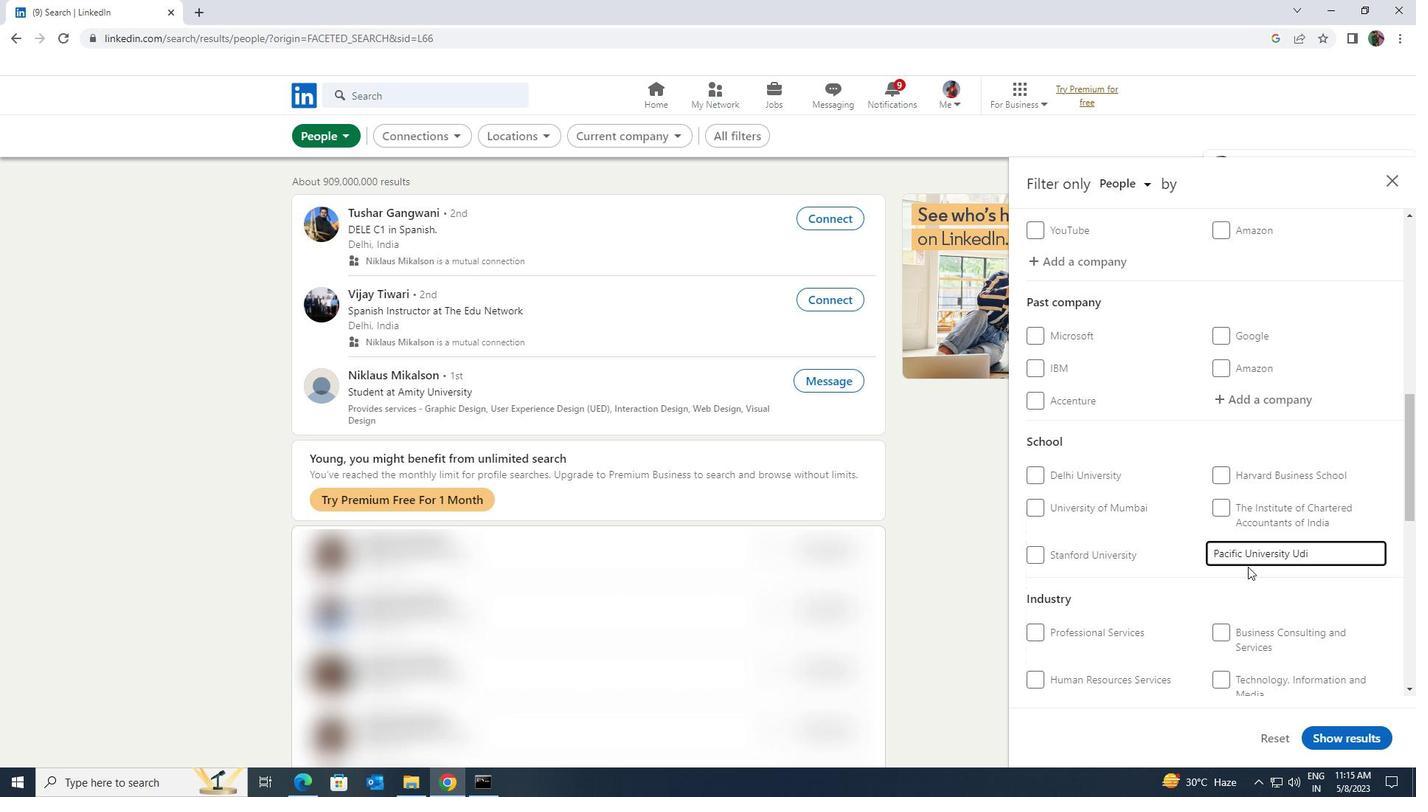 
Action: Mouse pressed left at (1248, 566)
Screenshot: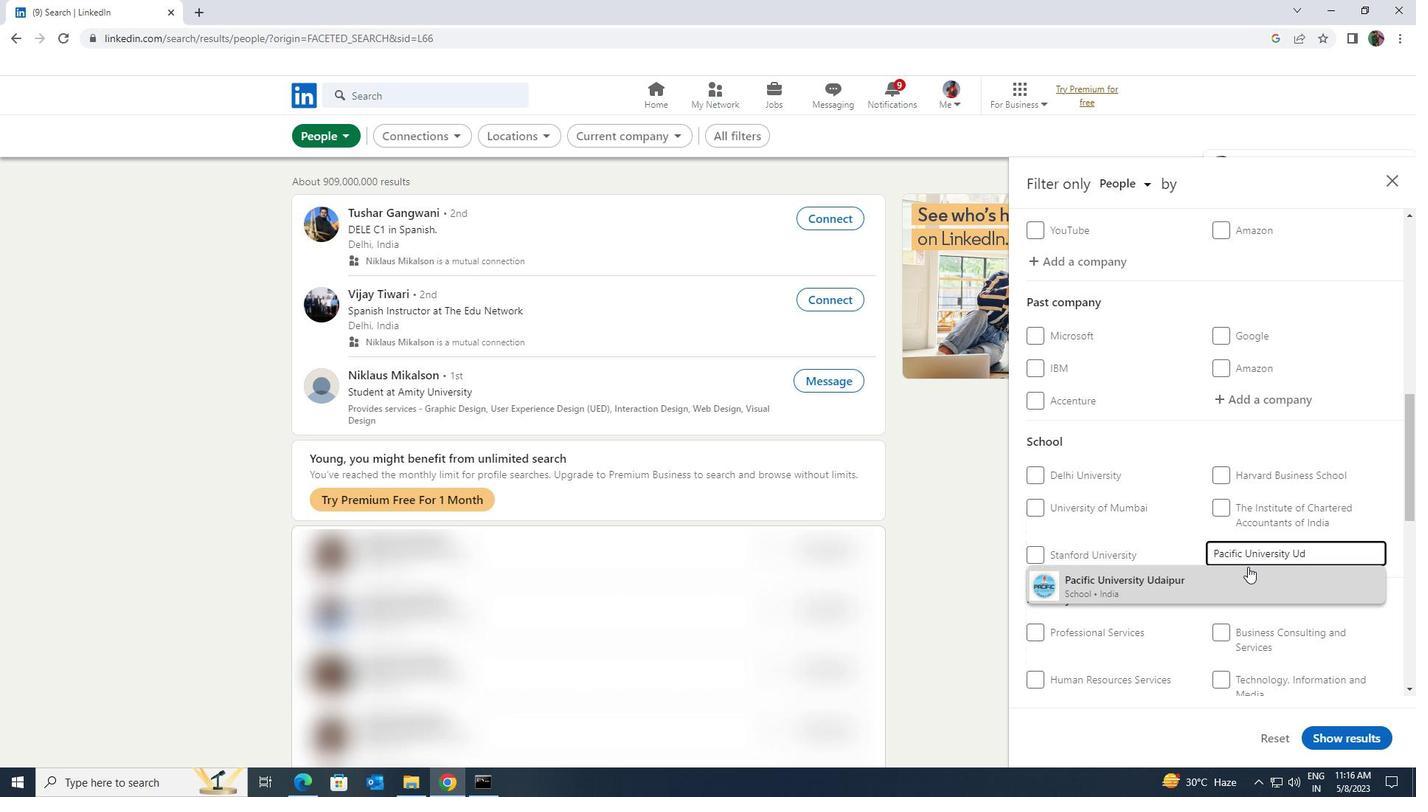
Action: Mouse scrolled (1248, 566) with delta (0, 0)
Screenshot: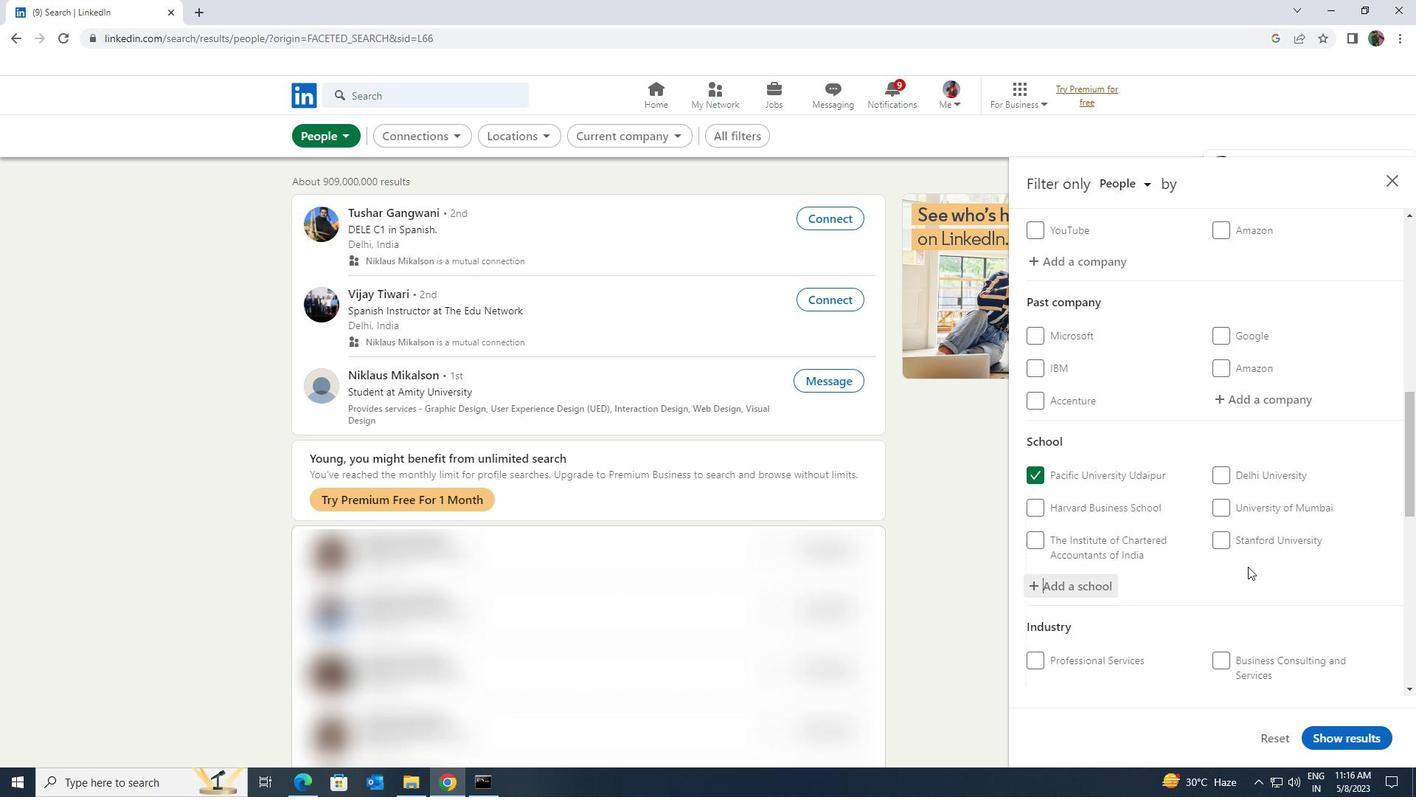
Action: Mouse scrolled (1248, 566) with delta (0, 0)
Screenshot: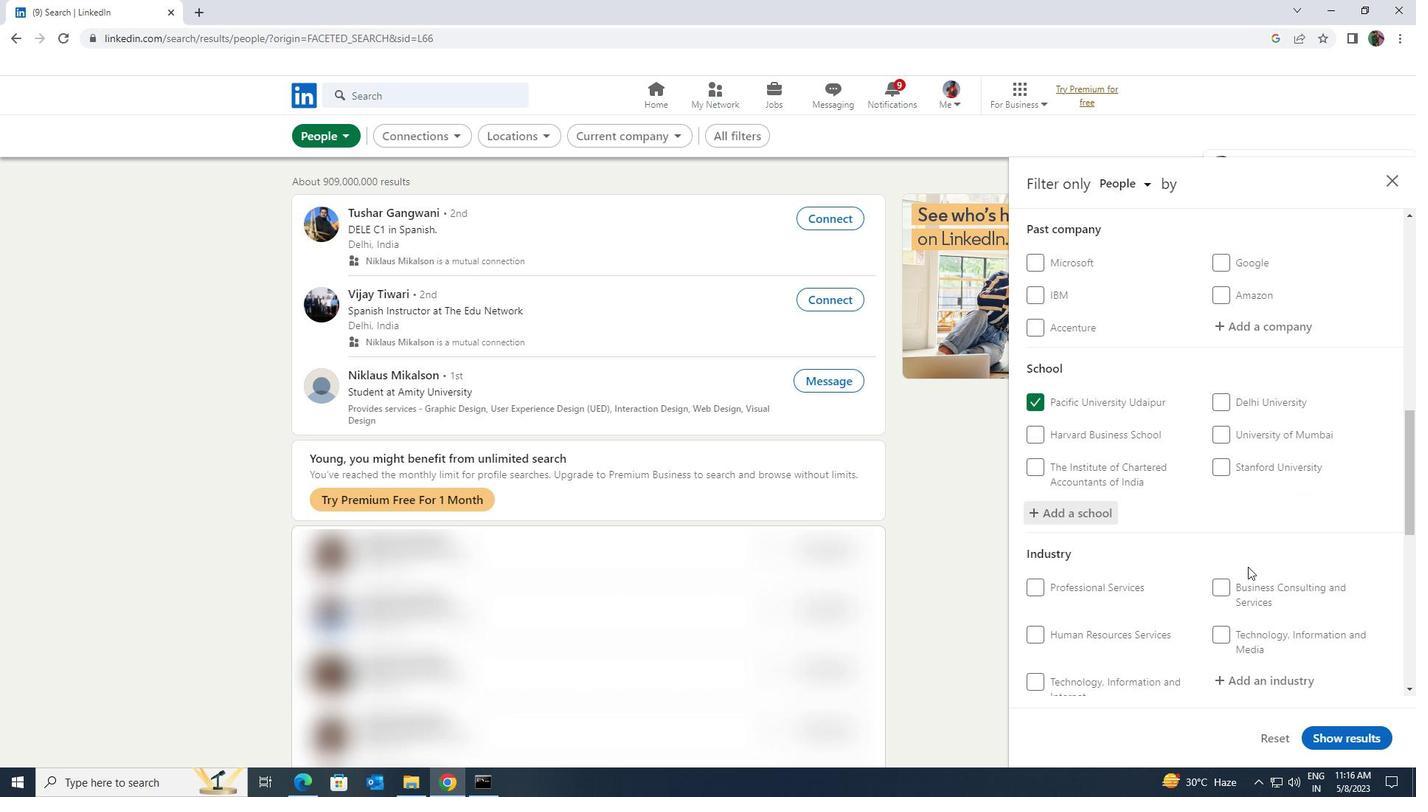 
Action: Mouse moved to (1253, 596)
Screenshot: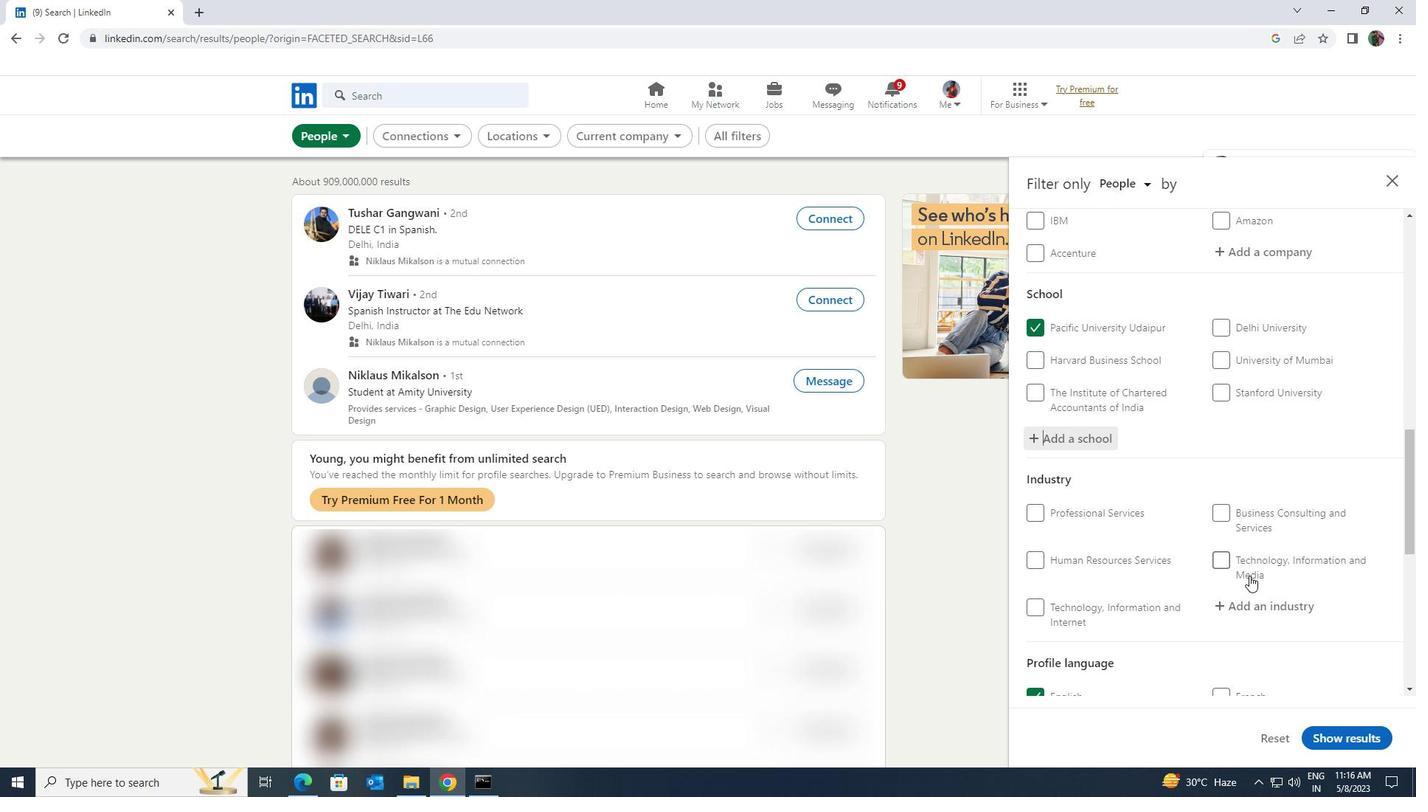 
Action: Mouse pressed left at (1253, 596)
Screenshot: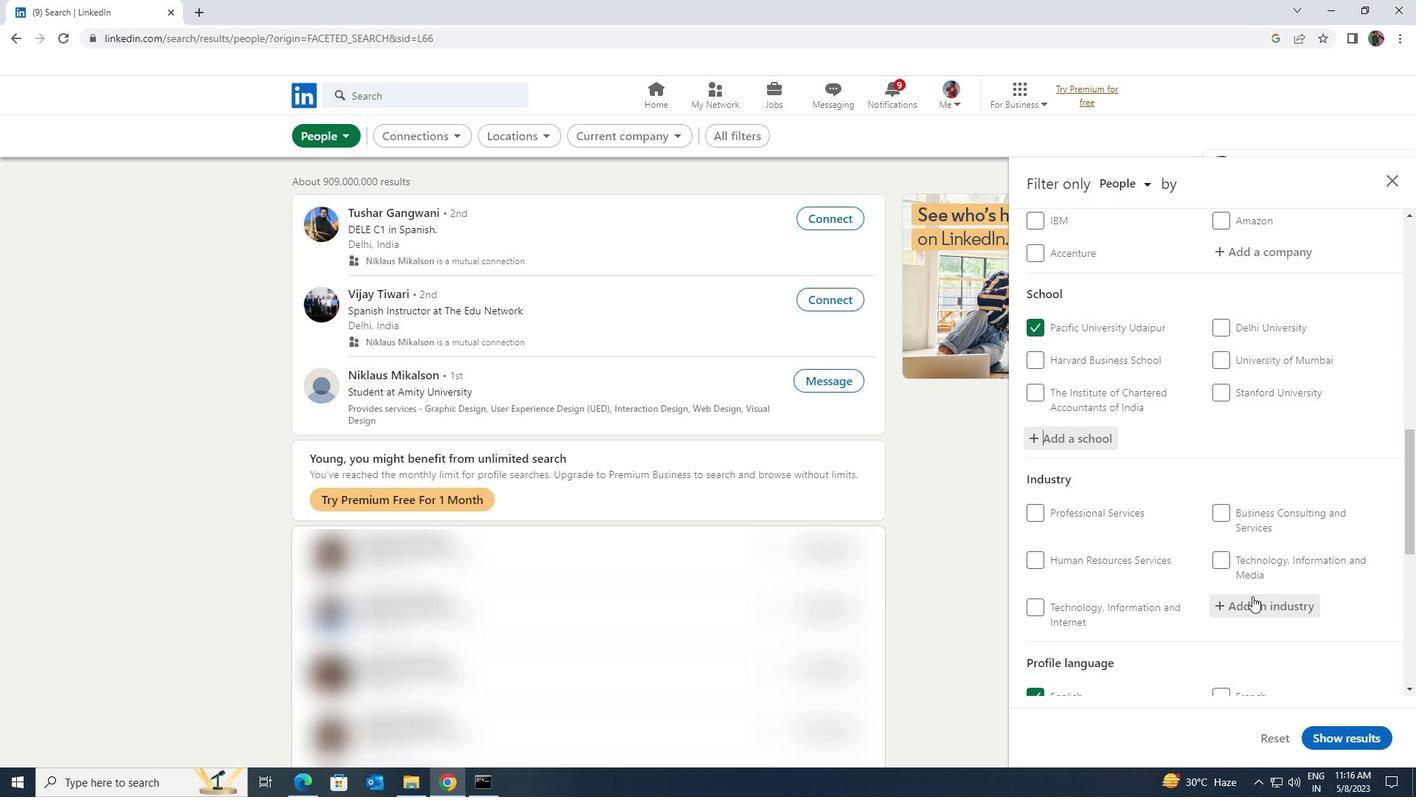 
Action: Key pressed <Key.shift>NON<Key.space><Key.shift>PROFIT
Screenshot: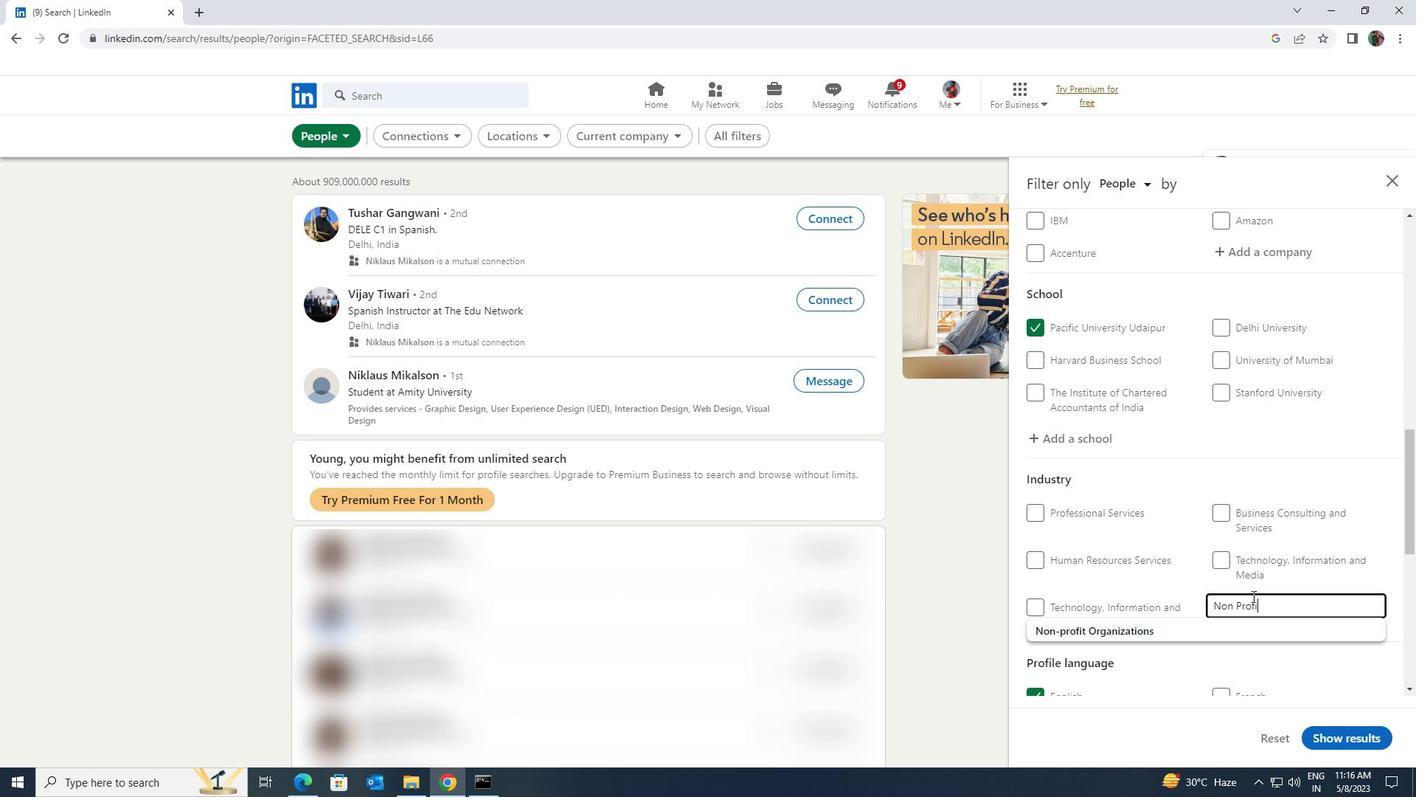 
Action: Mouse moved to (1248, 620)
Screenshot: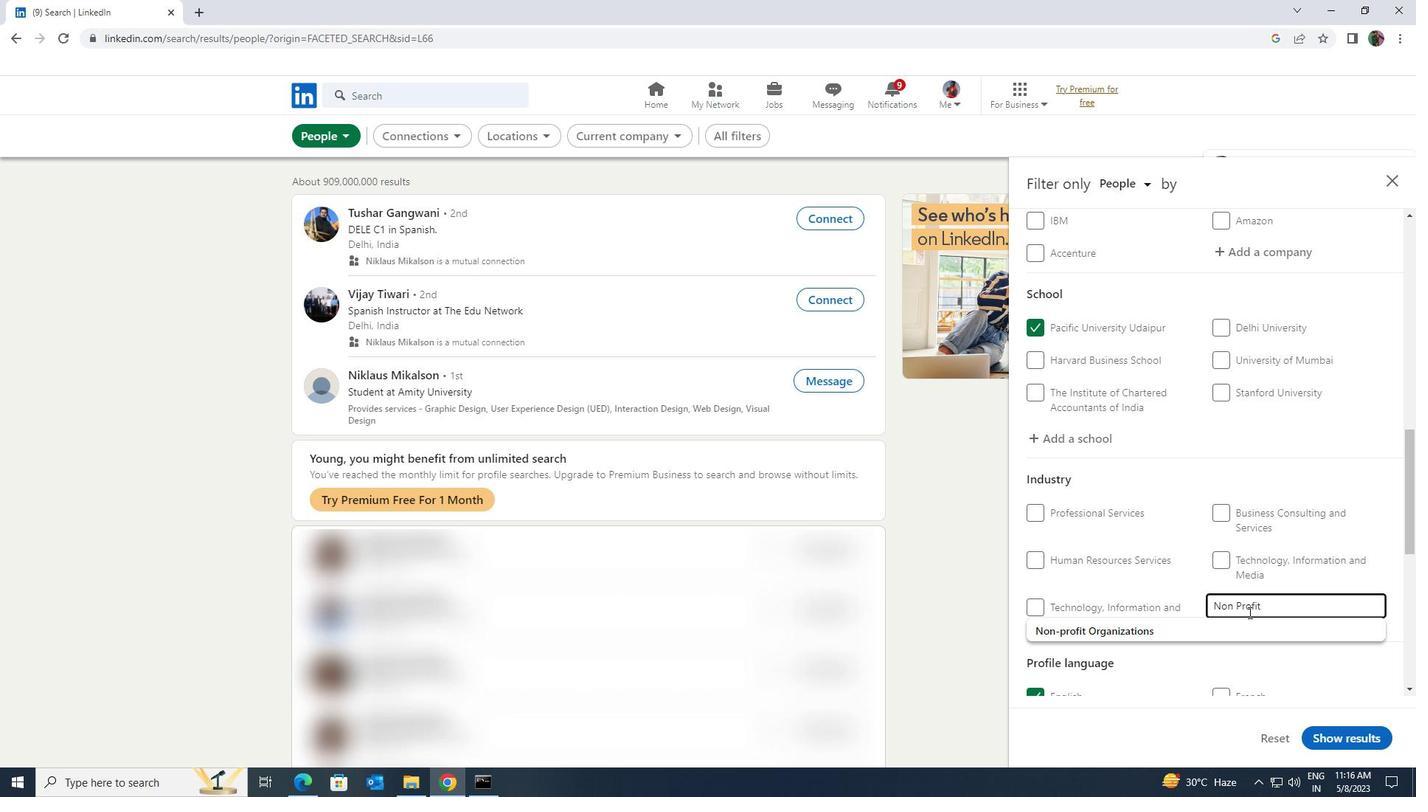 
Action: Mouse pressed left at (1248, 620)
Screenshot: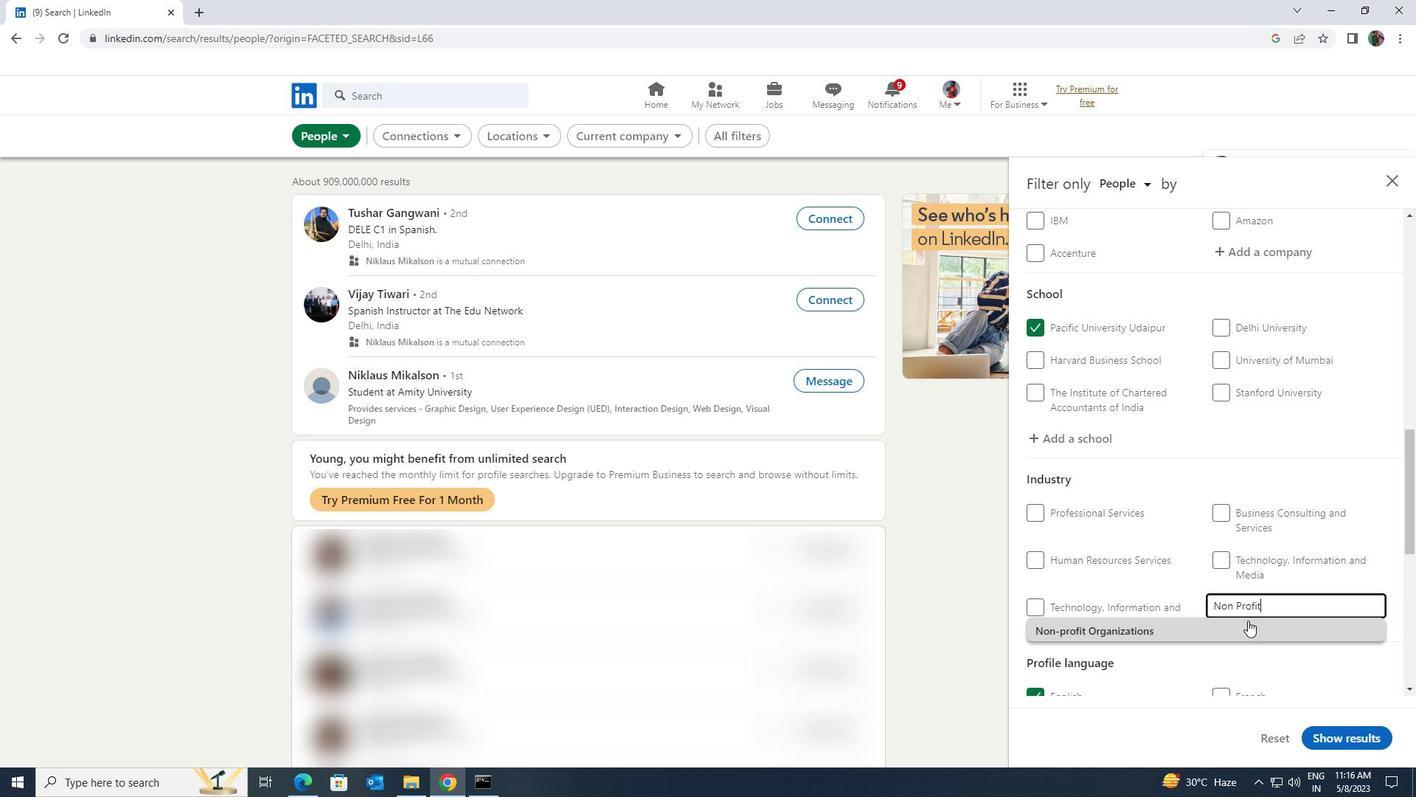 
Action: Mouse scrolled (1248, 619) with delta (0, 0)
Screenshot: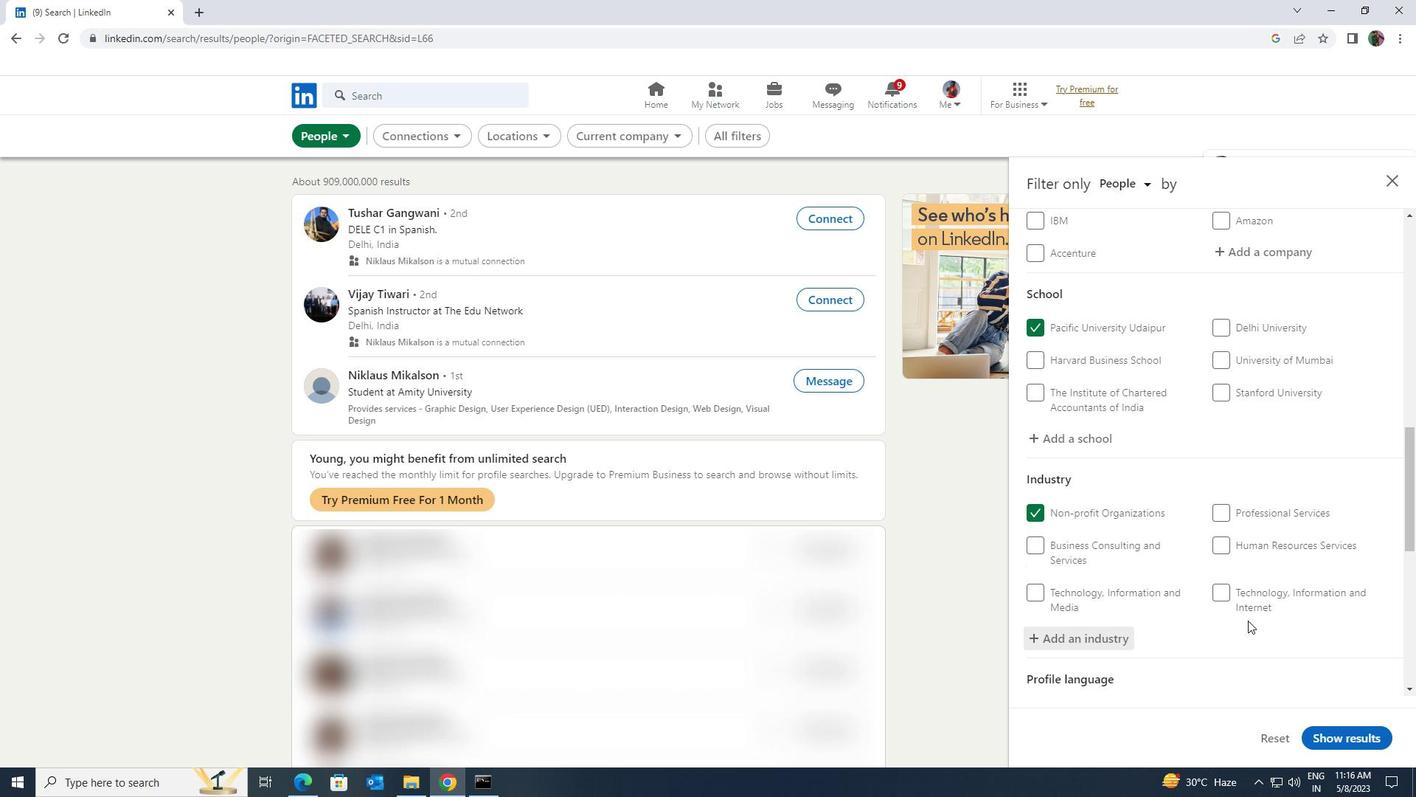 
Action: Mouse scrolled (1248, 619) with delta (0, 0)
Screenshot: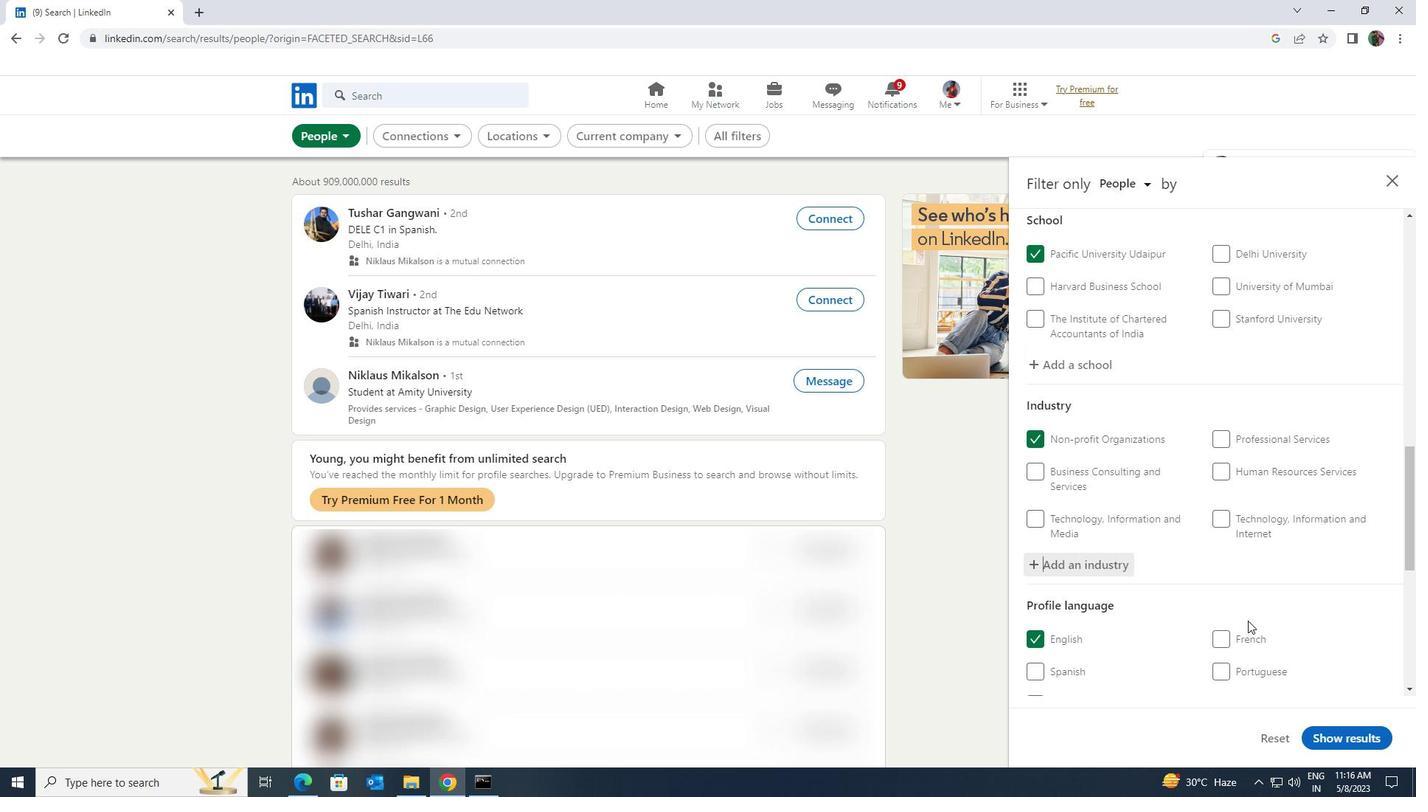 
Action: Mouse scrolled (1248, 619) with delta (0, 0)
Screenshot: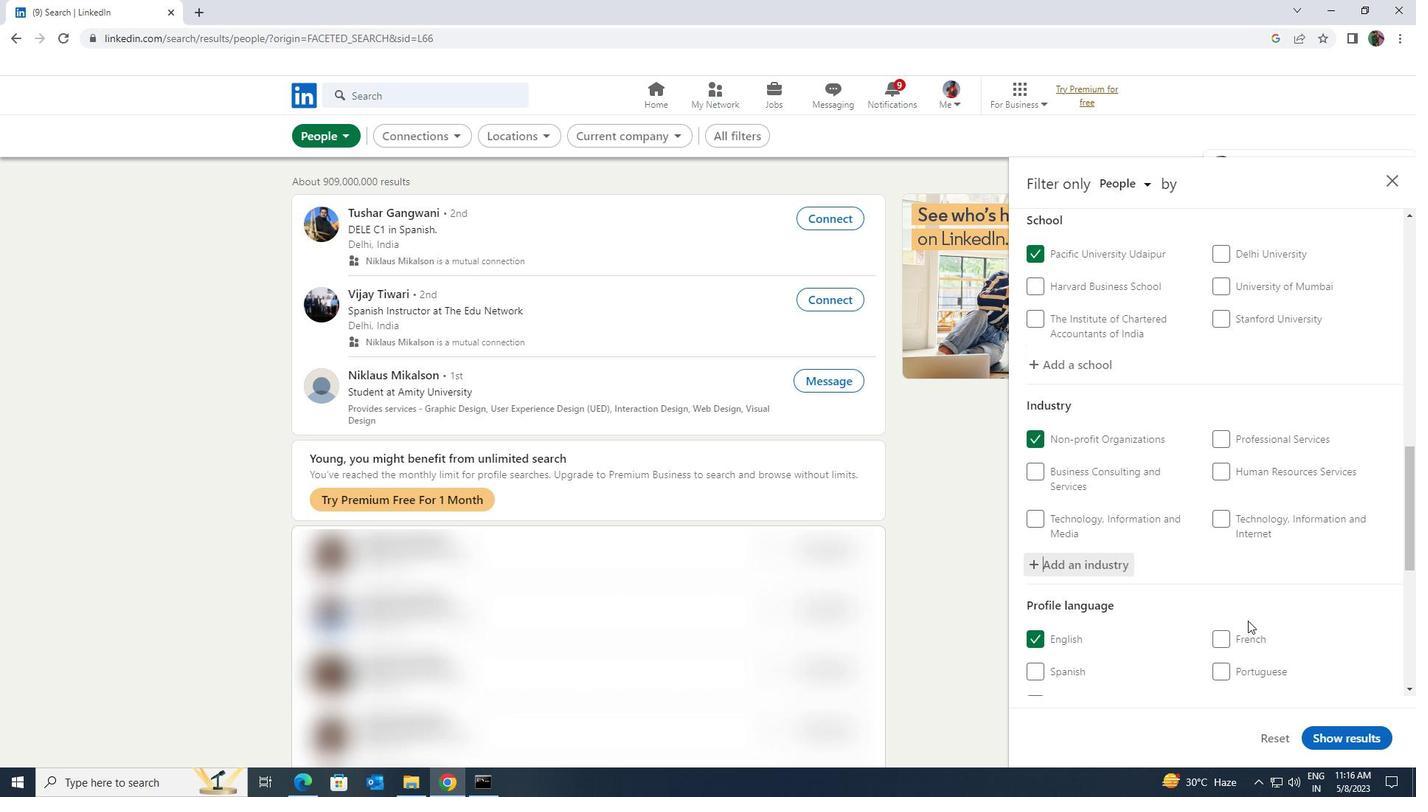 
Action: Mouse scrolled (1248, 619) with delta (0, 0)
Screenshot: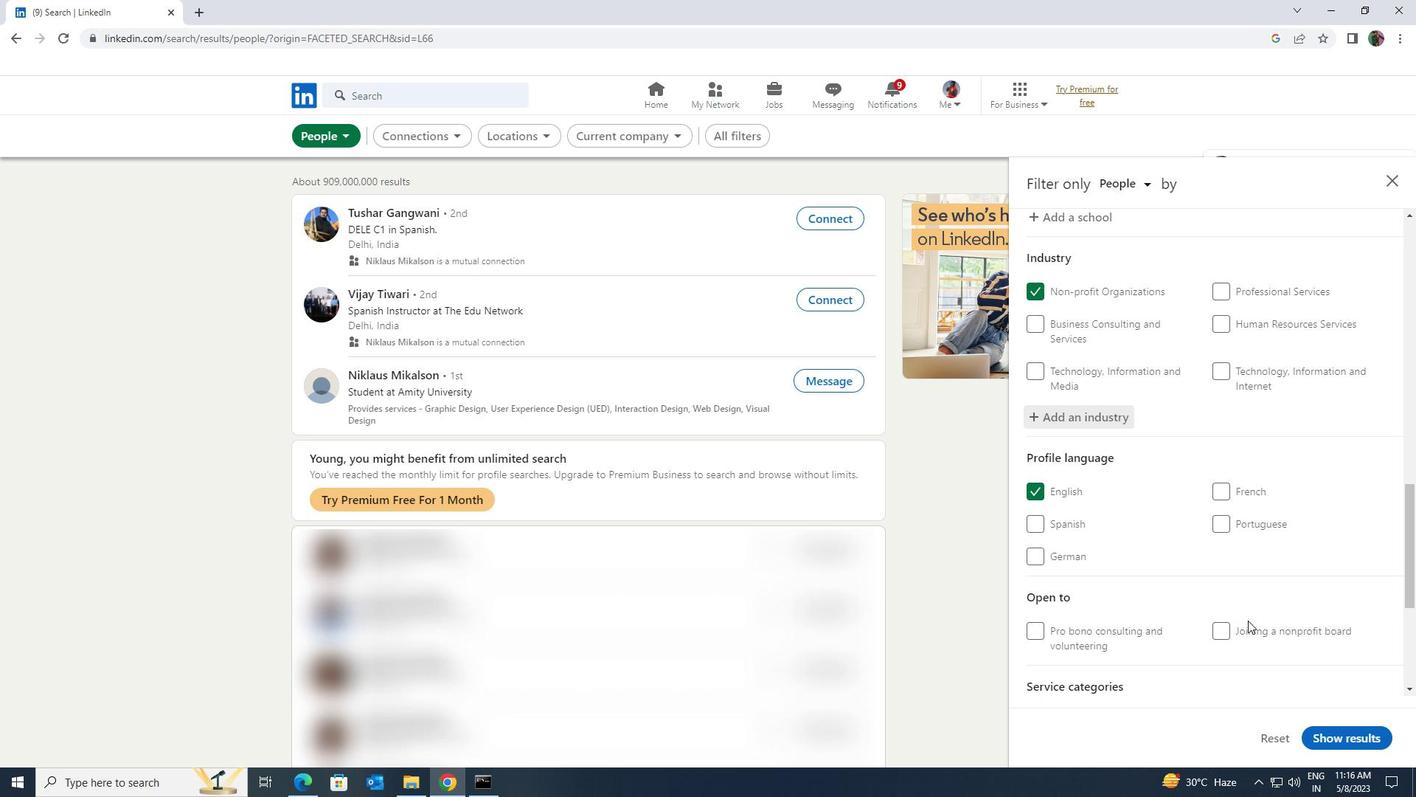 
Action: Mouse scrolled (1248, 619) with delta (0, 0)
Screenshot: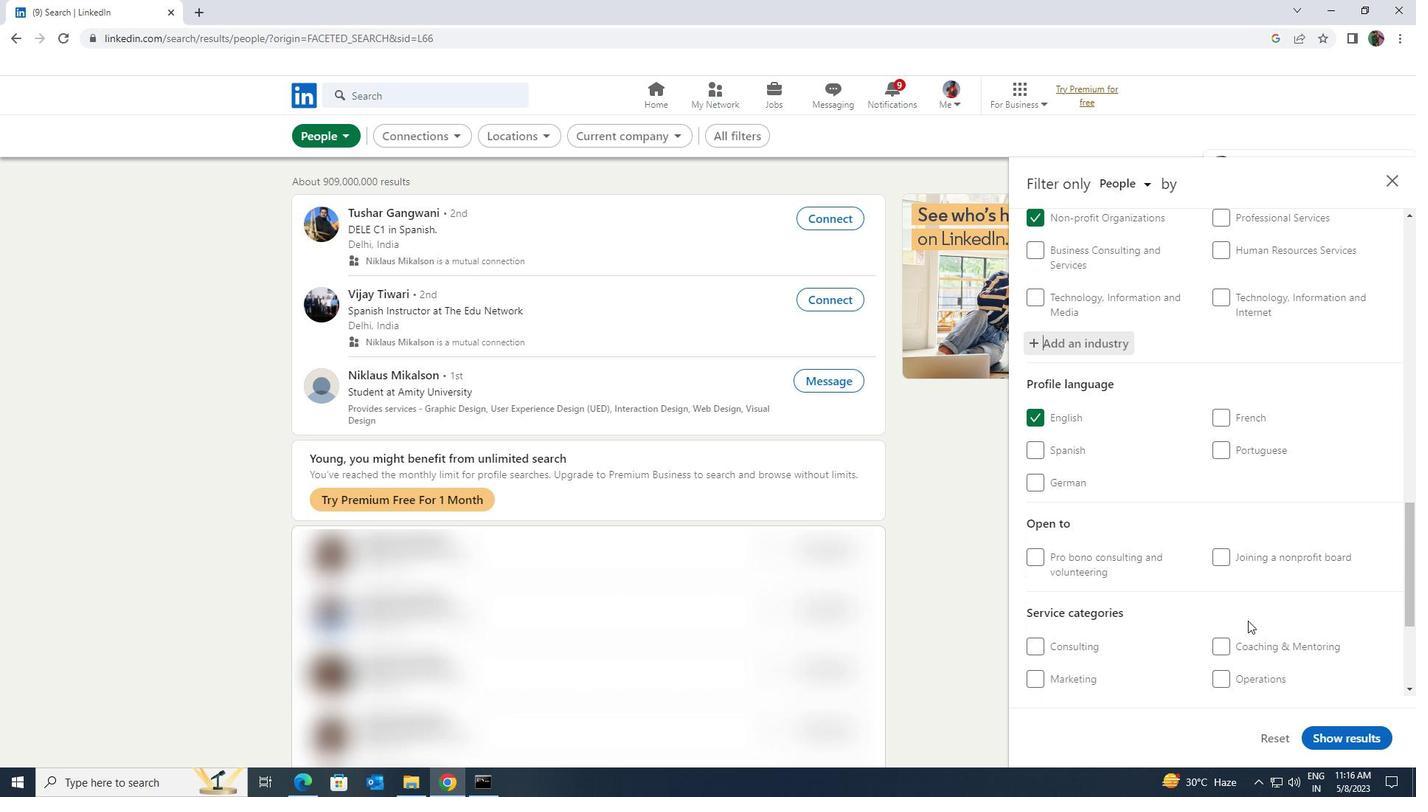 
Action: Mouse moved to (1249, 636)
Screenshot: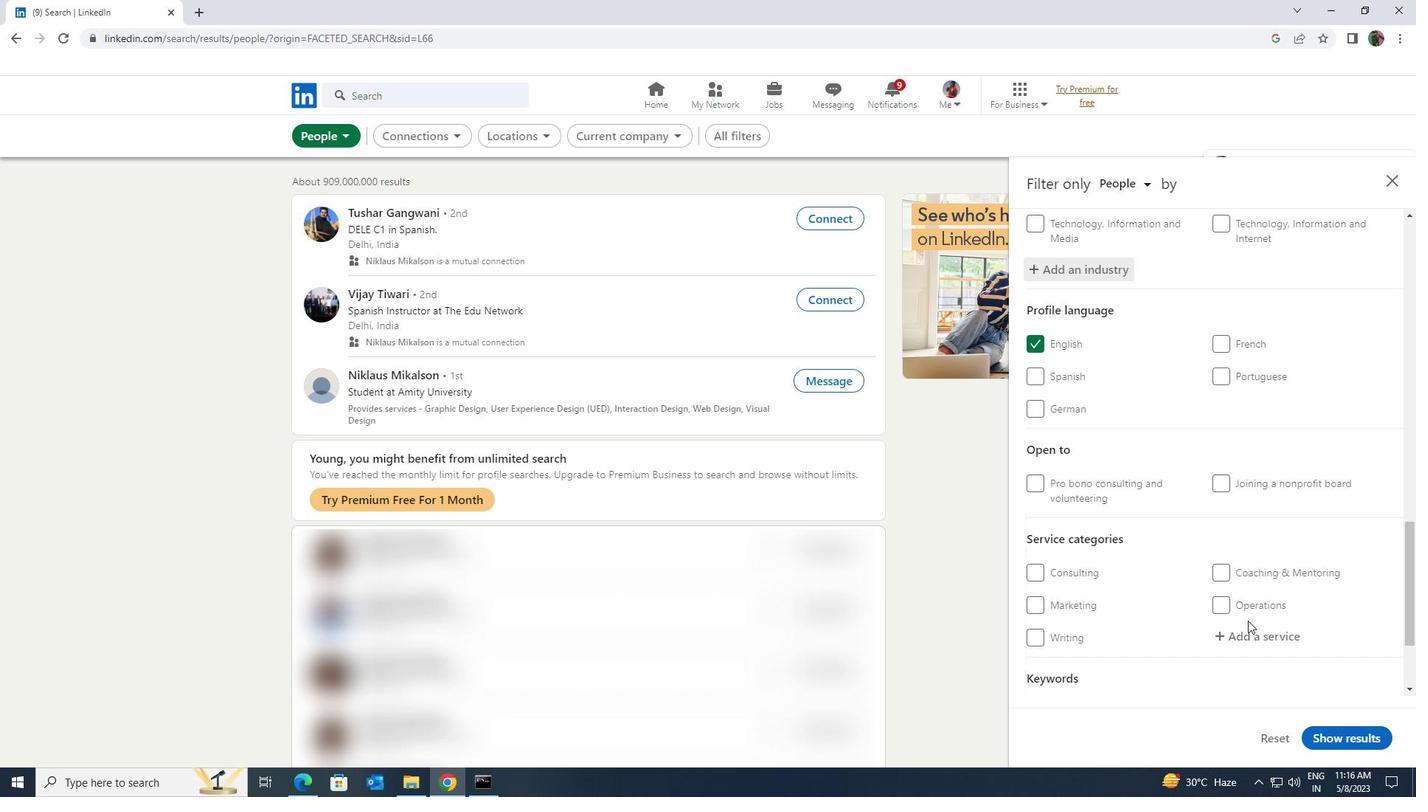 
Action: Mouse pressed left at (1249, 636)
Screenshot: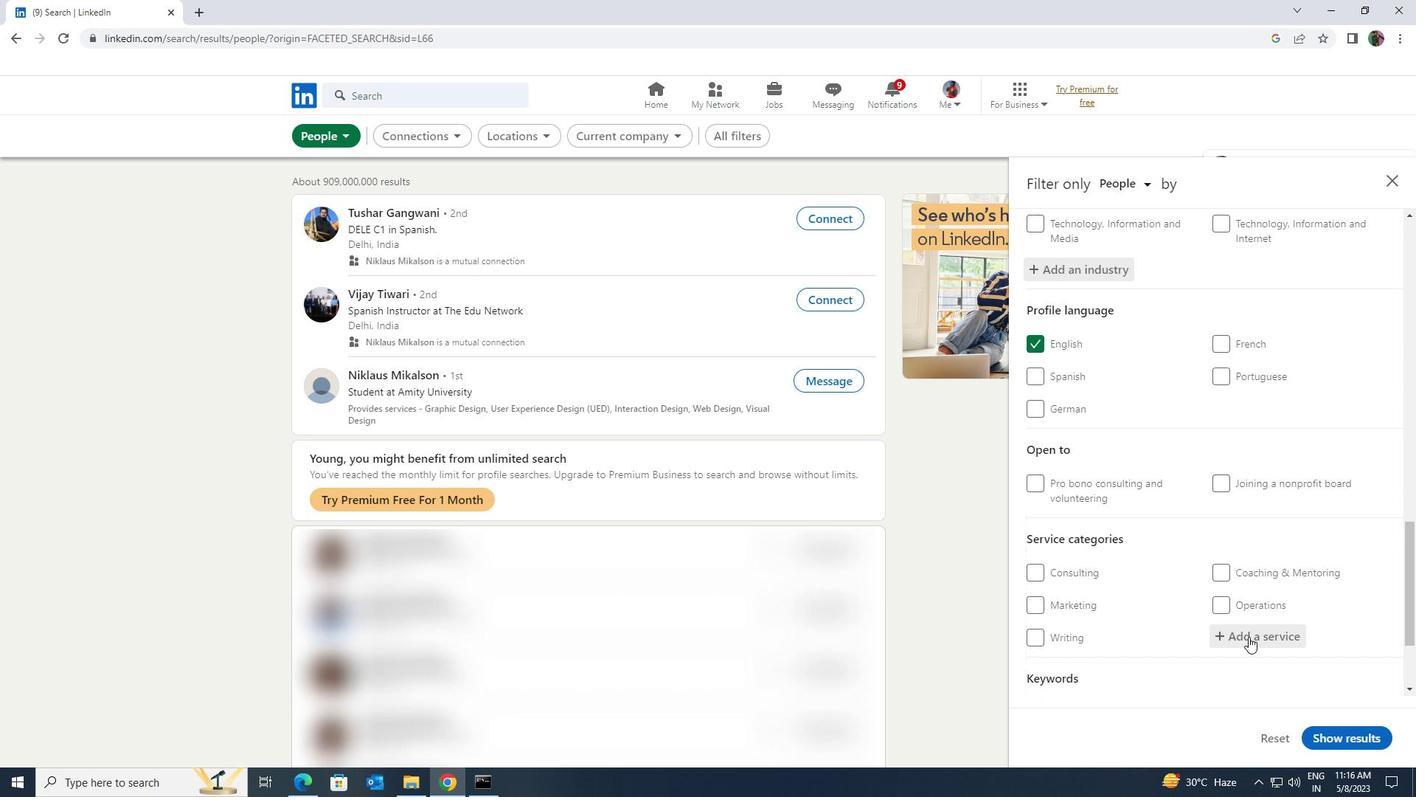 
Action: Mouse moved to (1249, 636)
Screenshot: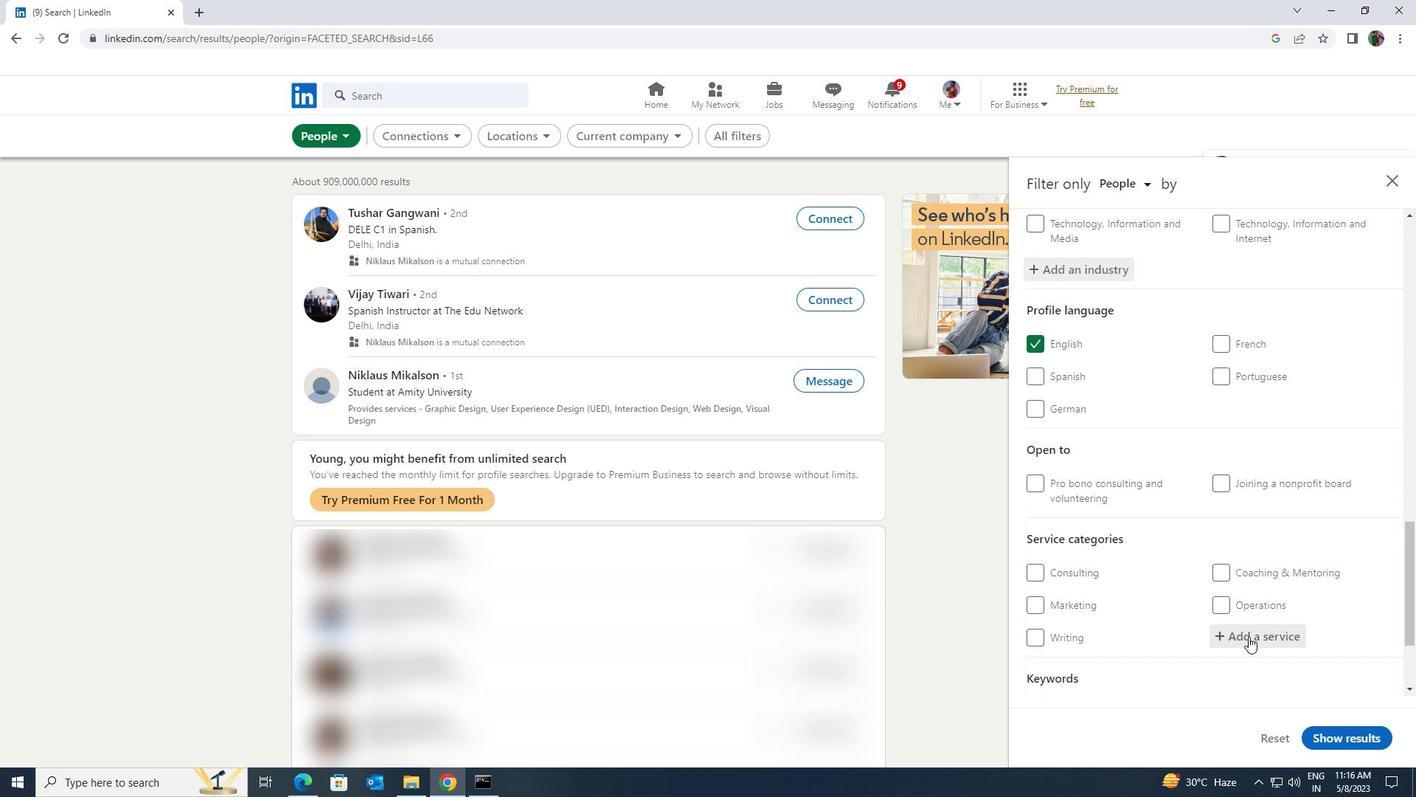 
Action: Key pressed <Key.shift>PROPERTY
Screenshot: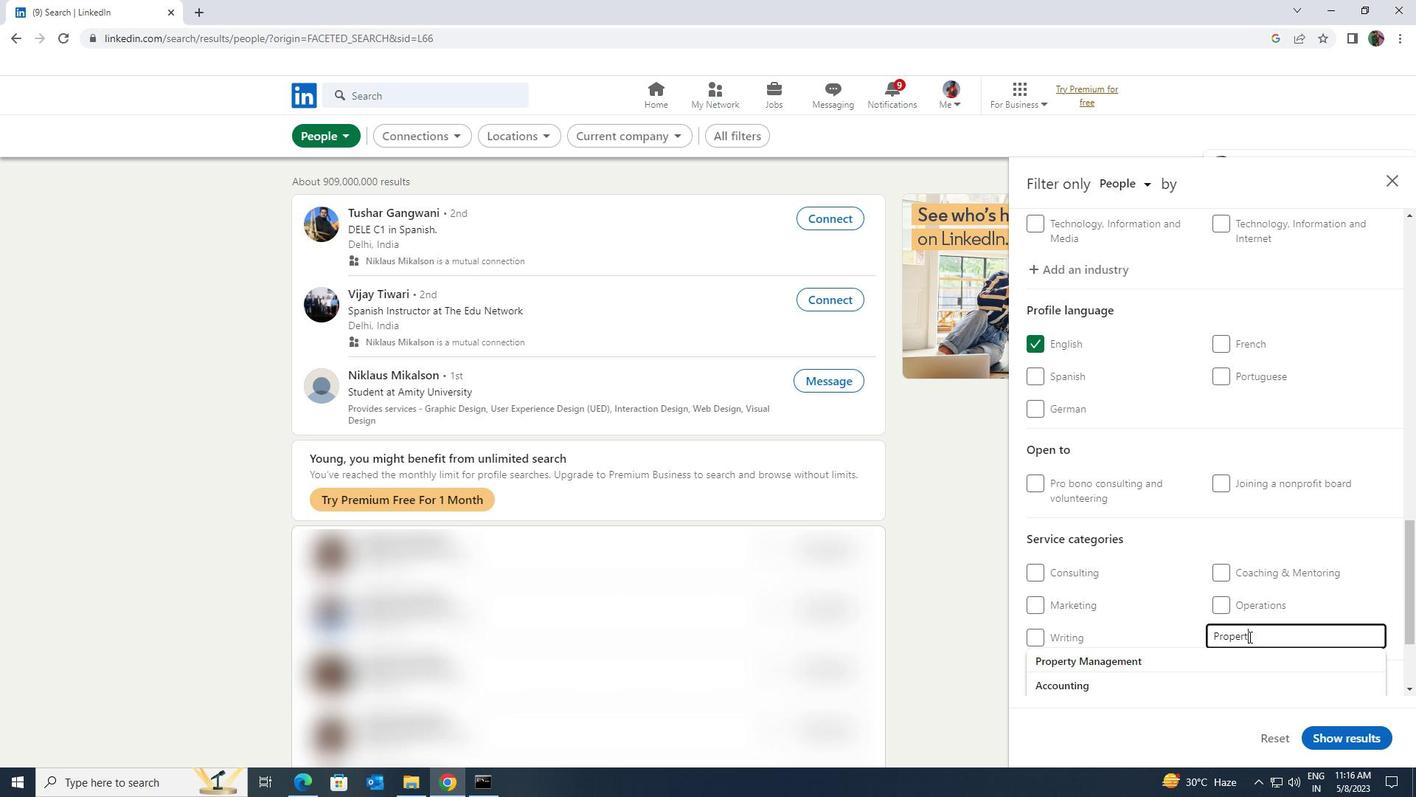 
Action: Mouse moved to (1243, 649)
Screenshot: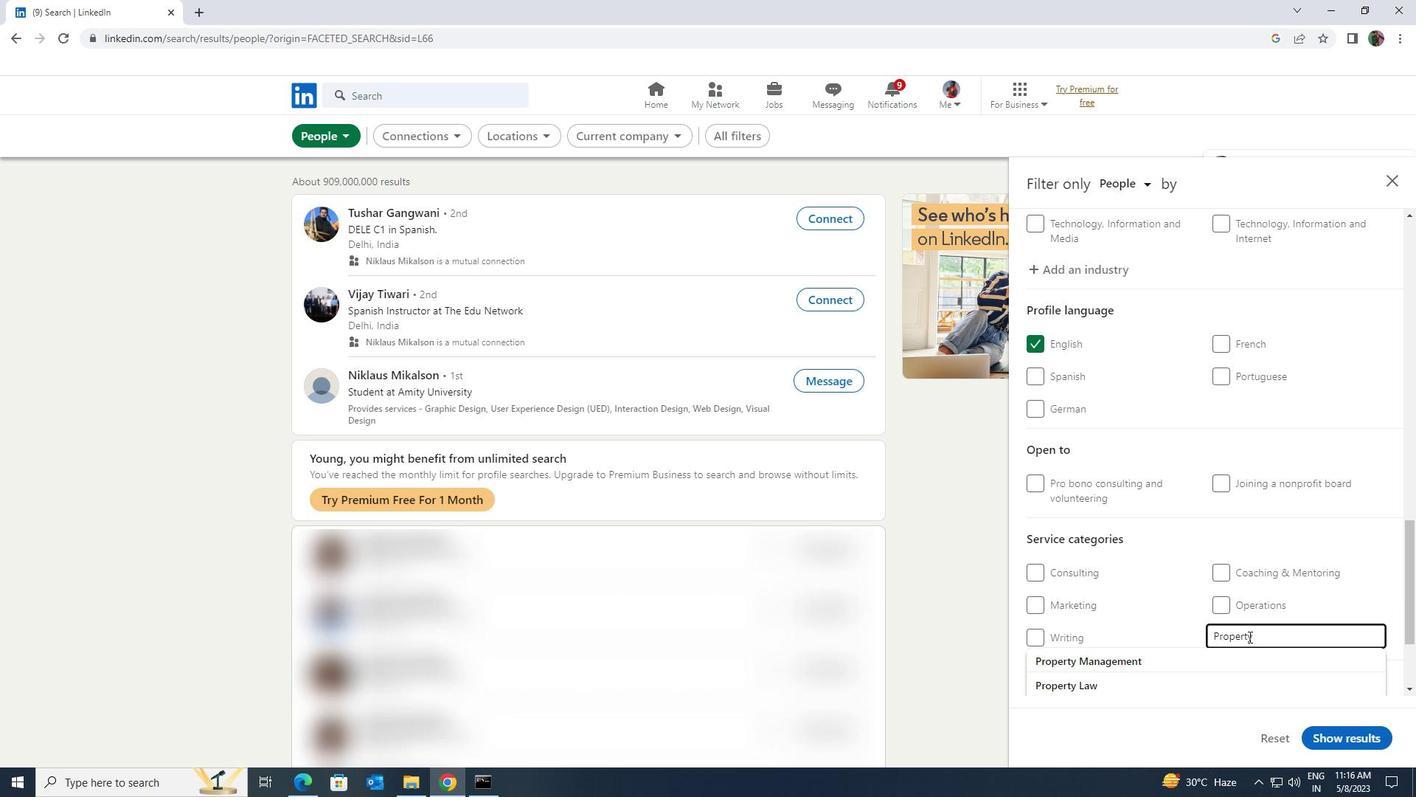 
Action: Mouse pressed left at (1243, 649)
Screenshot: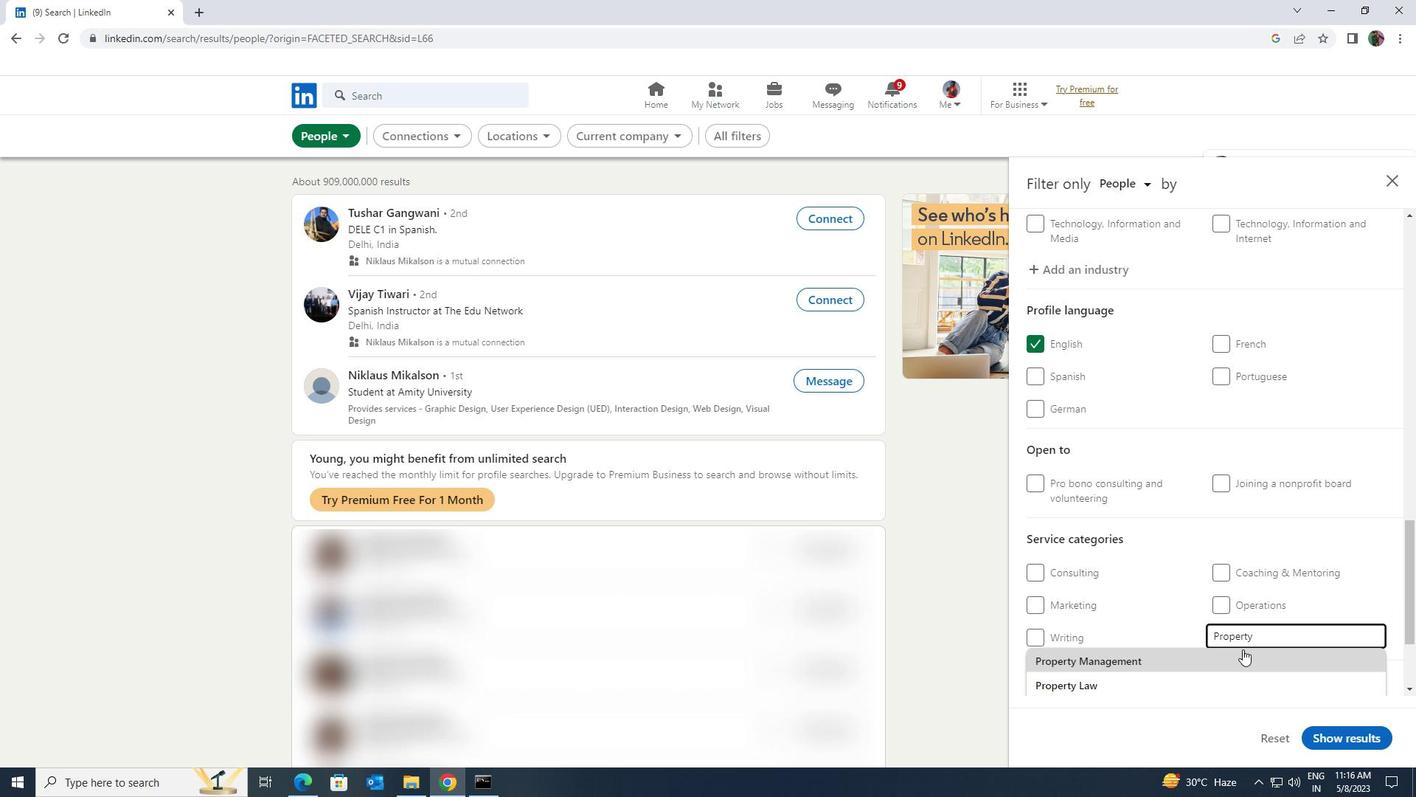 
Action: Mouse moved to (1230, 650)
Screenshot: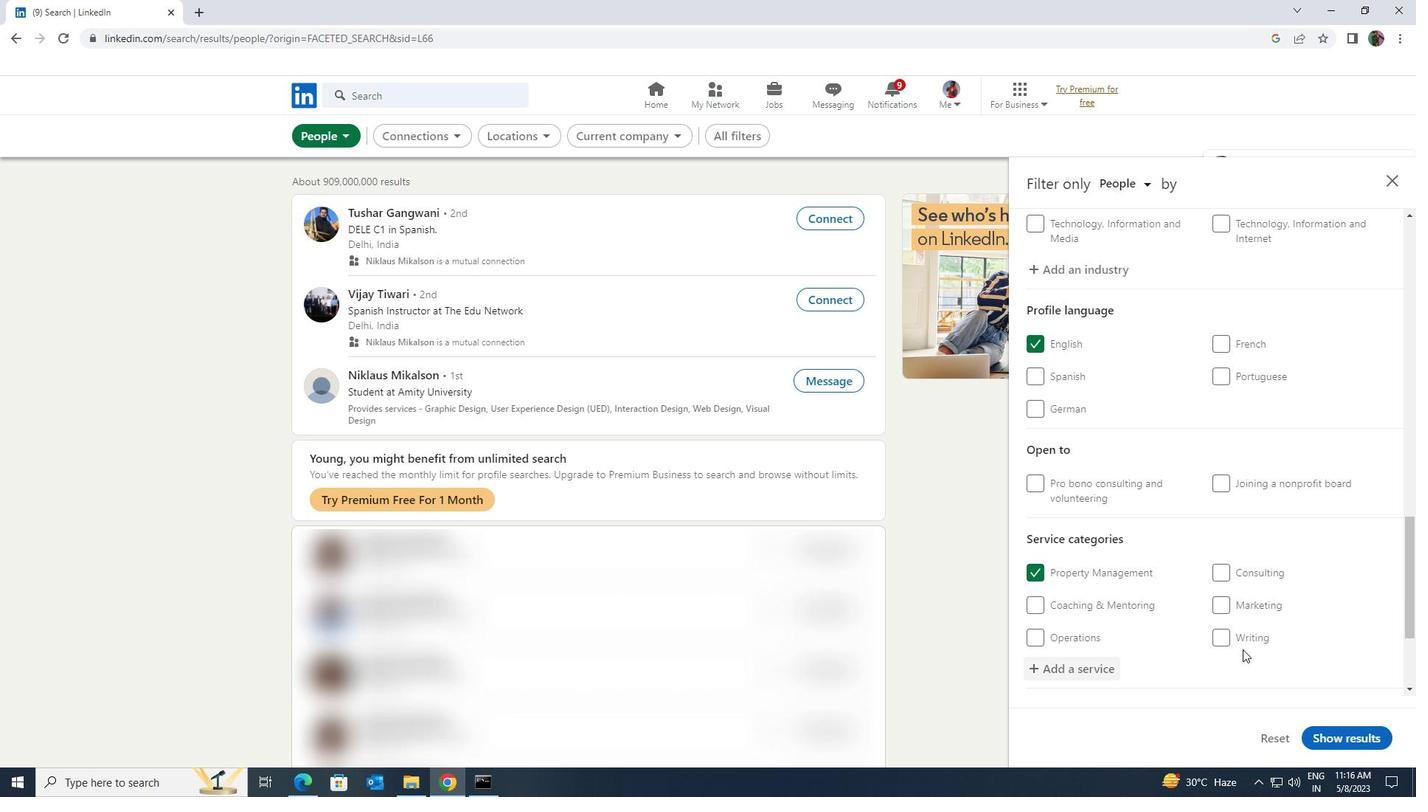 
Action: Mouse scrolled (1230, 649) with delta (0, 0)
Screenshot: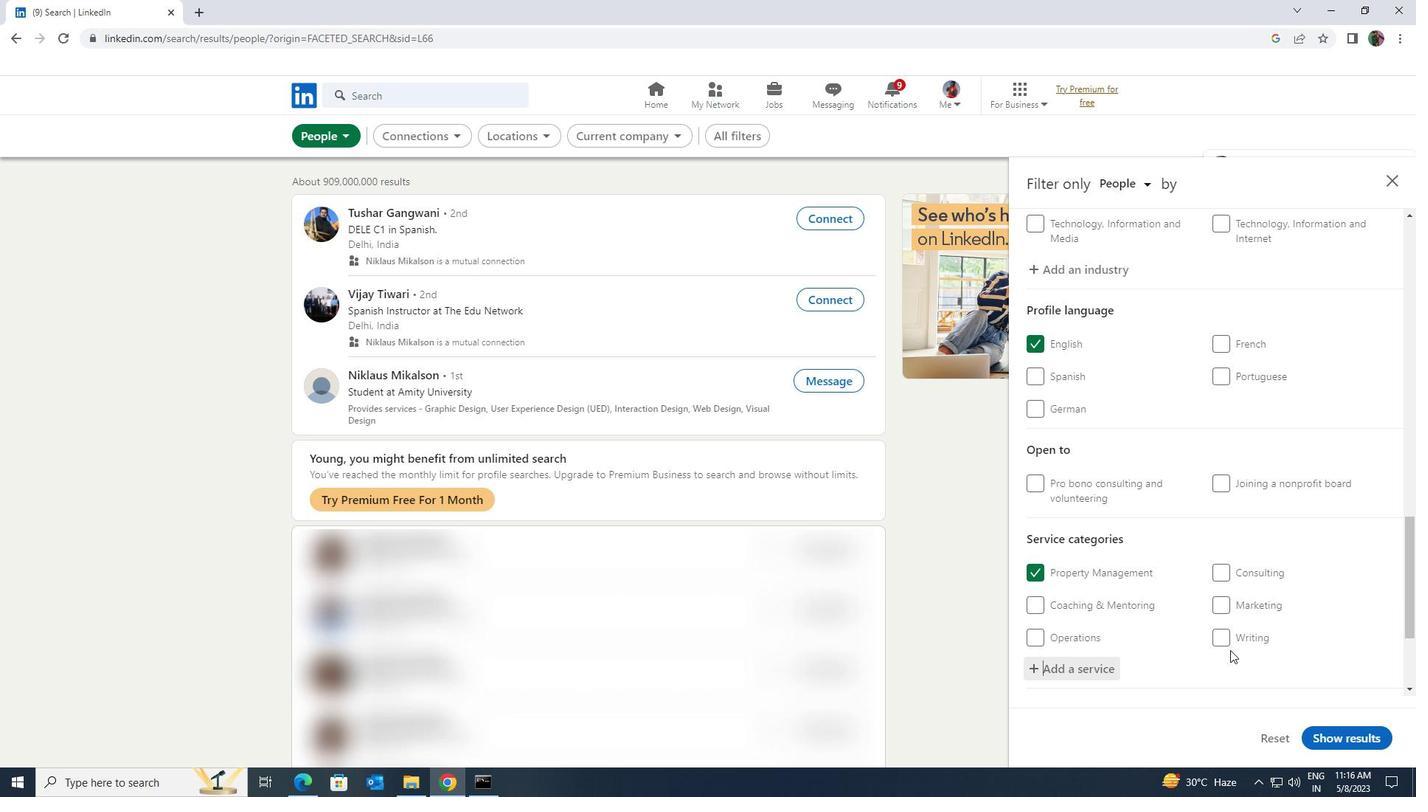 
Action: Mouse scrolled (1230, 649) with delta (0, 0)
Screenshot: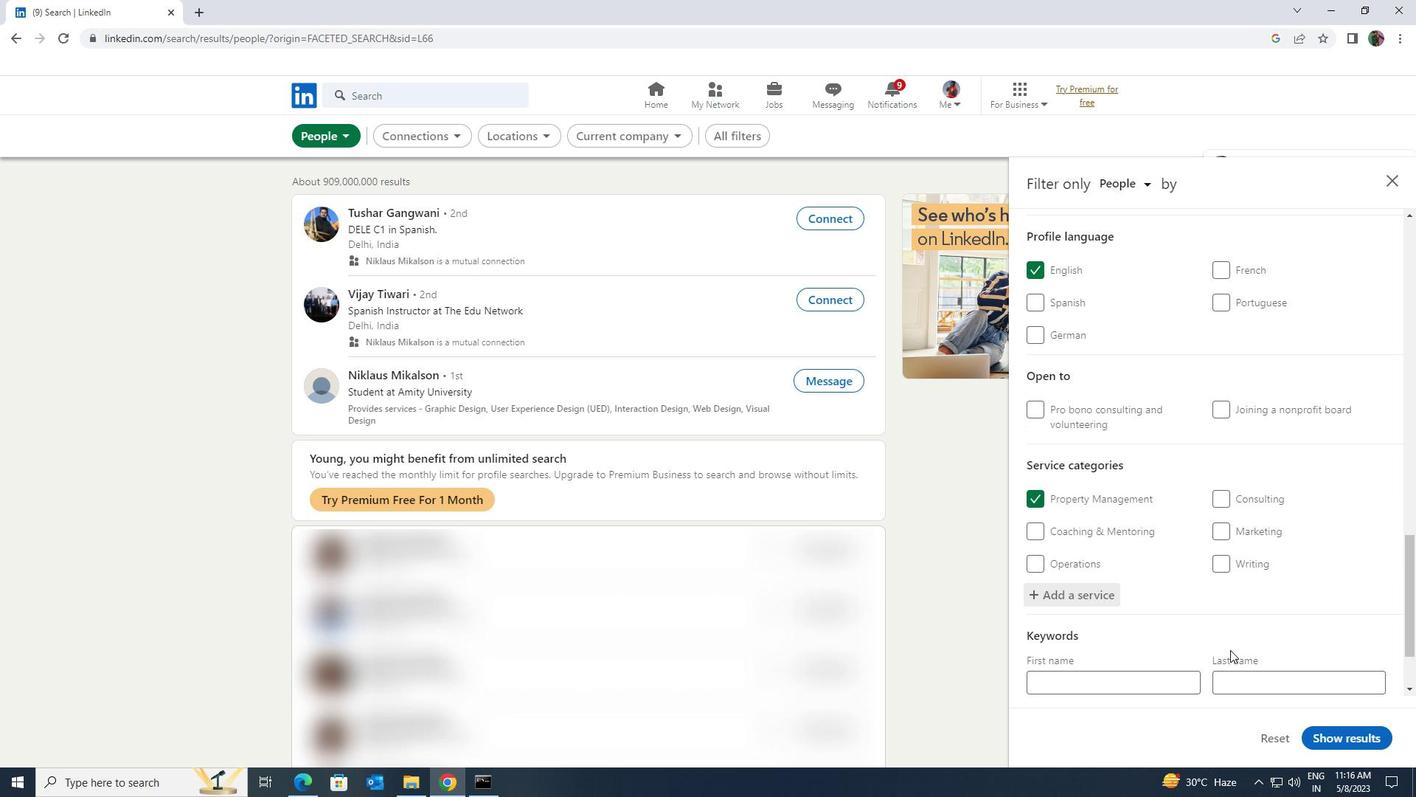 
Action: Mouse scrolled (1230, 649) with delta (0, 0)
Screenshot: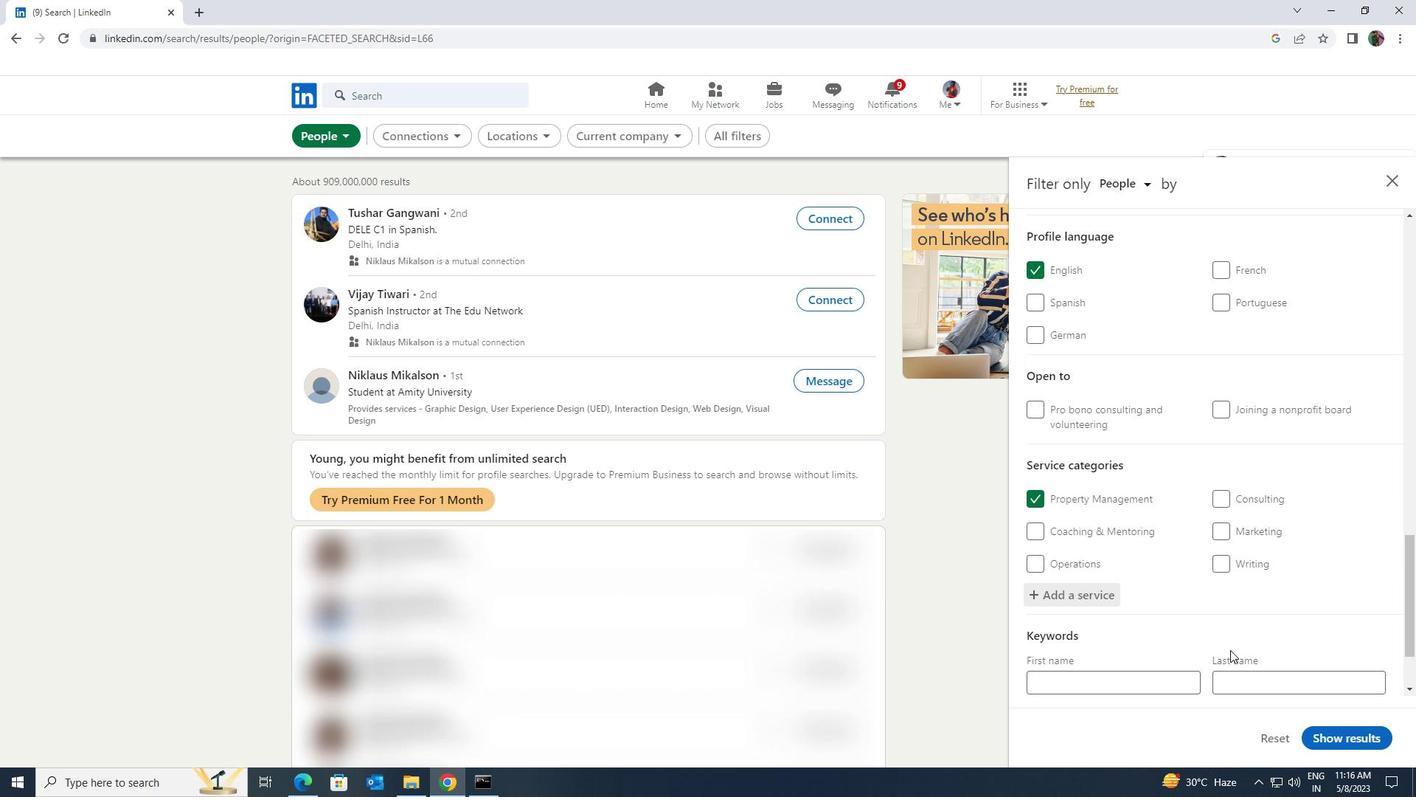 
Action: Mouse moved to (1222, 645)
Screenshot: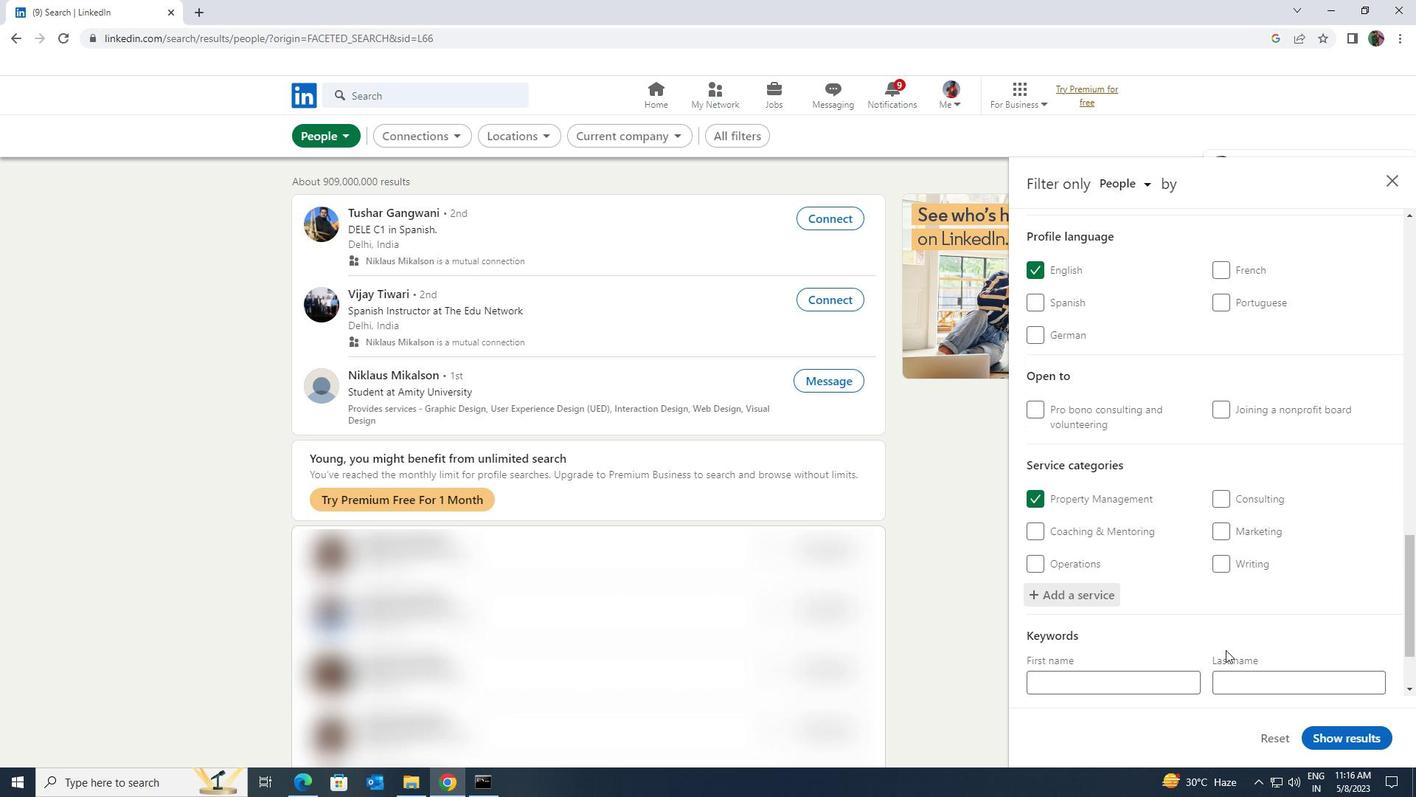 
Action: Mouse scrolled (1222, 644) with delta (0, 0)
Screenshot: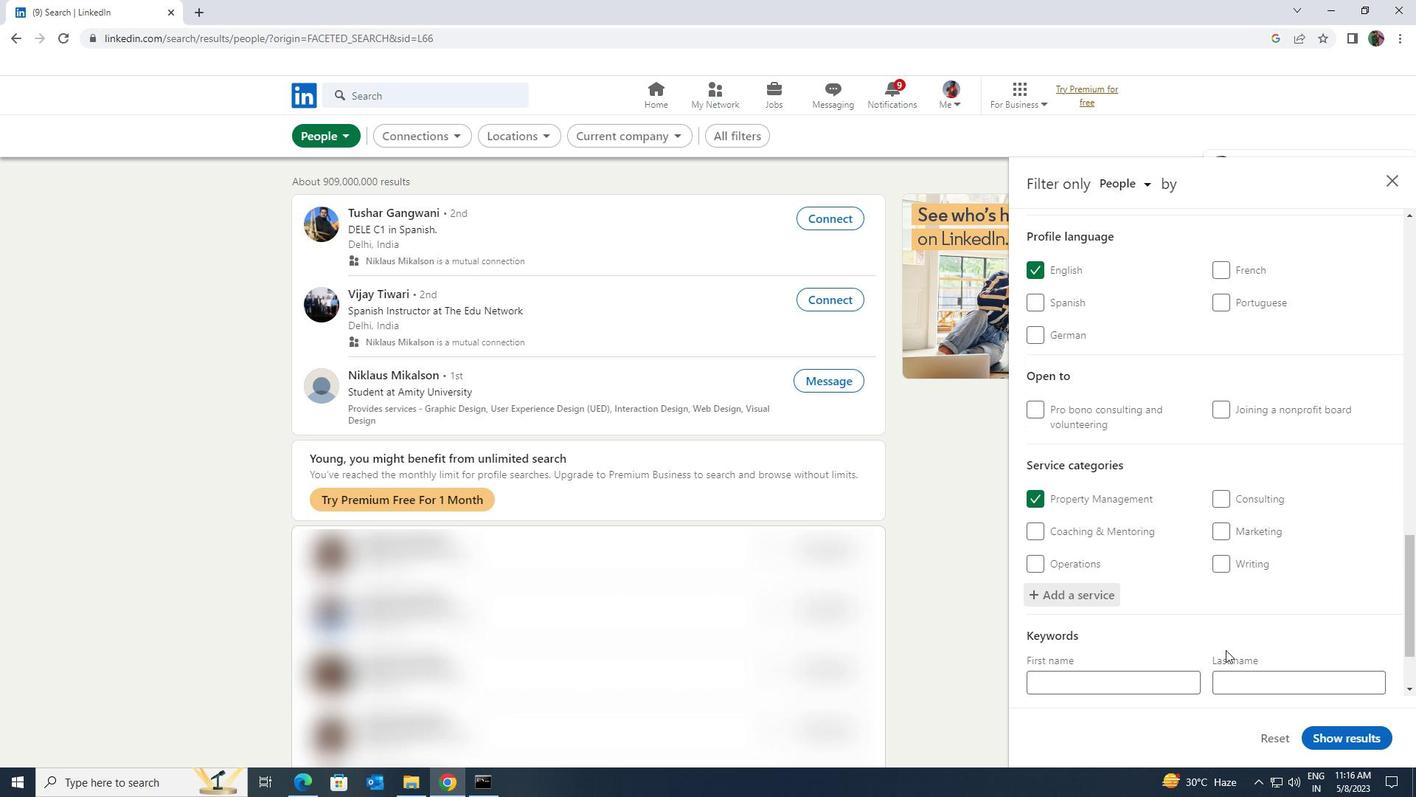 
Action: Mouse moved to (1183, 600)
Screenshot: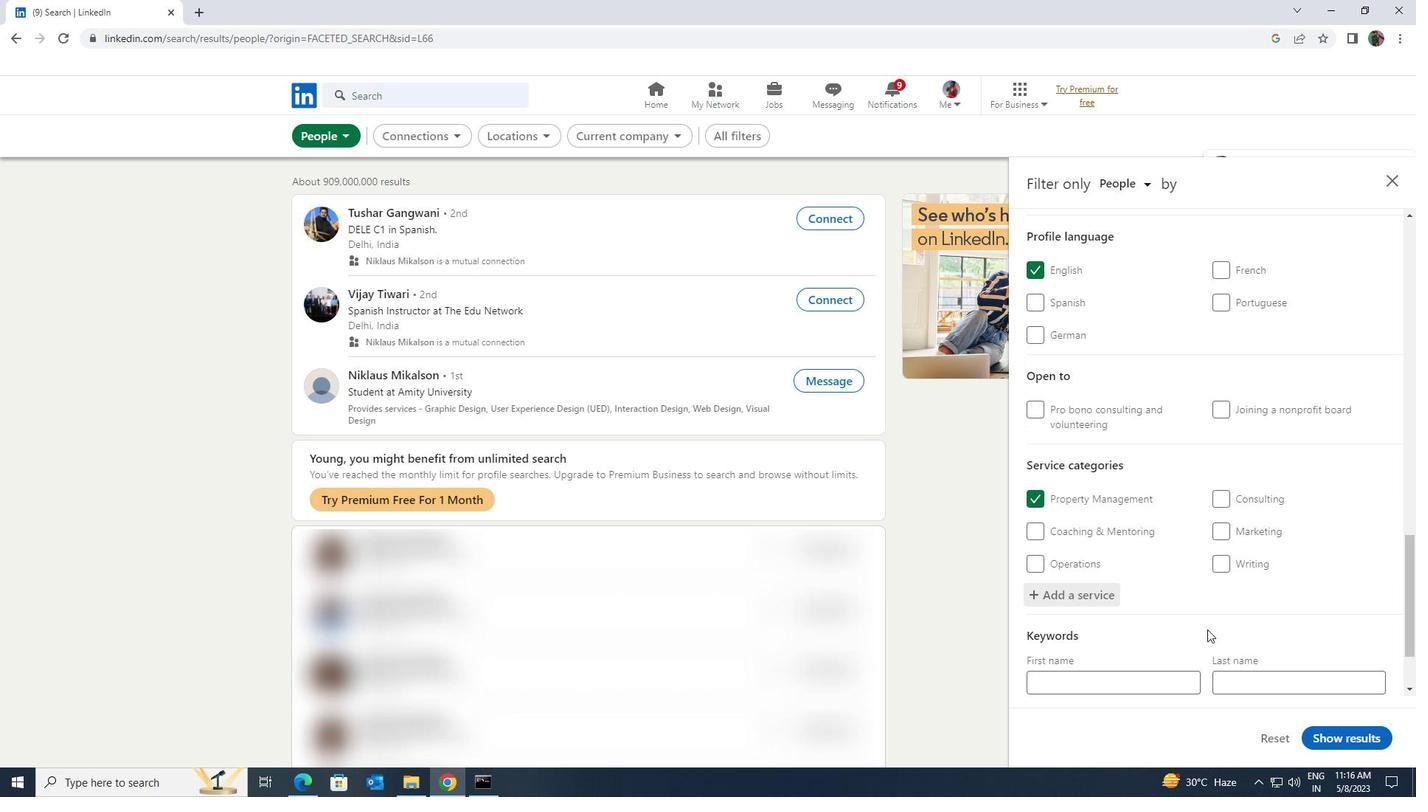 
Action: Mouse scrolled (1183, 599) with delta (0, 0)
Screenshot: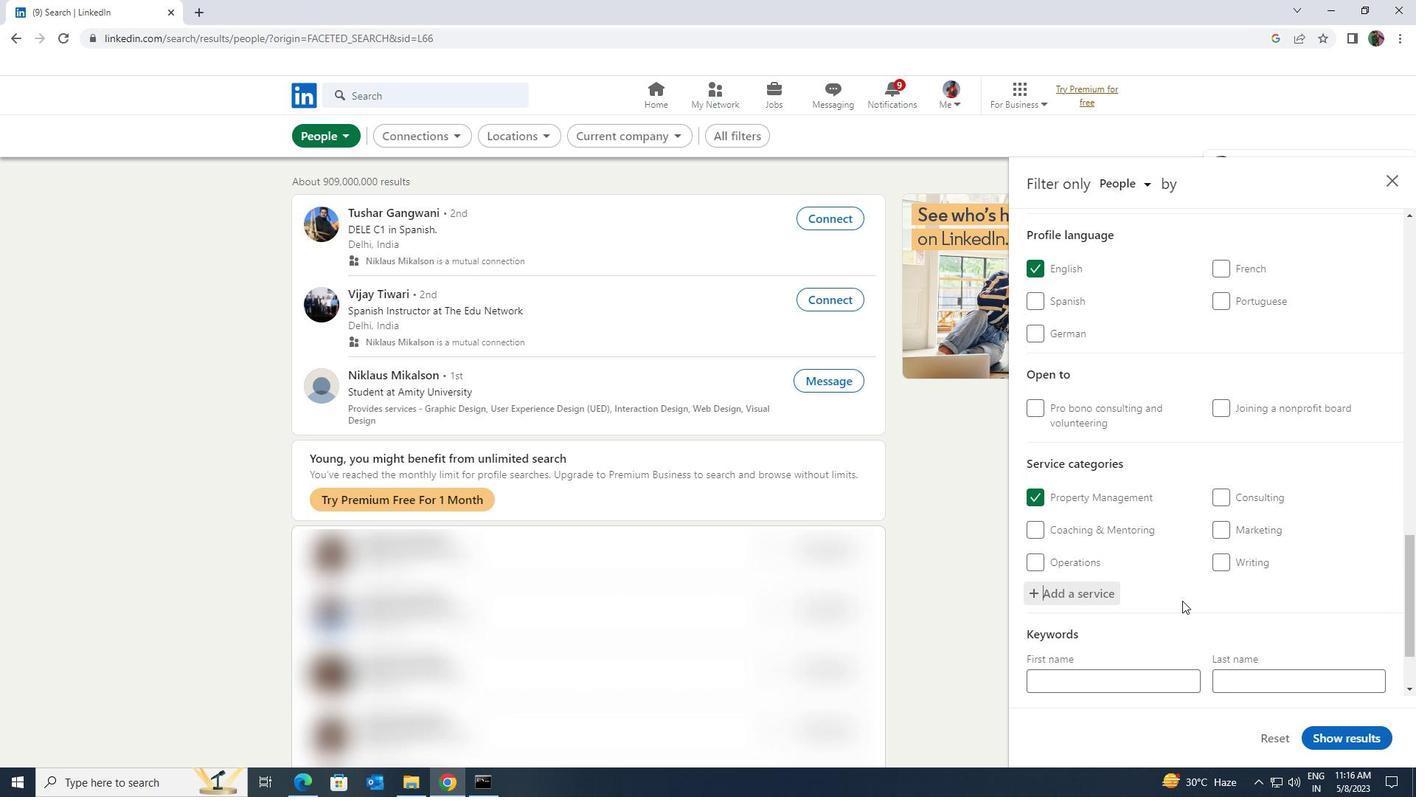 
Action: Mouse moved to (1178, 624)
Screenshot: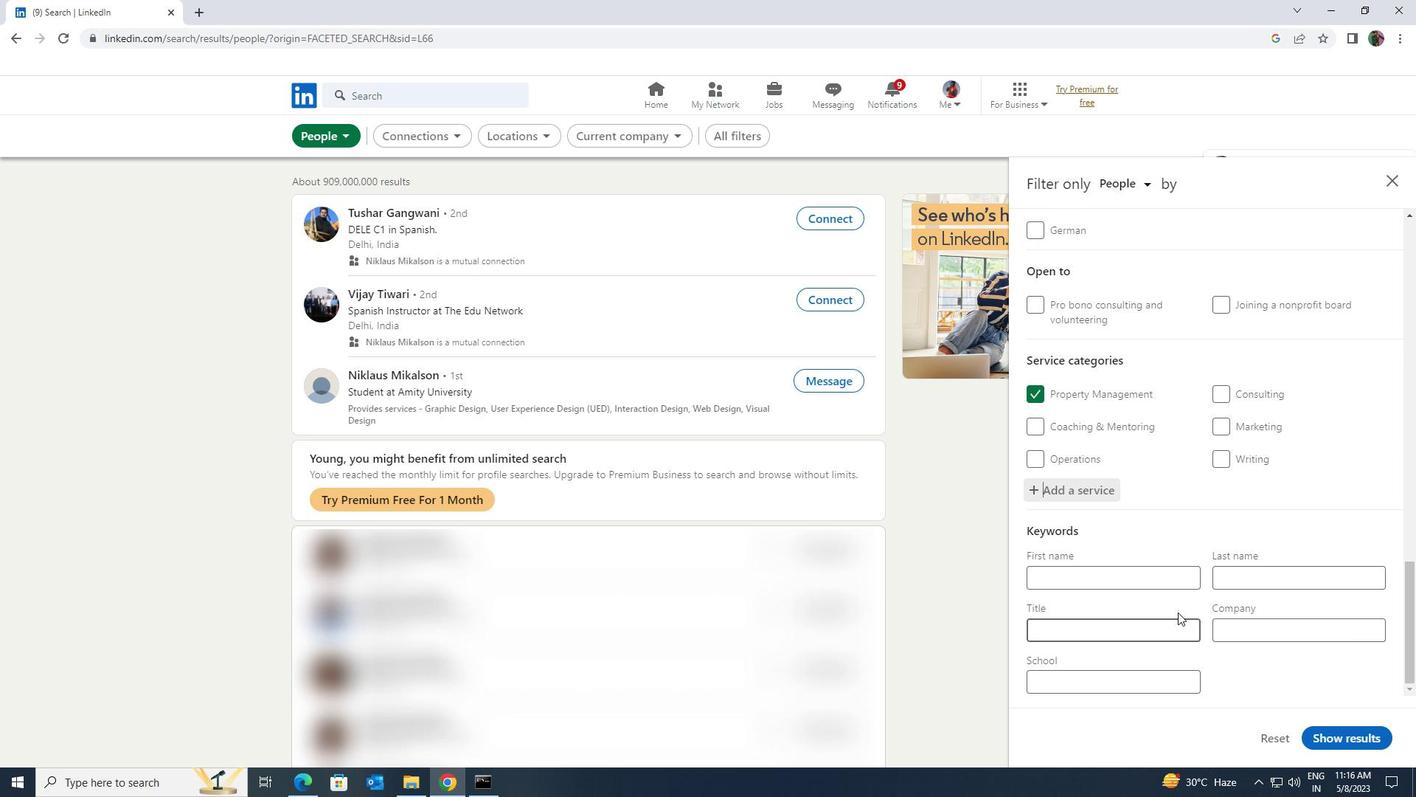 
Action: Mouse pressed left at (1178, 624)
Screenshot: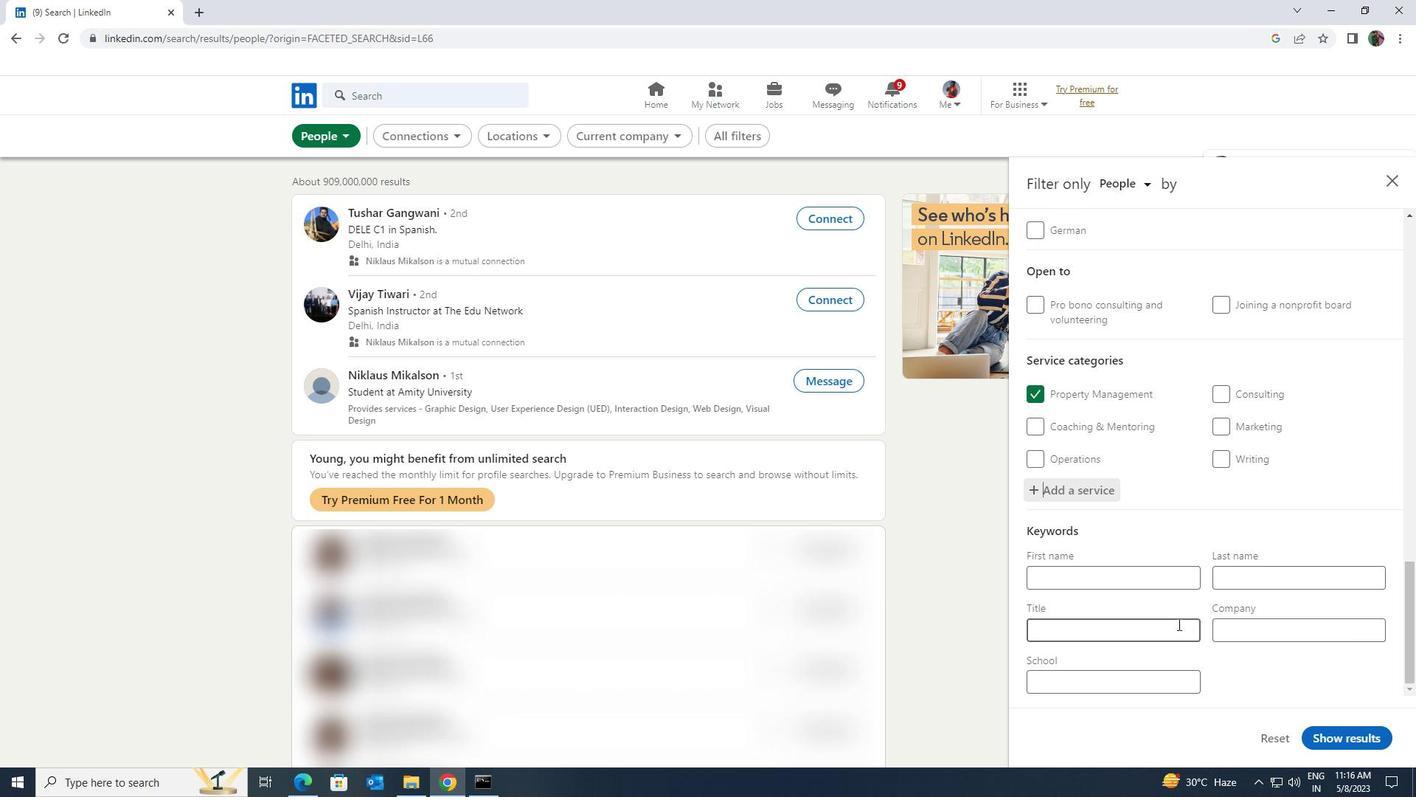 
Action: Mouse moved to (1178, 628)
Screenshot: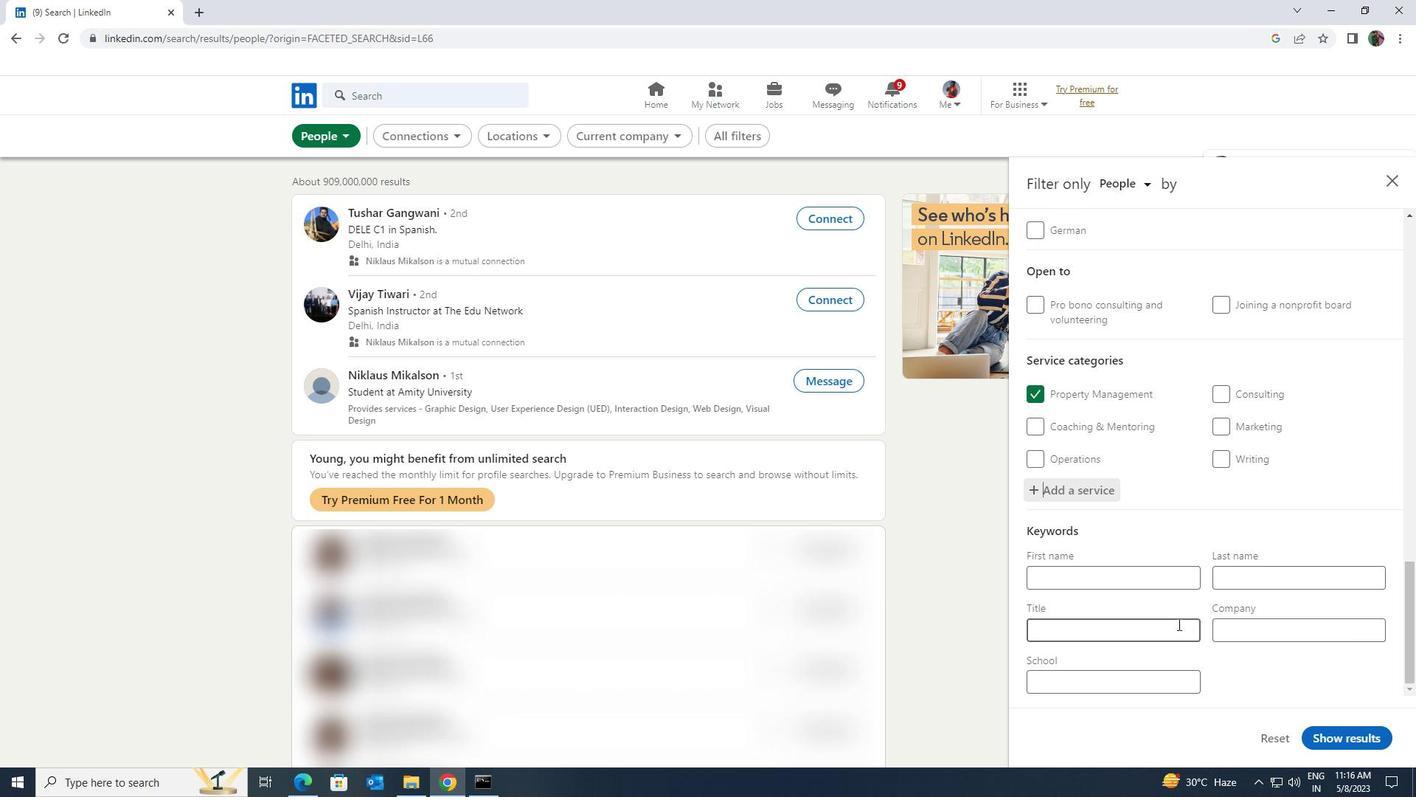 
Action: Mouse pressed left at (1178, 628)
Screenshot: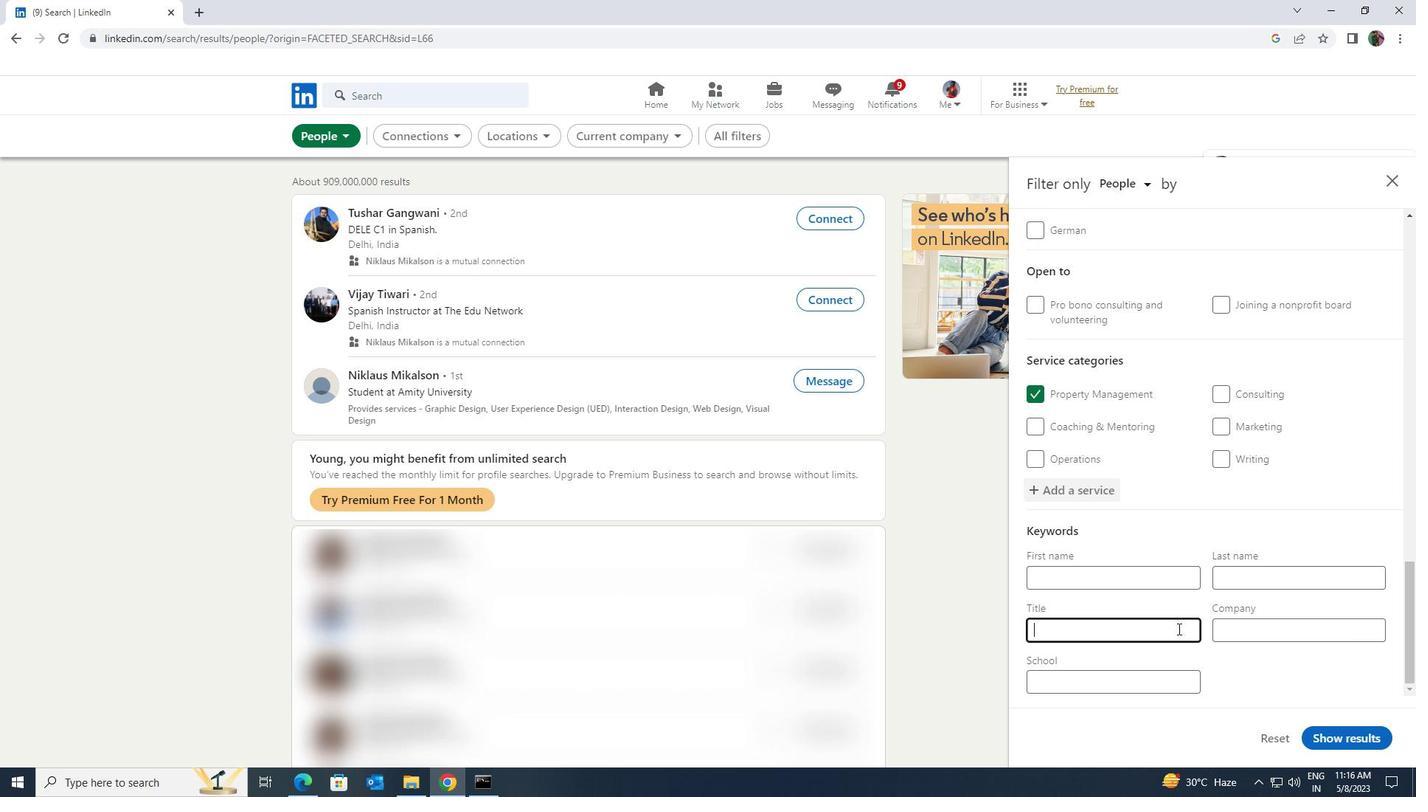 
Action: Mouse moved to (1177, 629)
Screenshot: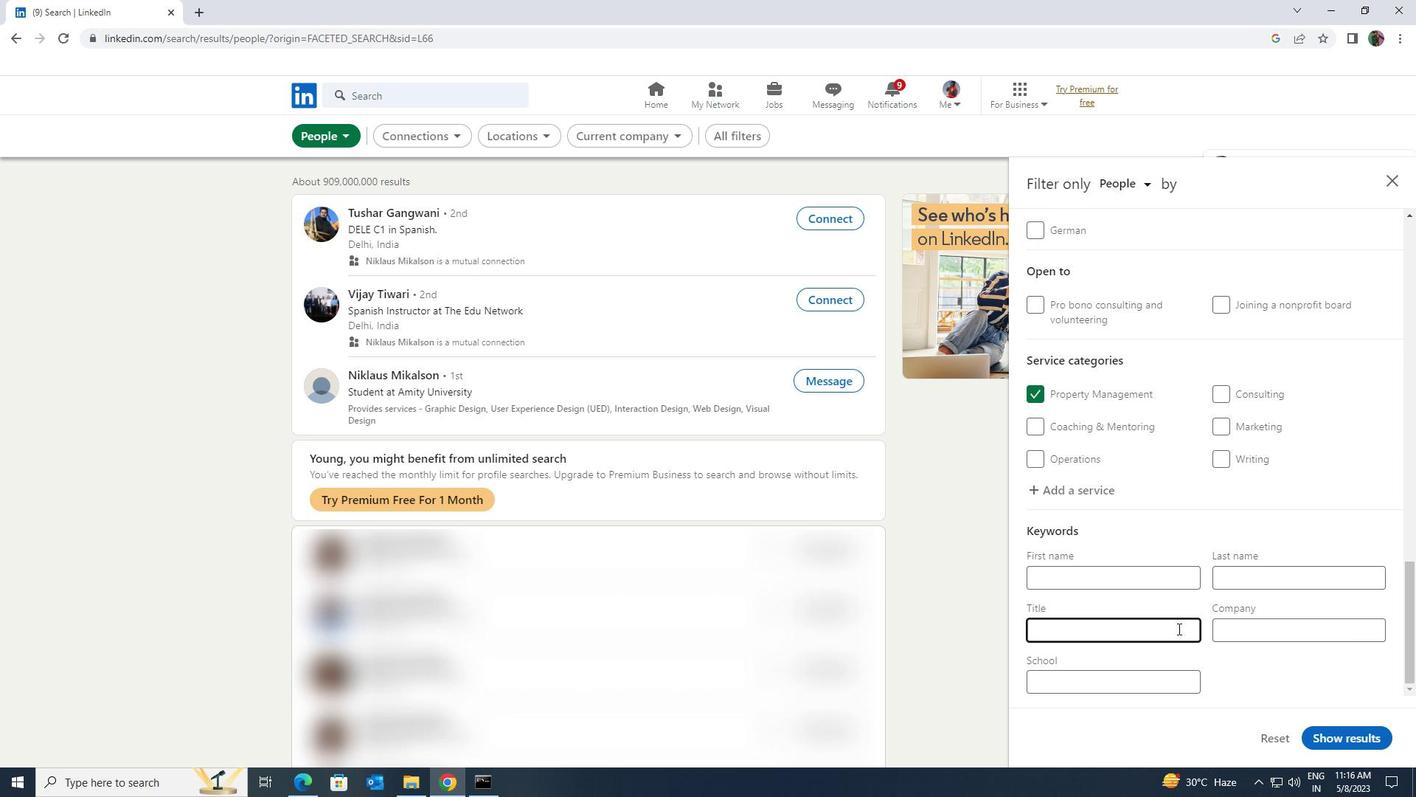 
Action: Key pressed <Key.shift><Key.shift><Key.shift><Key.shift><Key.shift><Key.shift><Key.shift><Key.shift><Key.shift><Key.shift><Key.shift><Key.shift><Key.shift><Key.shift>COPYWRITER
Screenshot: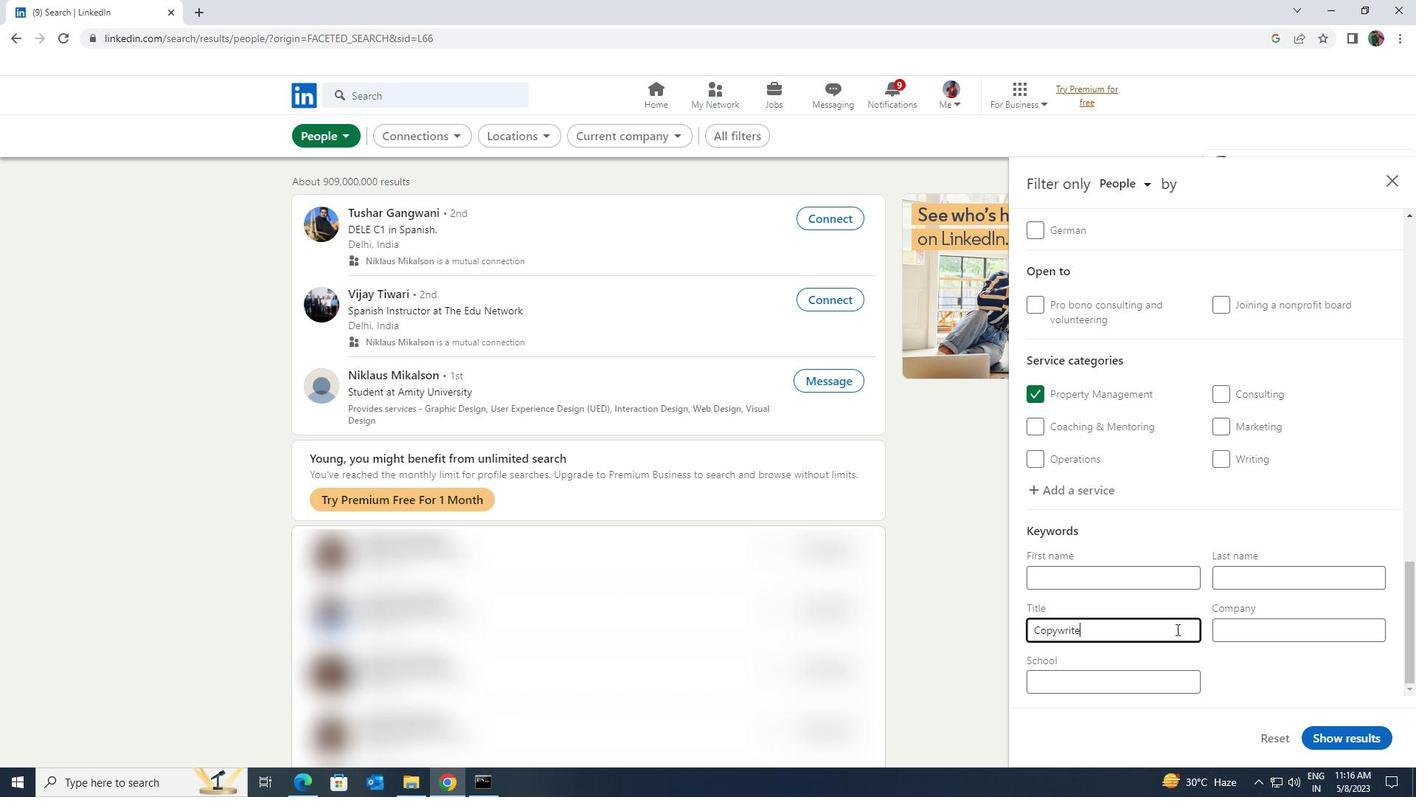 
Action: Mouse moved to (1329, 740)
Screenshot: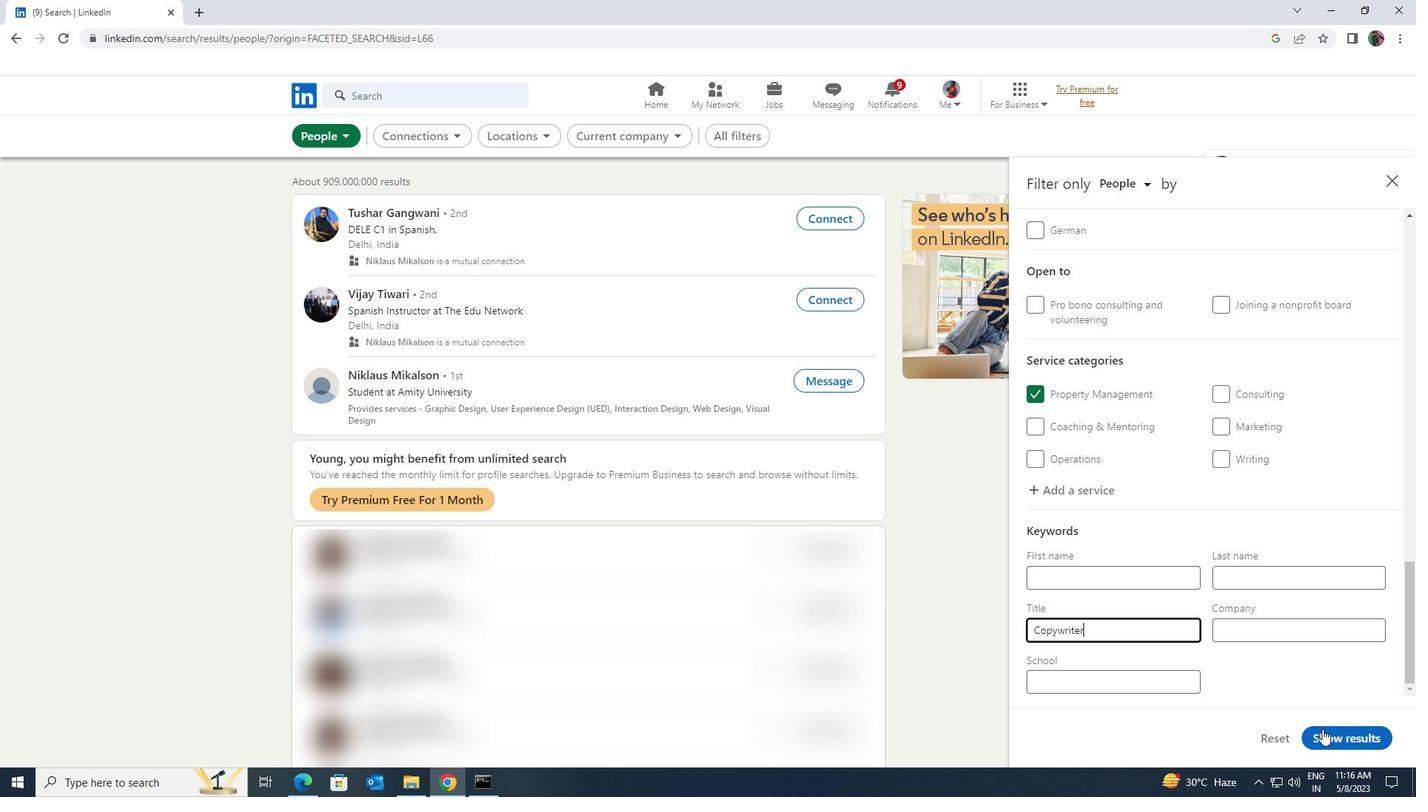 
Action: Mouse pressed left at (1329, 740)
Screenshot: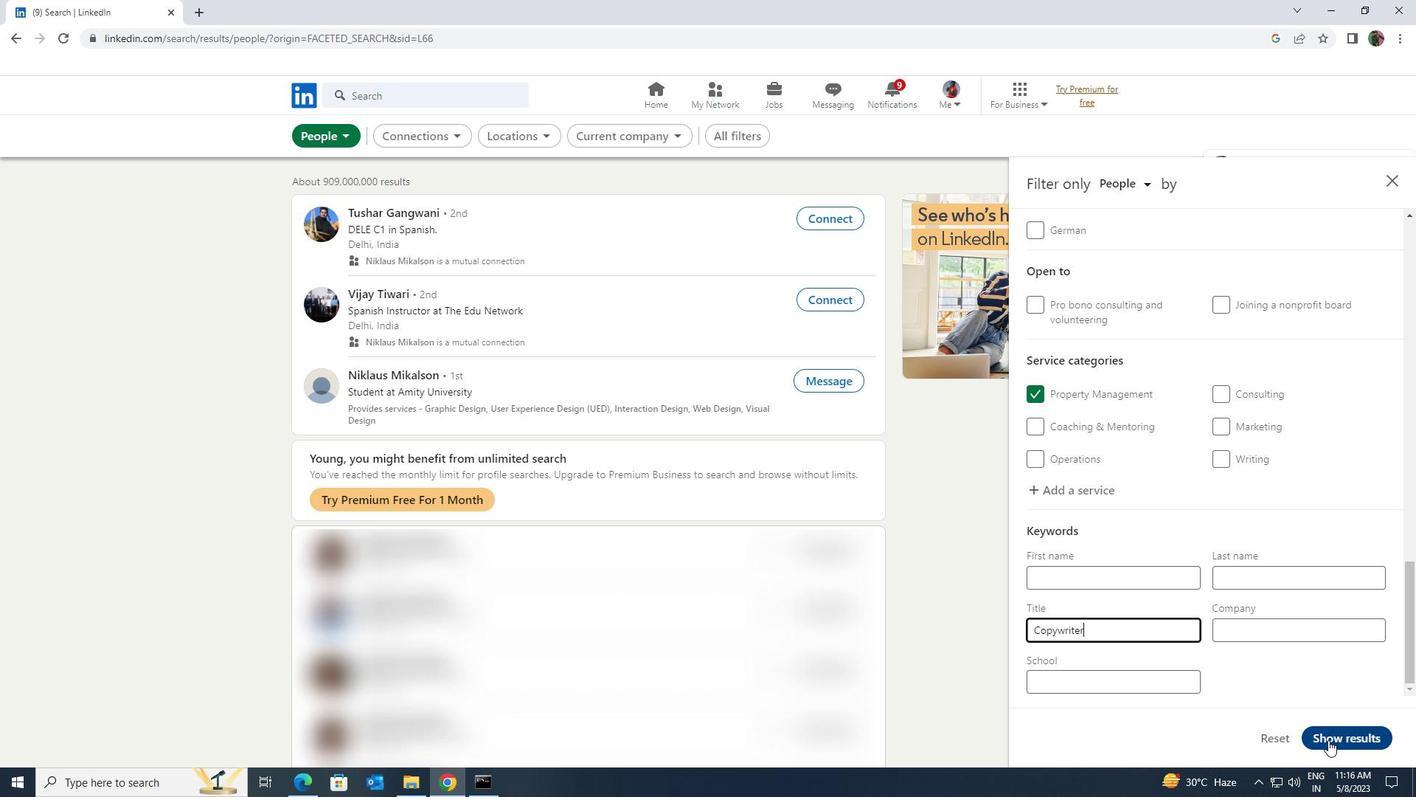 
